 Task: Send an email with the signature Kristen Martinez with the subject Request for feedback on a merger or acquisition proposal and the message Could you please provide a list of the project assumptions and constraints? from softage.3@softage.net to softage.7@softage.net with an attached audio file Audio_resume.mp3 and move the email from Sent Items to the folder Shipping and receiving
Action: Mouse moved to (316, 398)
Screenshot: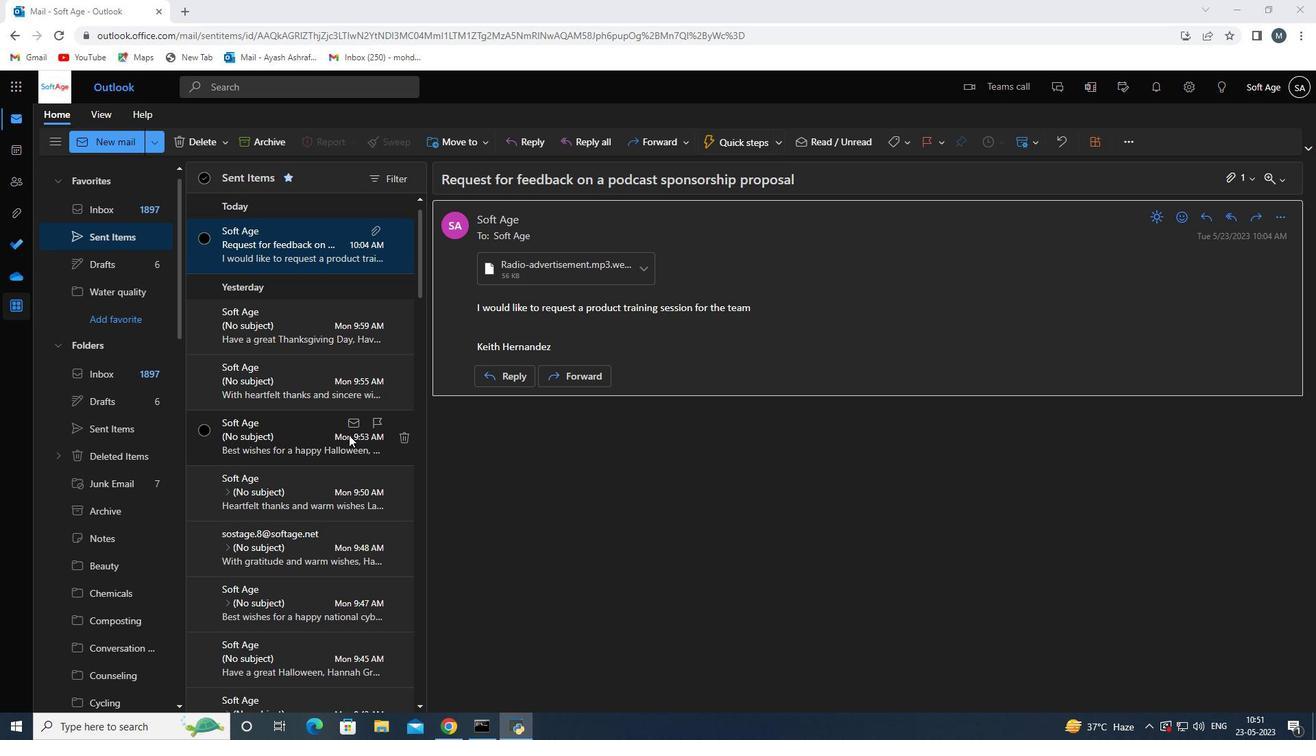 
Action: Mouse scrolled (316, 399) with delta (0, 0)
Screenshot: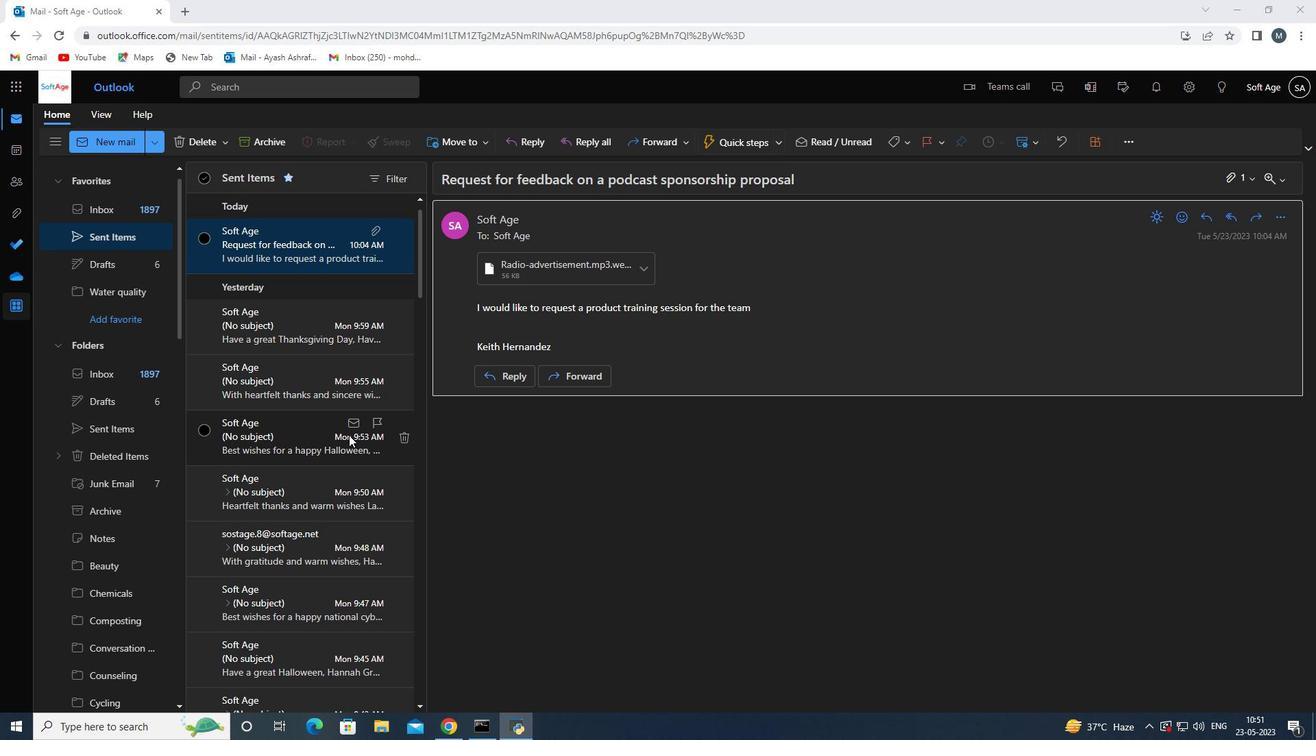 
Action: Mouse moved to (315, 397)
Screenshot: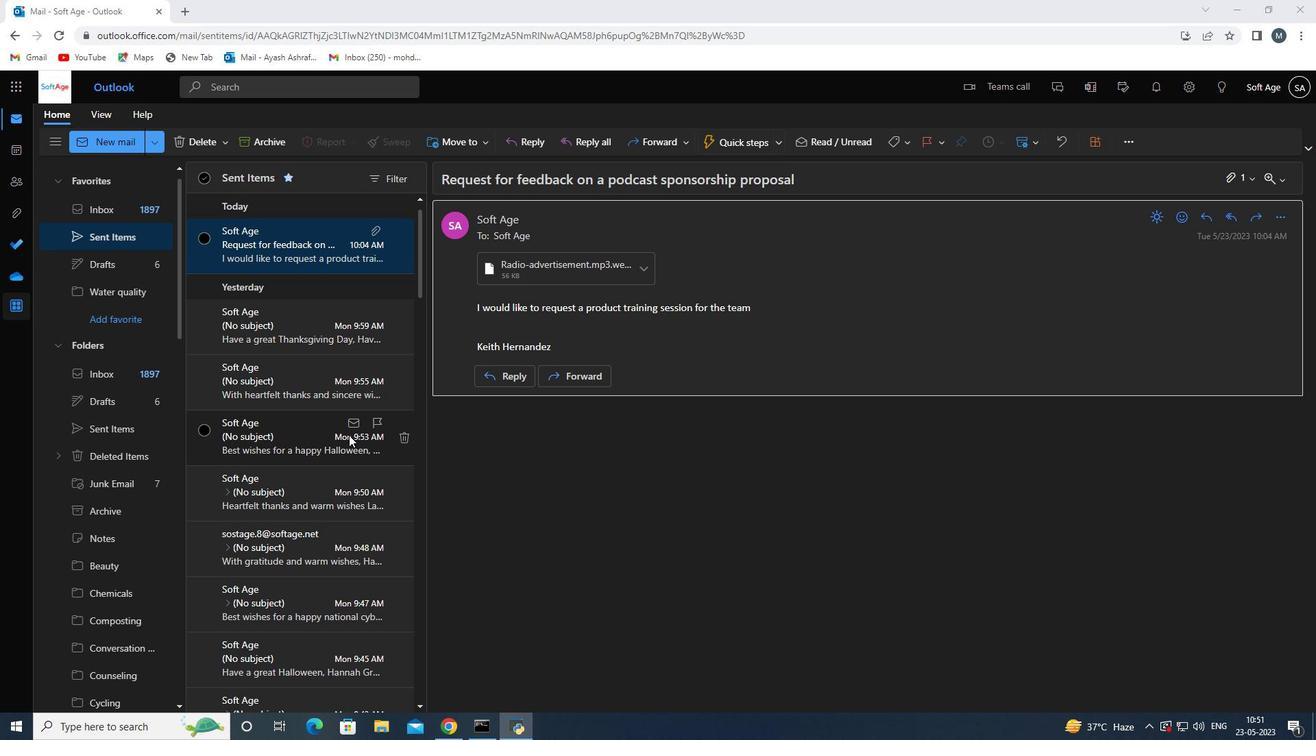 
Action: Mouse scrolled (315, 397) with delta (0, 0)
Screenshot: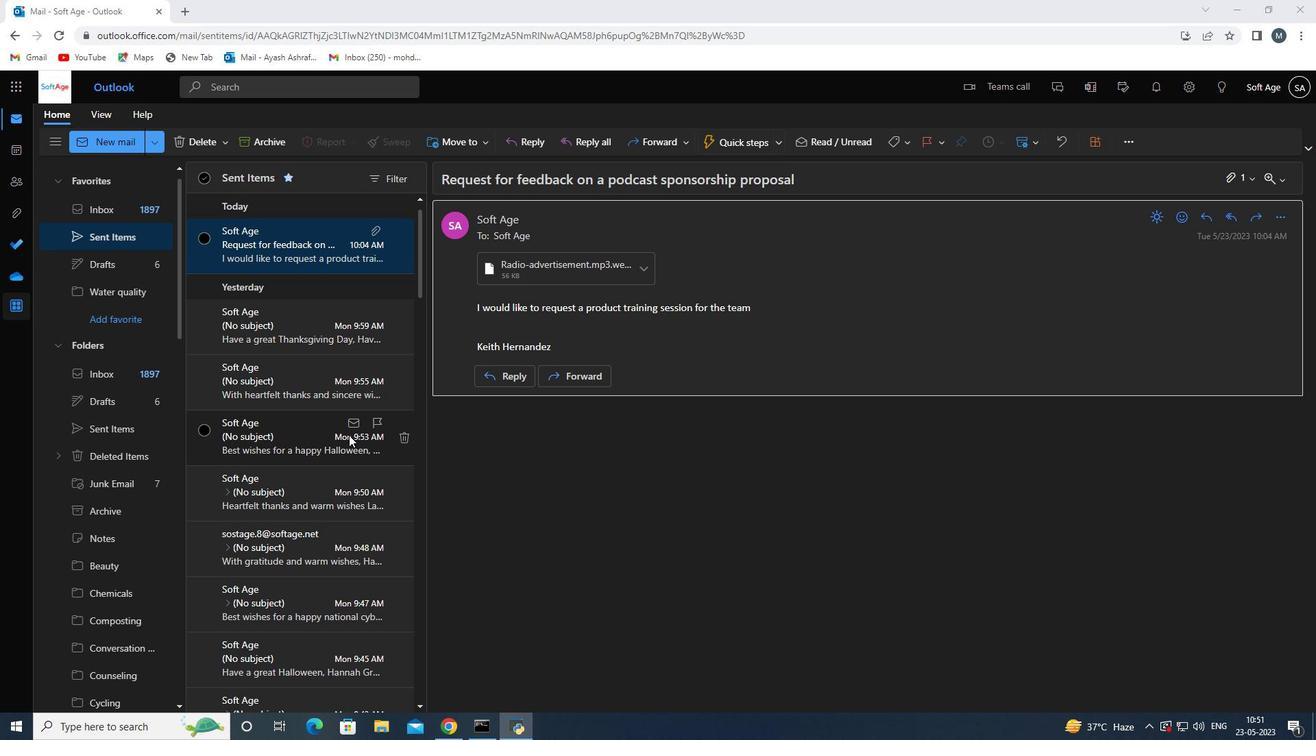 
Action: Mouse moved to (314, 396)
Screenshot: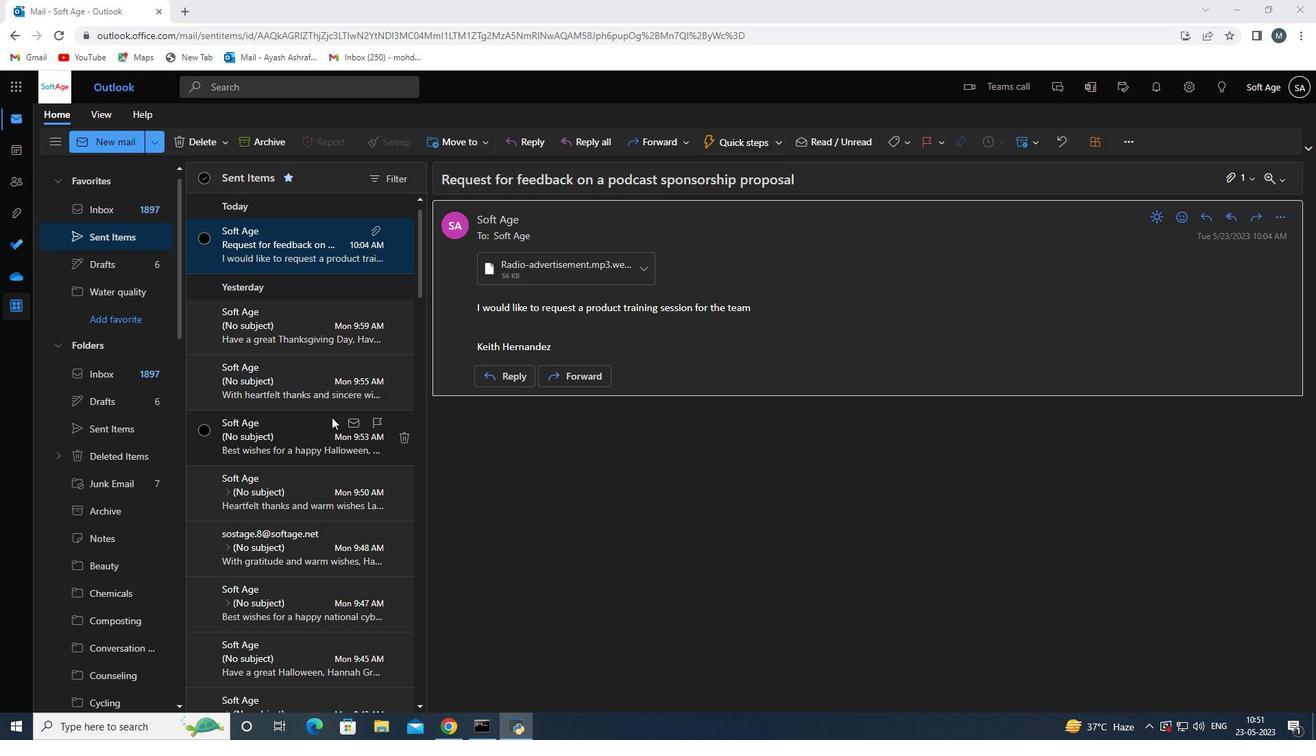 
Action: Mouse scrolled (314, 397) with delta (0, 0)
Screenshot: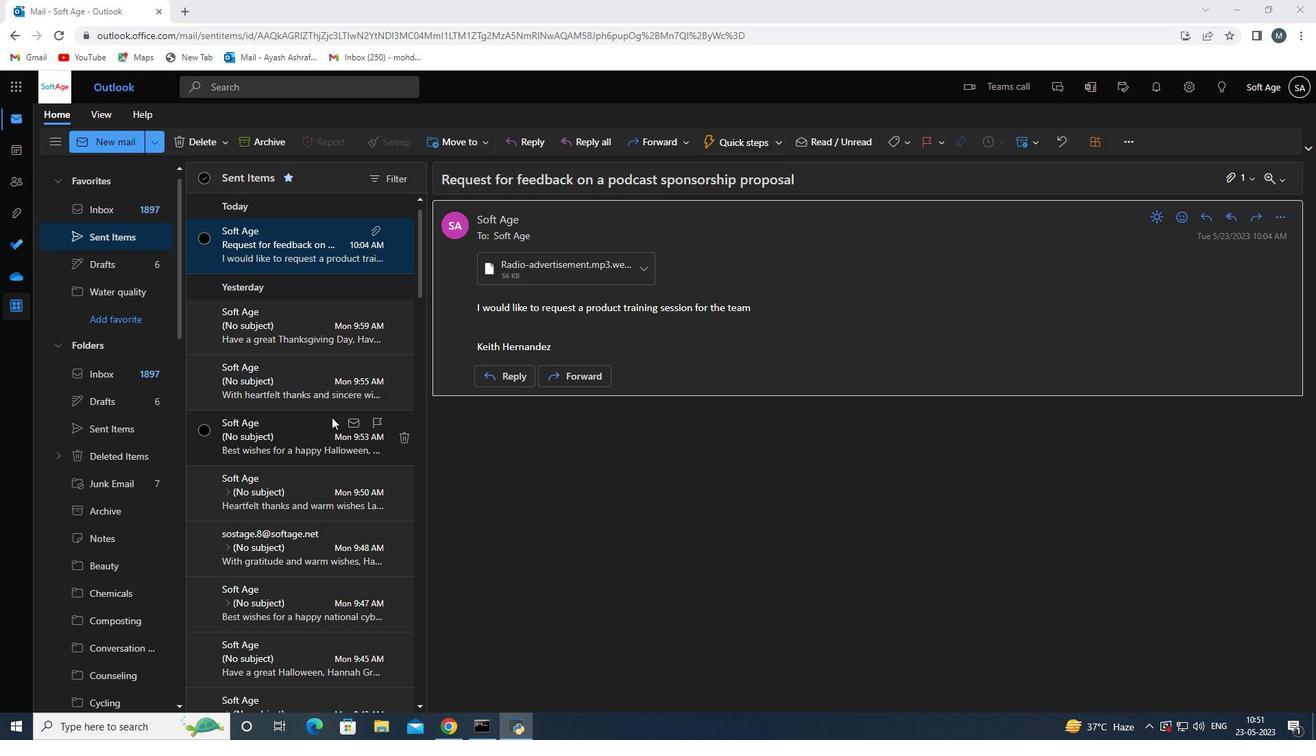 
Action: Mouse moved to (313, 395)
Screenshot: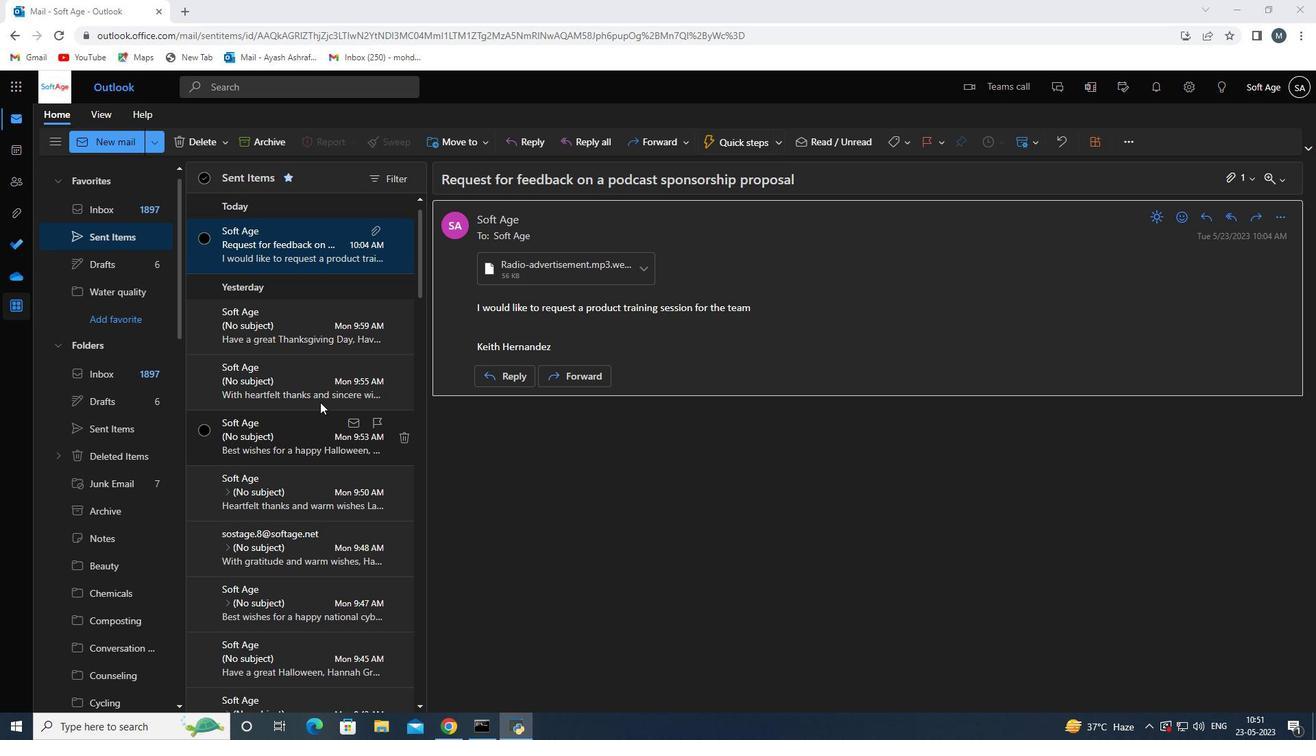 
Action: Mouse scrolled (313, 396) with delta (0, 0)
Screenshot: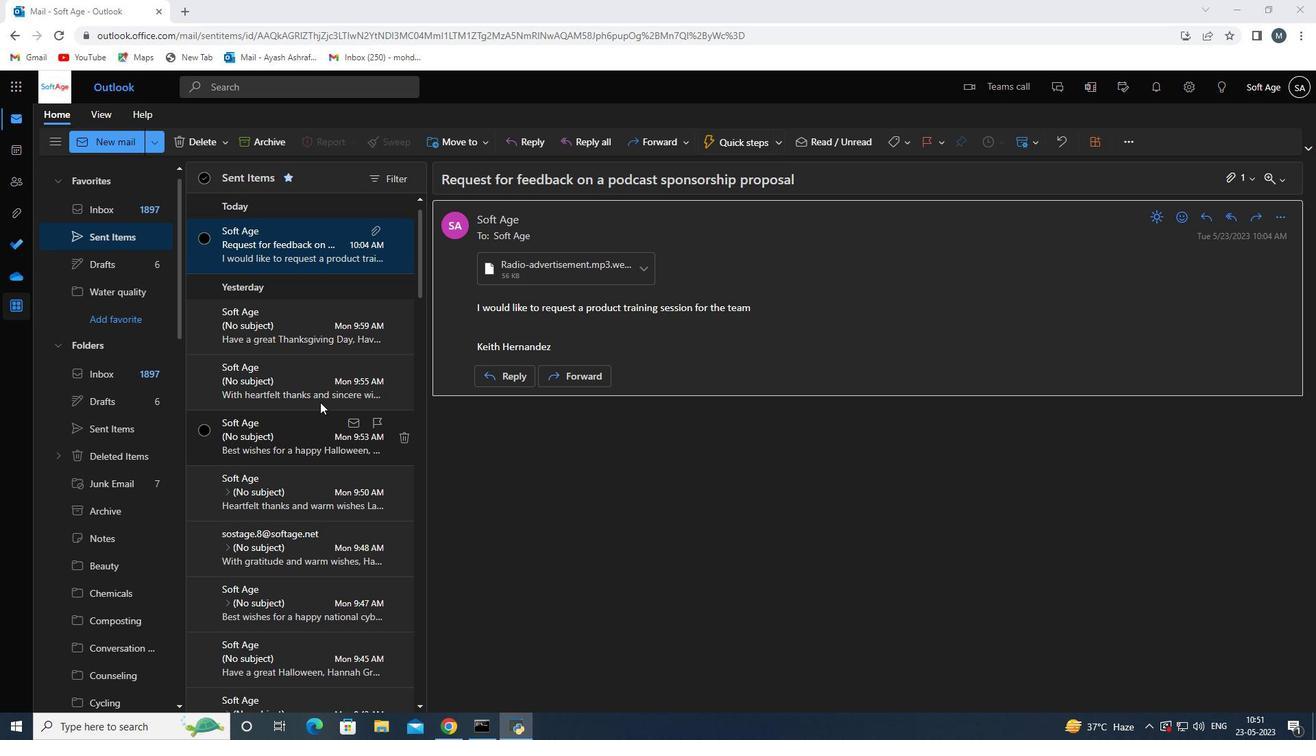 
Action: Mouse moved to (118, 208)
Screenshot: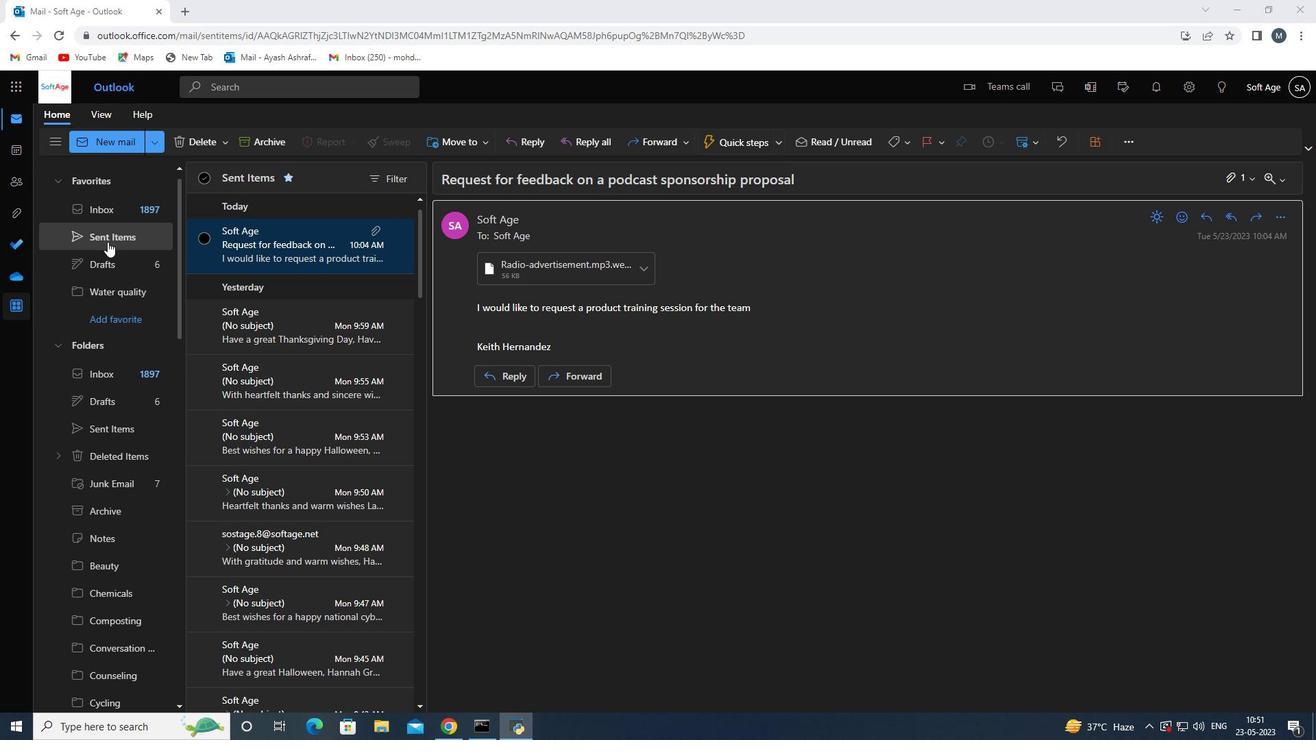 
Action: Mouse pressed left at (118, 208)
Screenshot: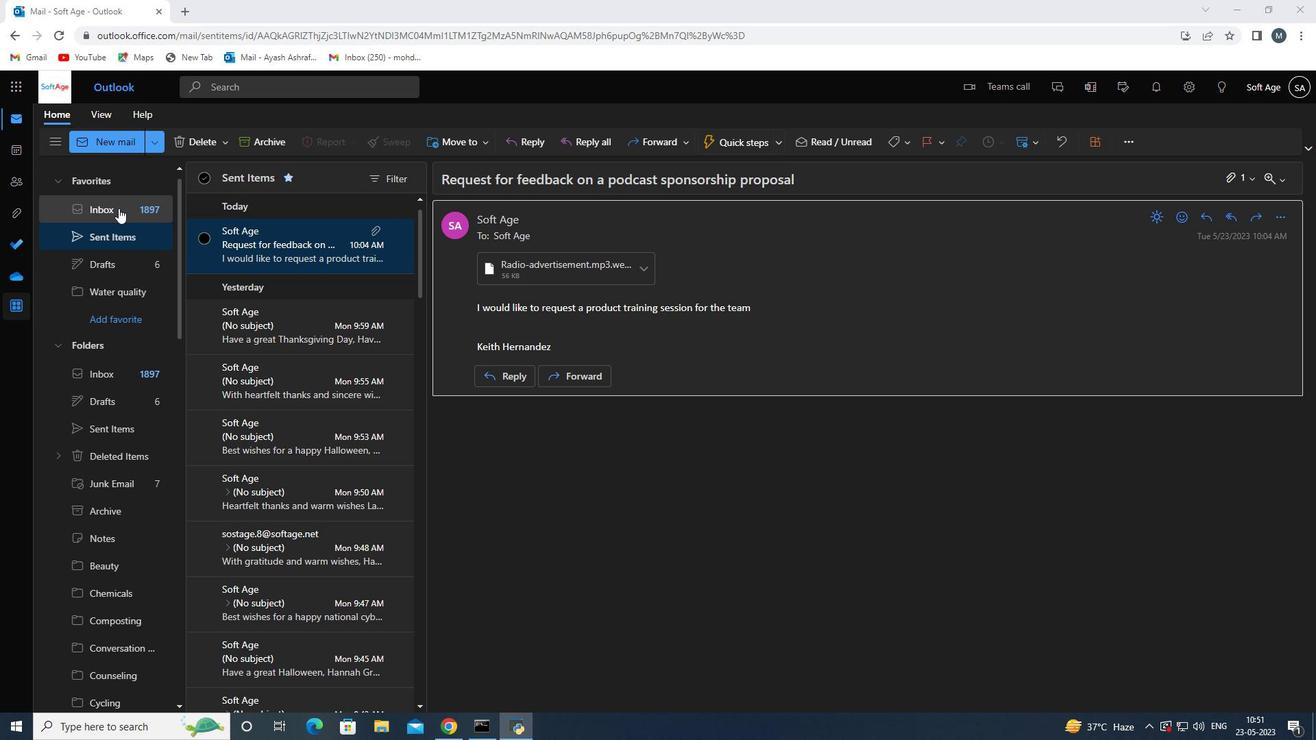 
Action: Mouse moved to (359, 331)
Screenshot: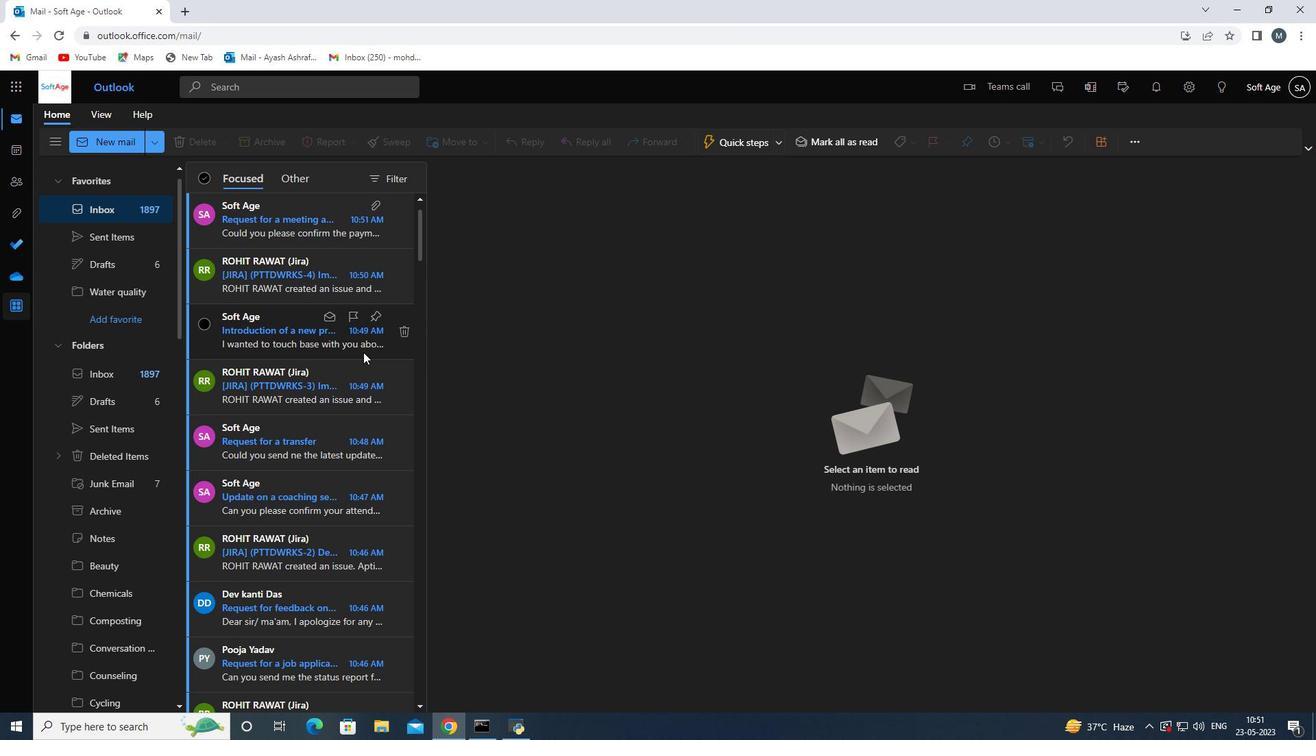 
Action: Mouse scrolled (359, 331) with delta (0, 0)
Screenshot: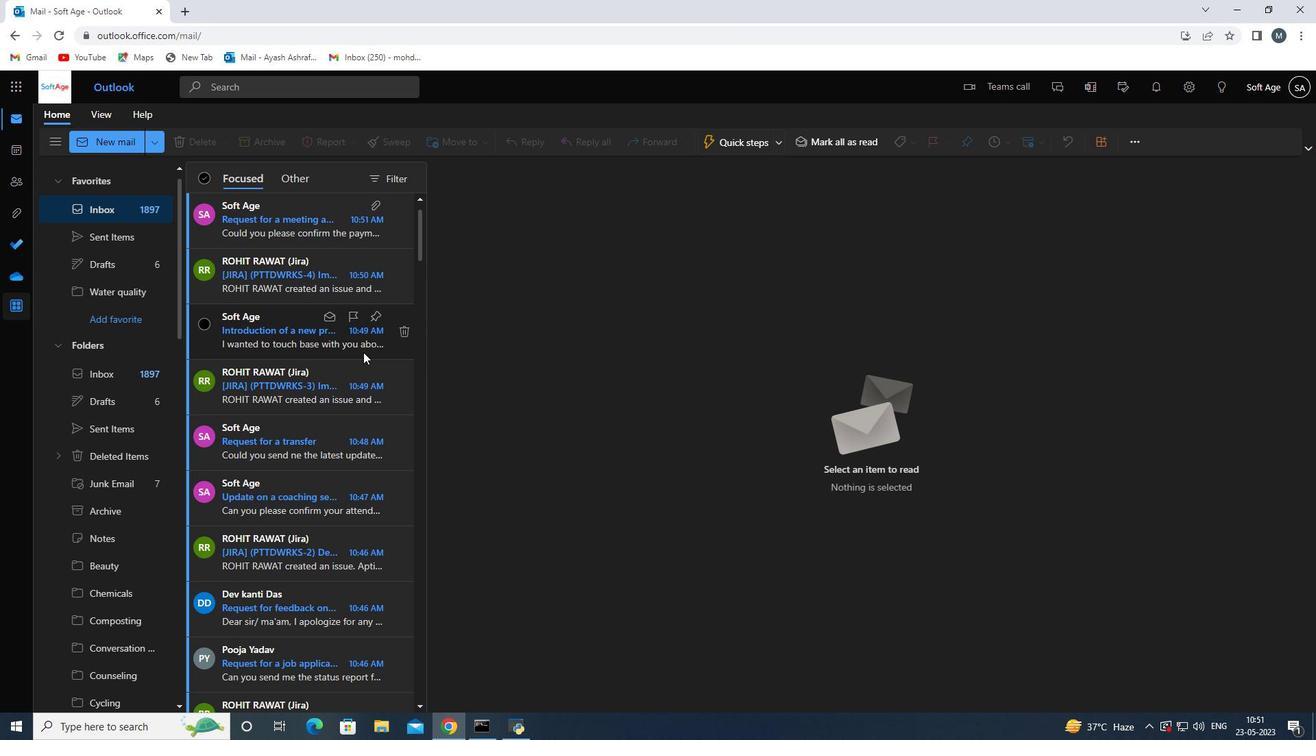 
Action: Mouse moved to (358, 329)
Screenshot: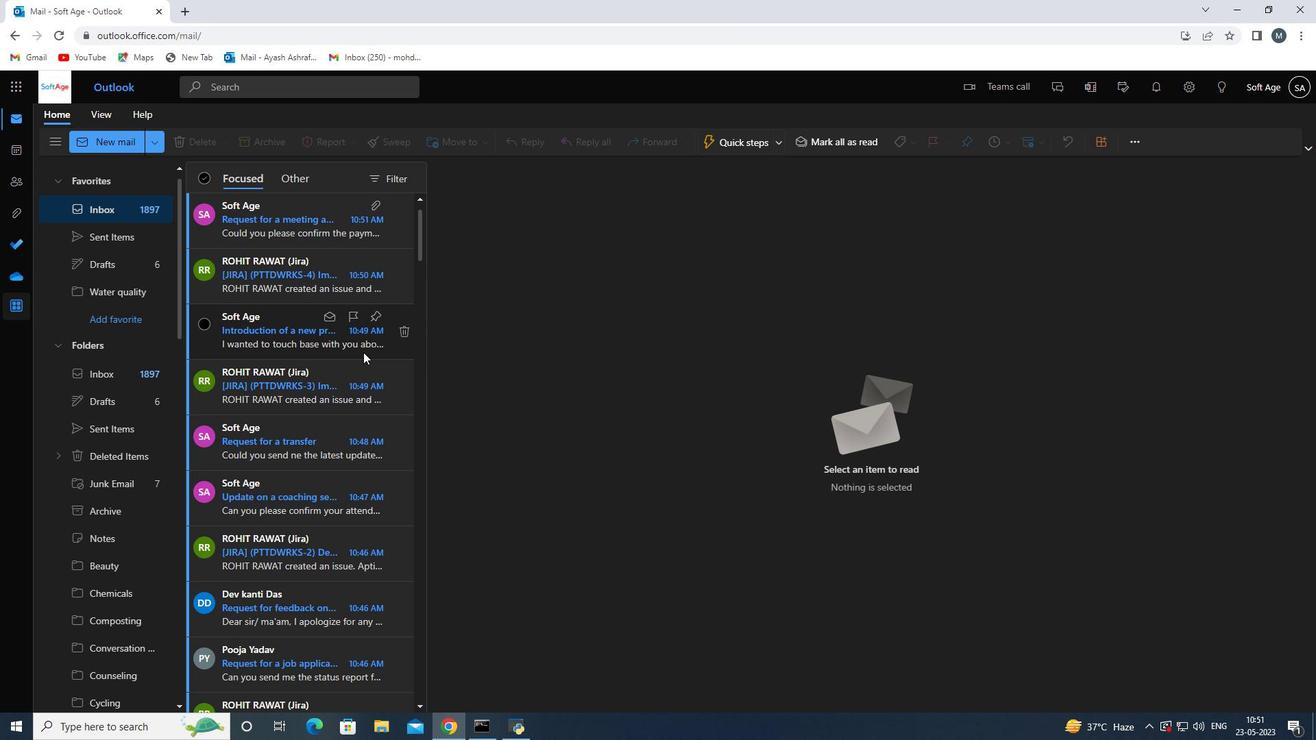 
Action: Mouse scrolled (358, 330) with delta (0, 0)
Screenshot: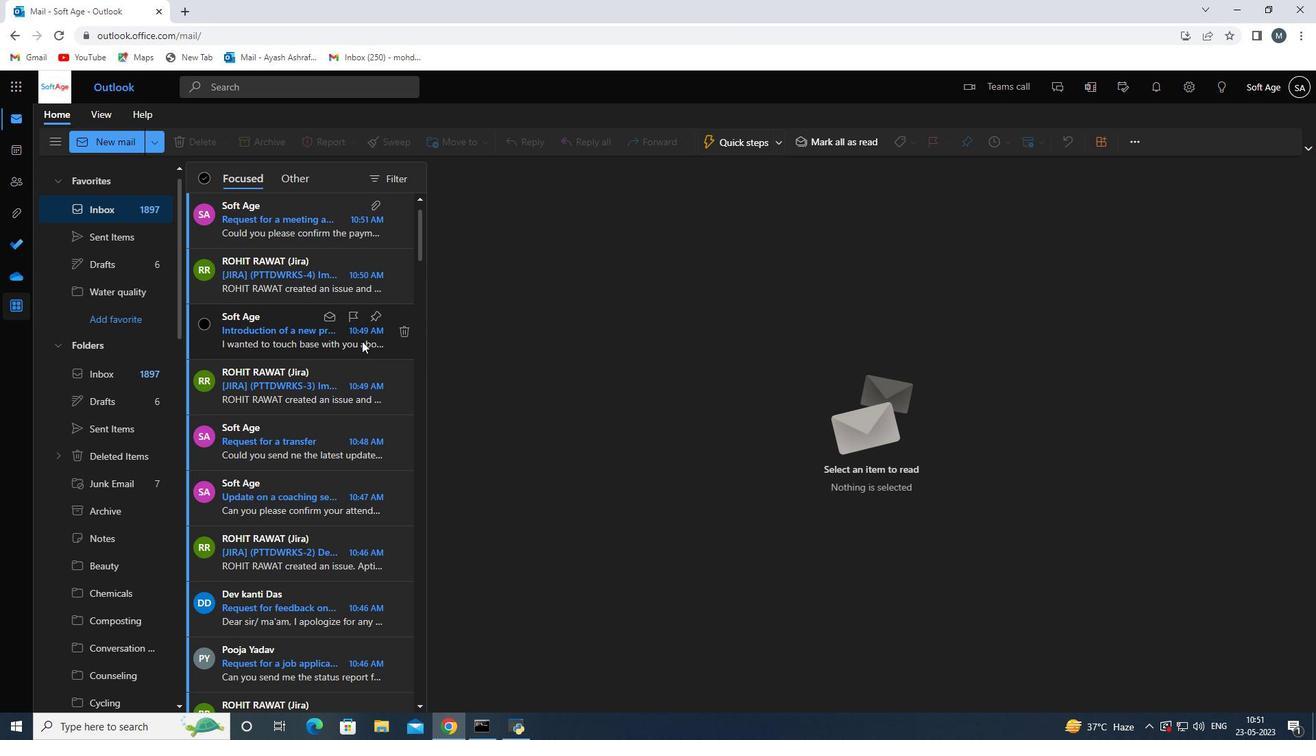 
Action: Mouse scrolled (358, 330) with delta (0, 0)
Screenshot: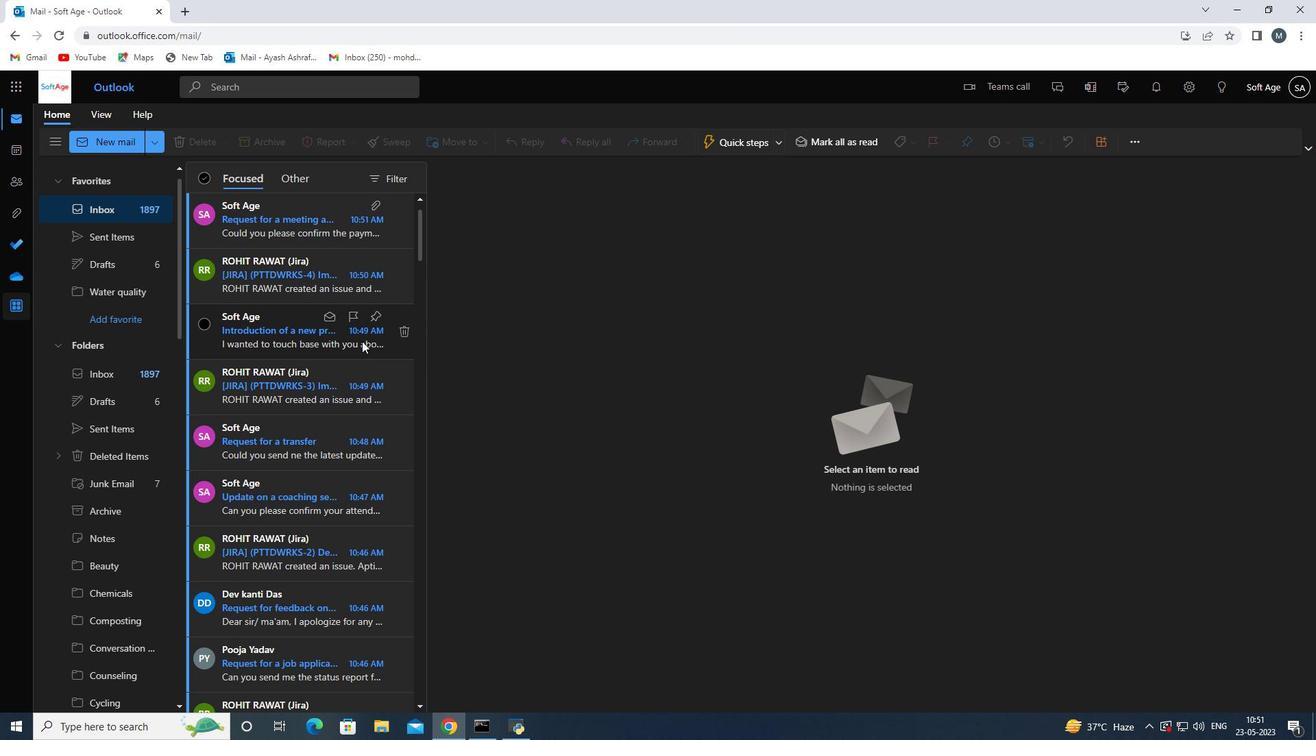 
Action: Mouse scrolled (358, 330) with delta (0, 0)
Screenshot: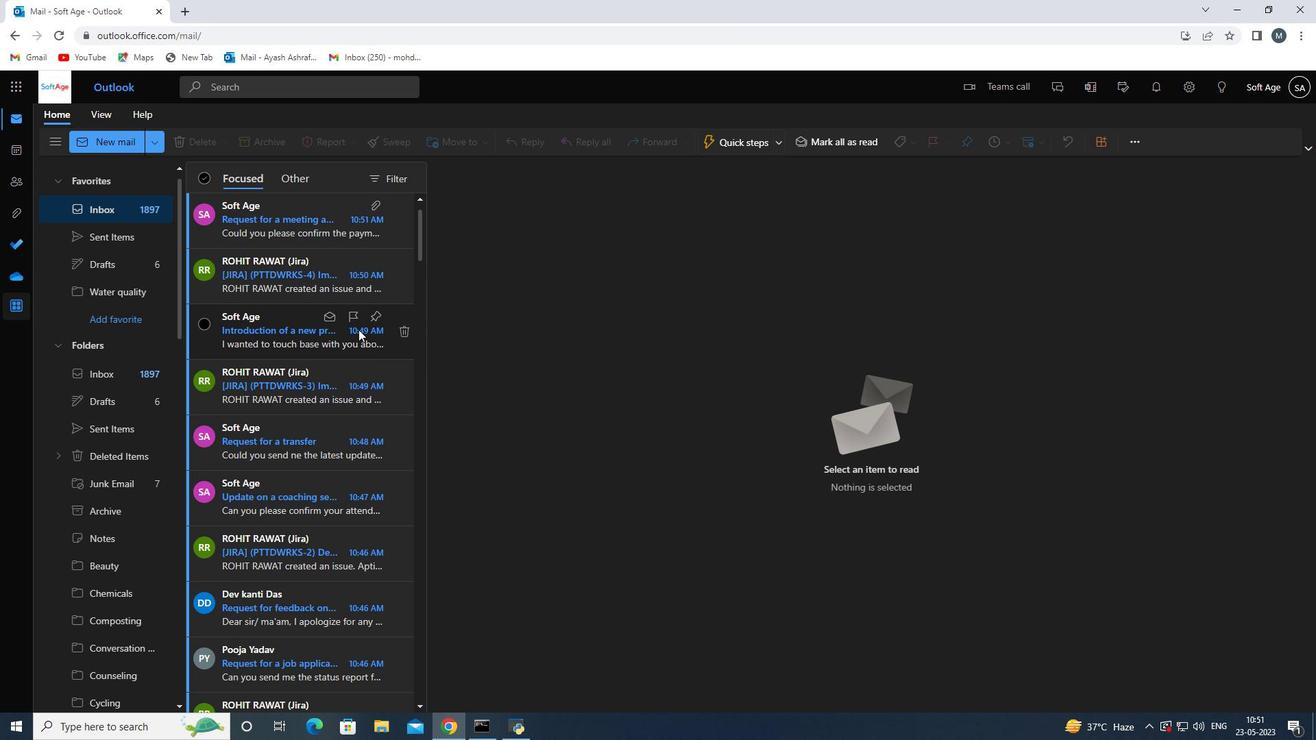 
Action: Mouse moved to (115, 122)
Screenshot: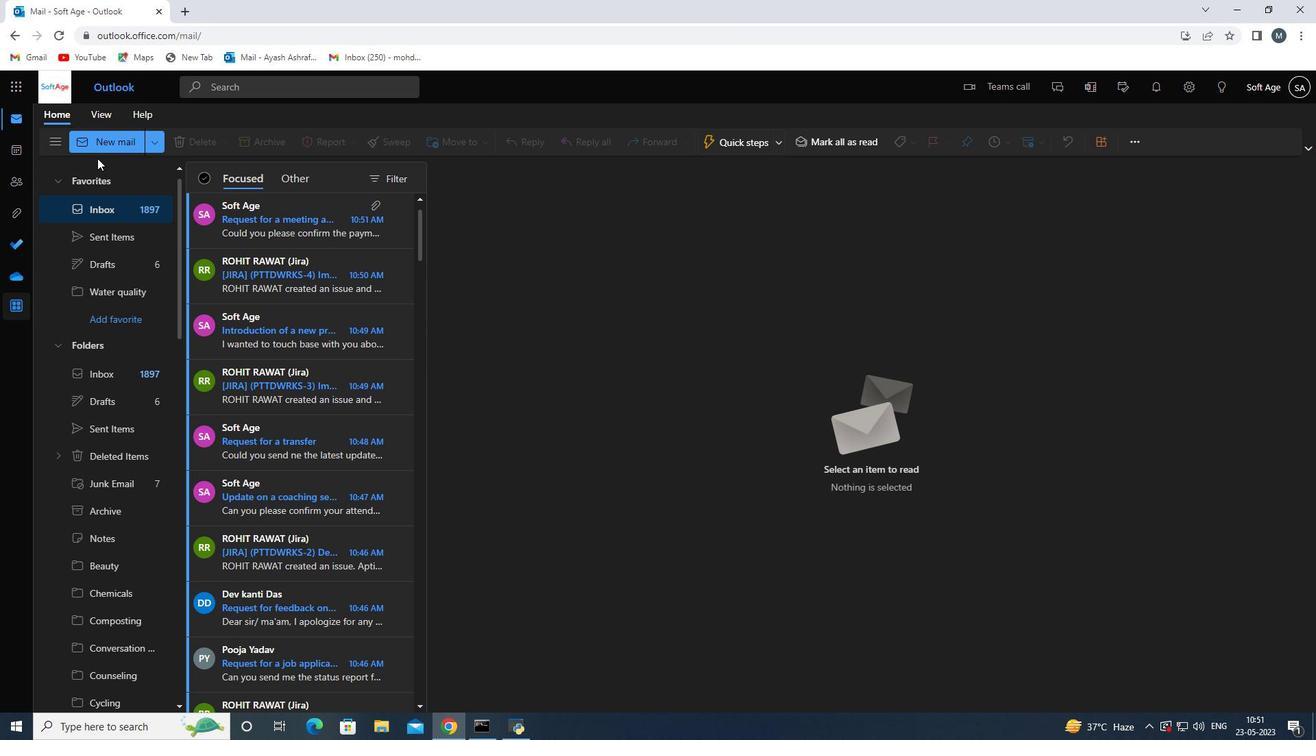 
Action: Mouse pressed left at (115, 122)
Screenshot: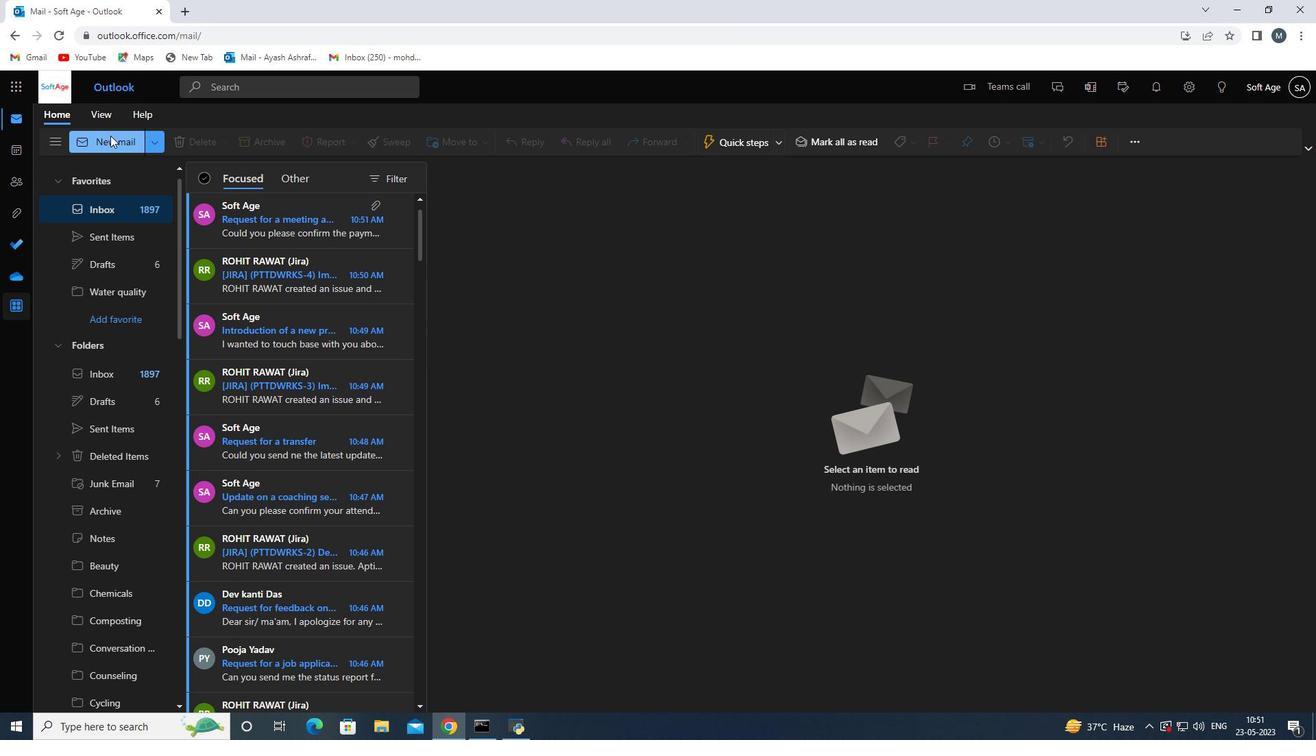 
Action: Mouse moved to (68, 122)
Screenshot: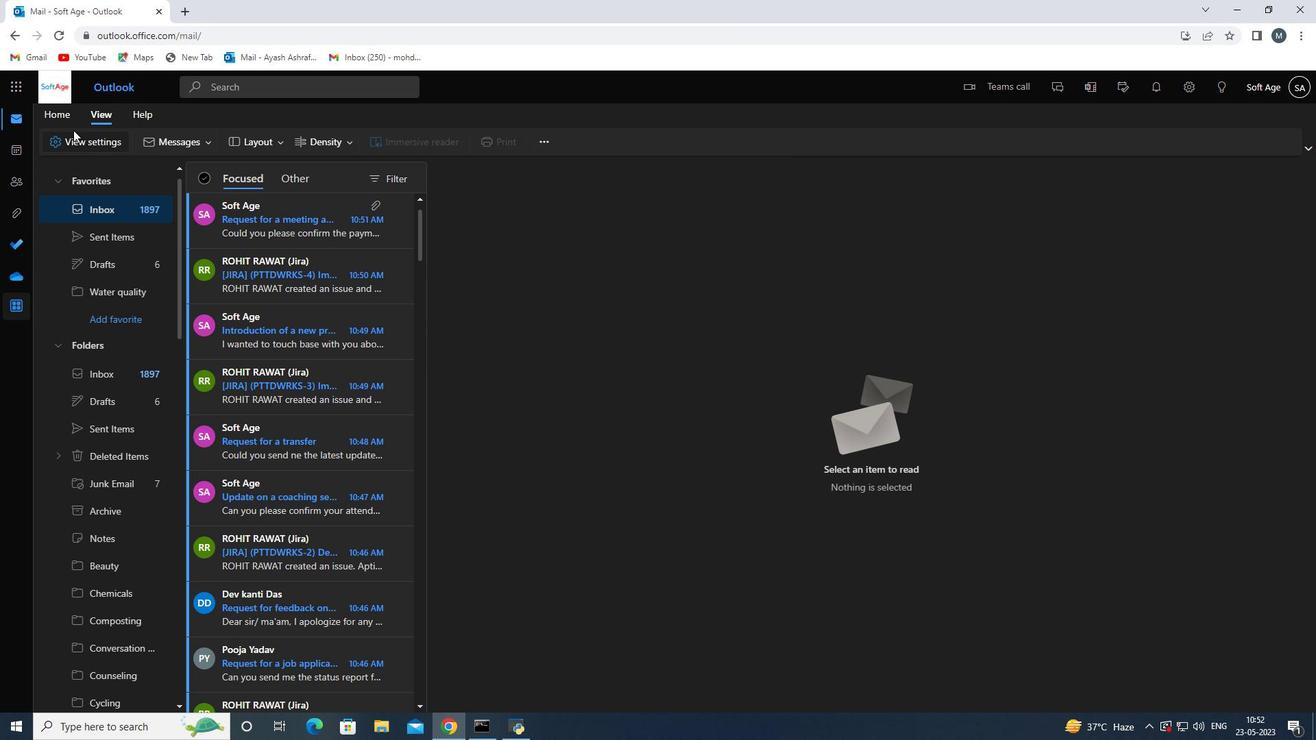 
Action: Mouse pressed left at (68, 122)
Screenshot: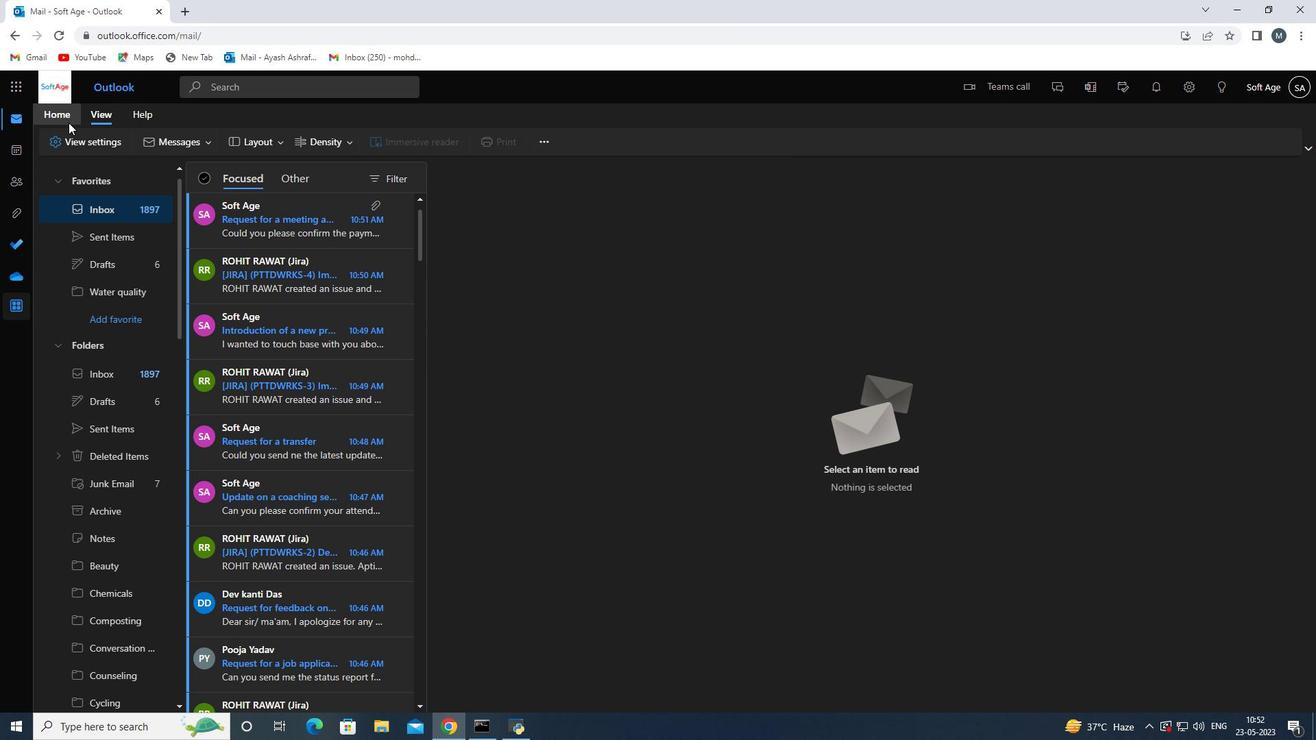 
Action: Mouse moved to (114, 145)
Screenshot: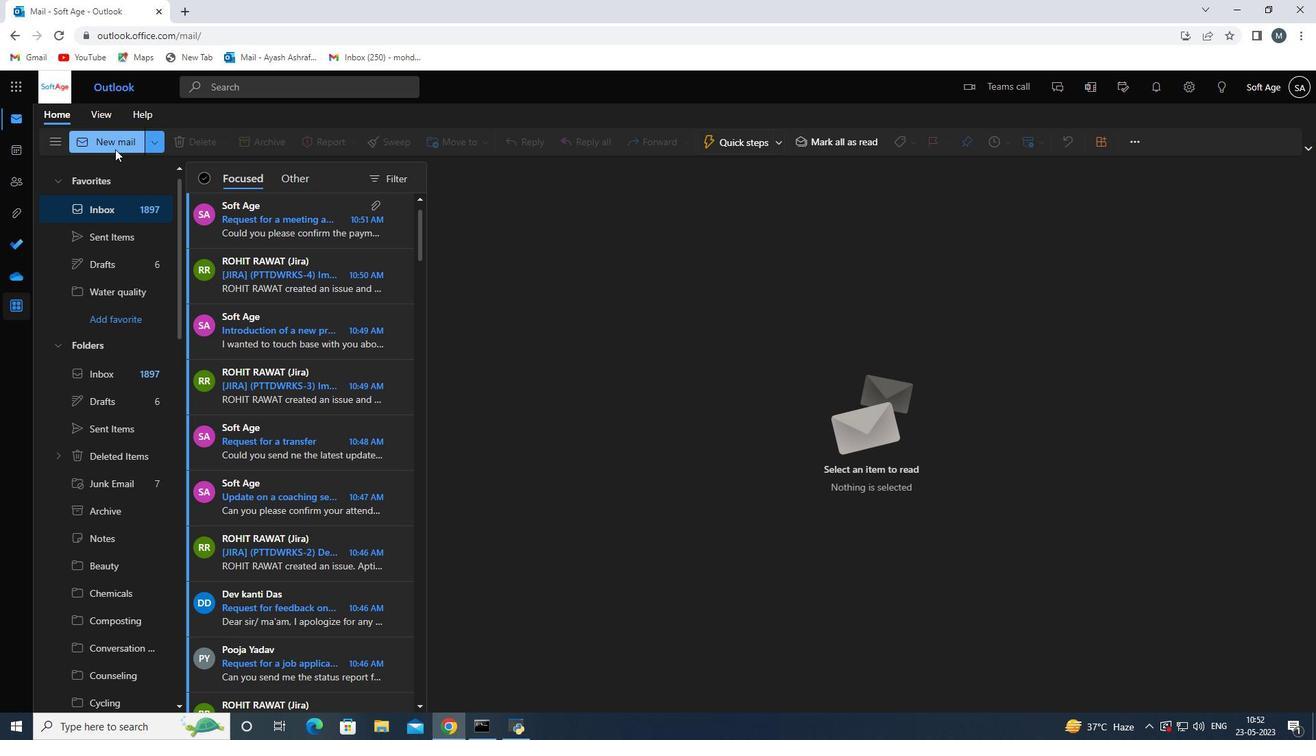 
Action: Mouse pressed left at (114, 145)
Screenshot: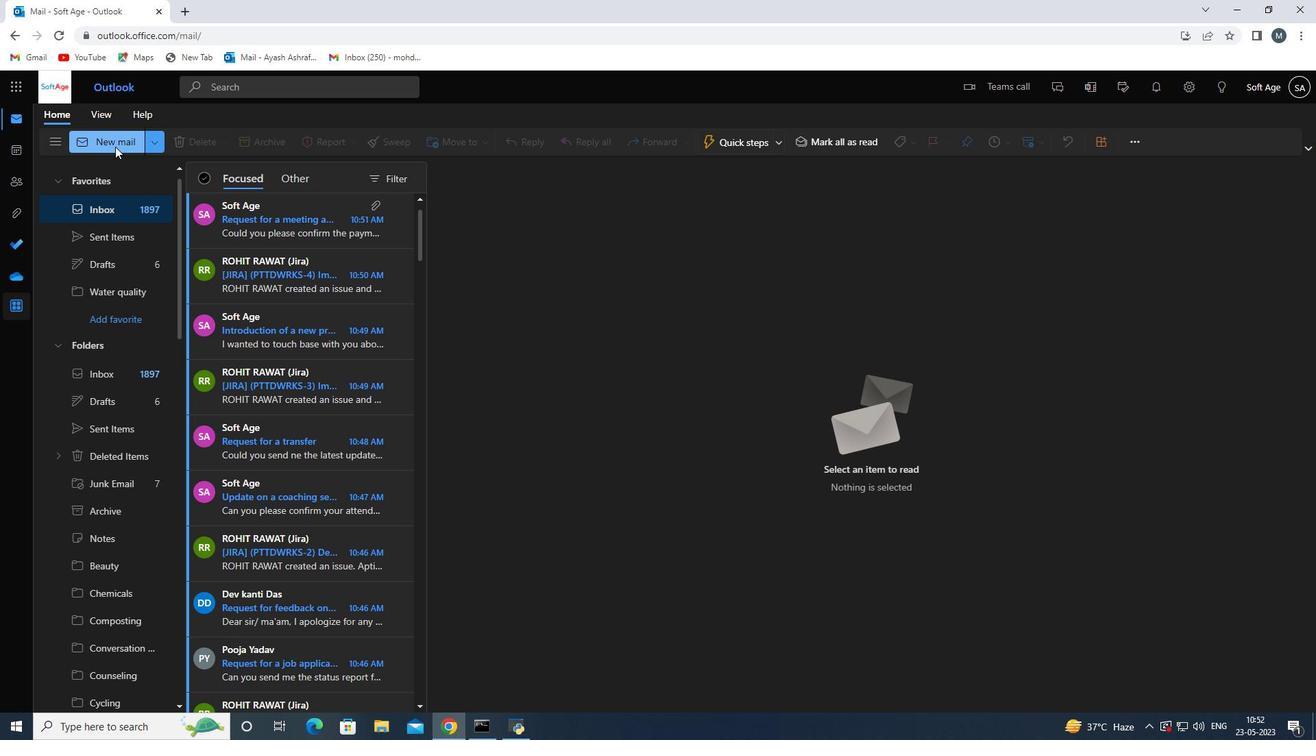
Action: Mouse moved to (925, 144)
Screenshot: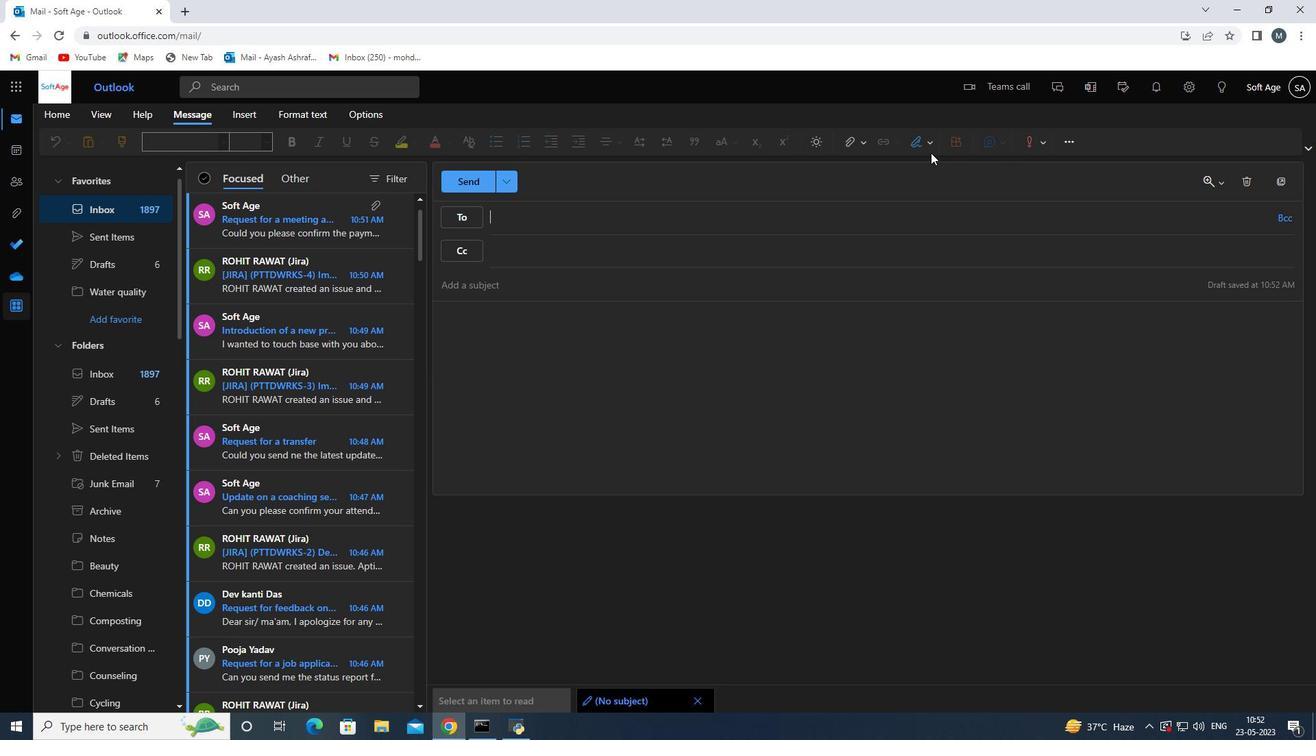 
Action: Mouse pressed left at (925, 144)
Screenshot: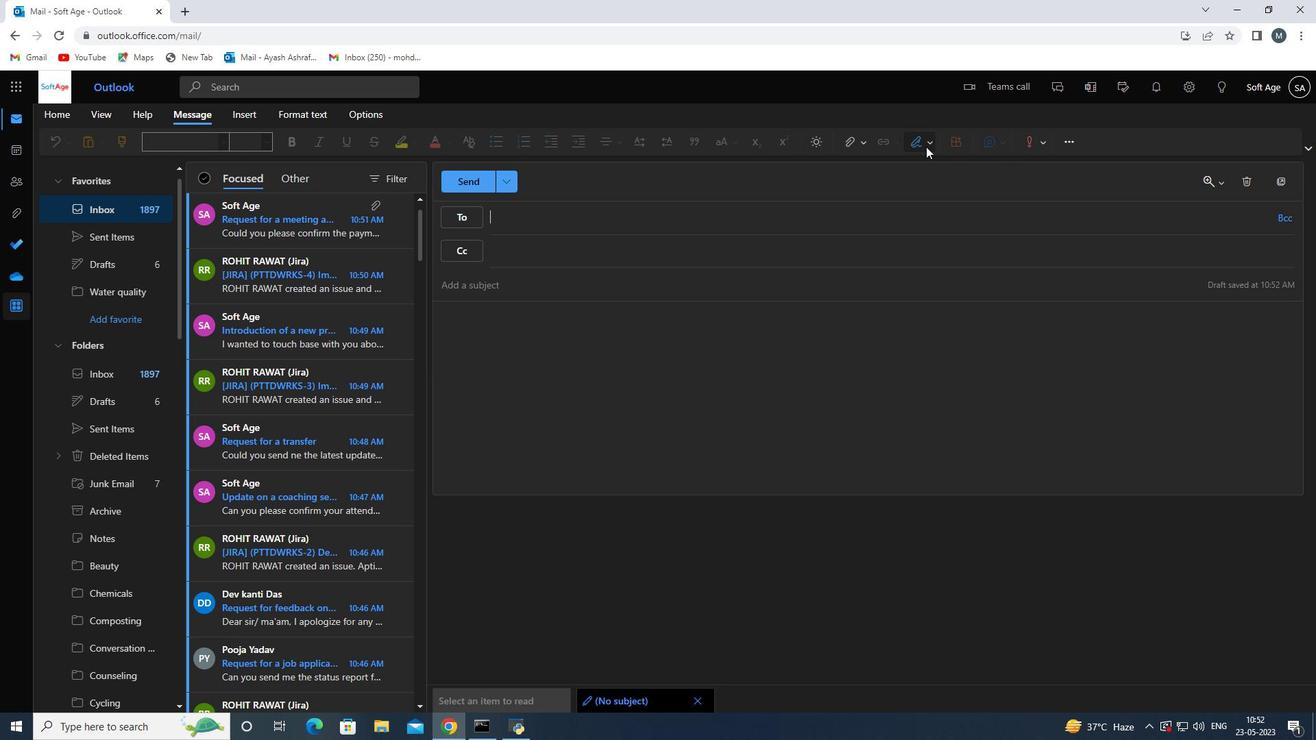 
Action: Mouse moved to (901, 203)
Screenshot: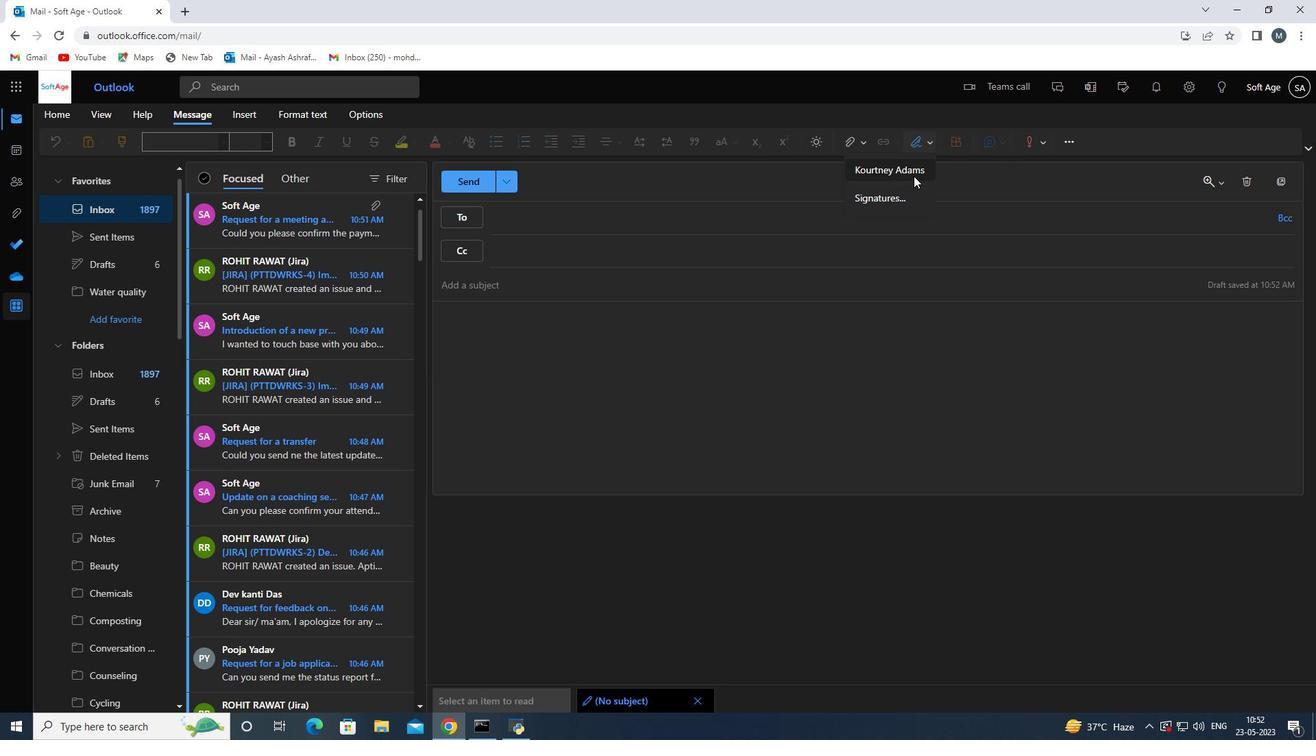 
Action: Mouse pressed left at (901, 203)
Screenshot: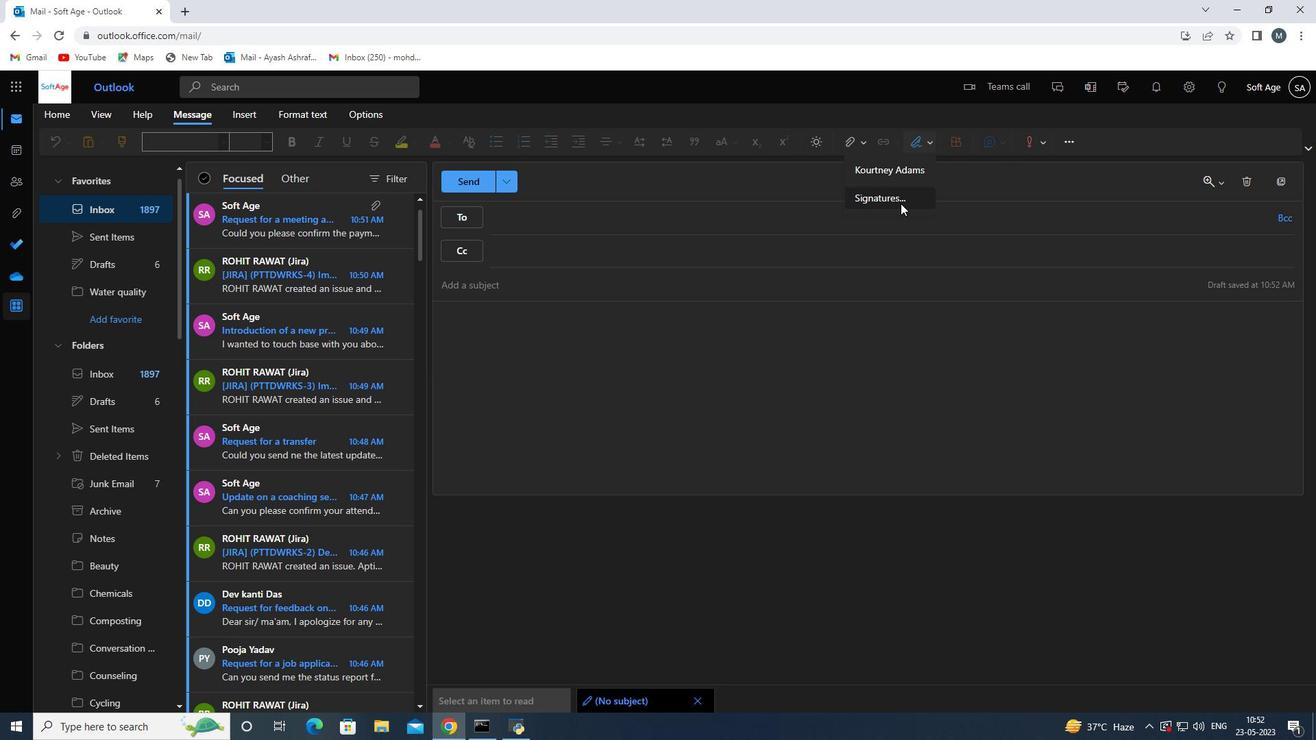 
Action: Mouse moved to (918, 244)
Screenshot: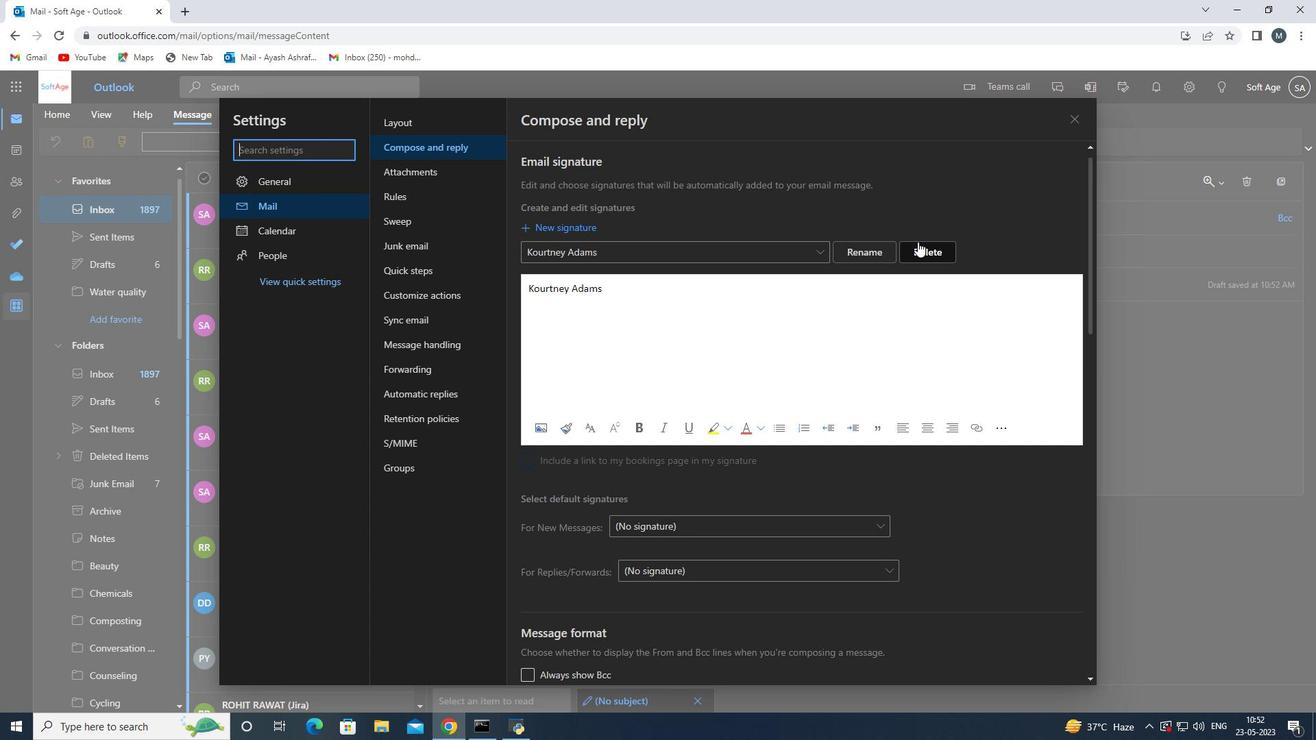 
Action: Mouse pressed left at (918, 244)
Screenshot: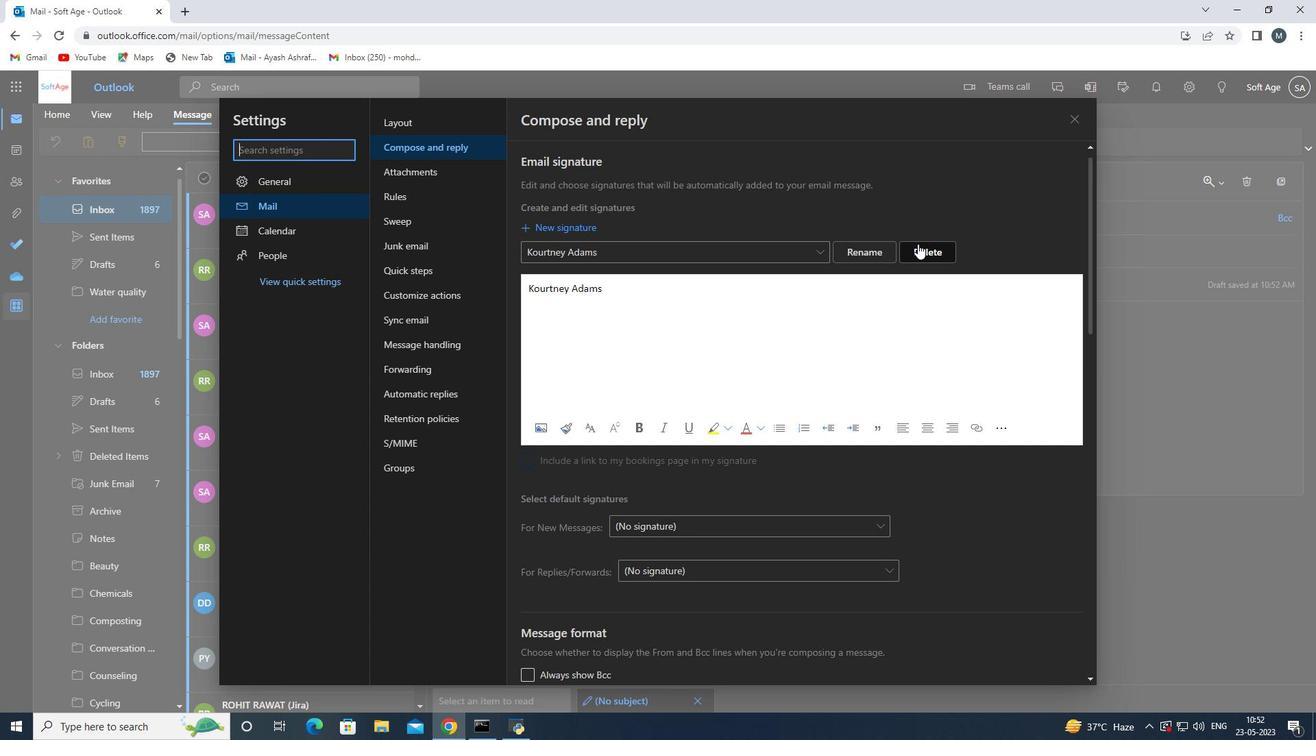 
Action: Mouse moved to (652, 248)
Screenshot: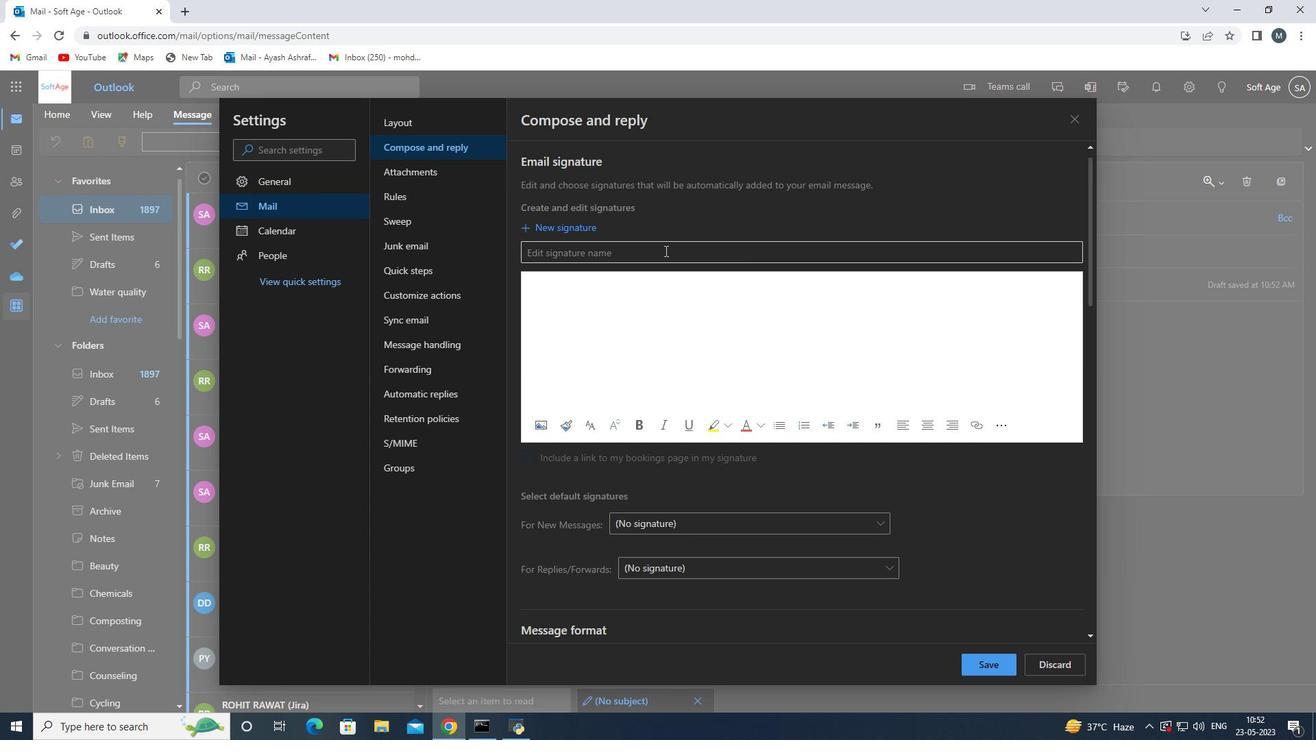 
Action: Mouse pressed left at (652, 248)
Screenshot: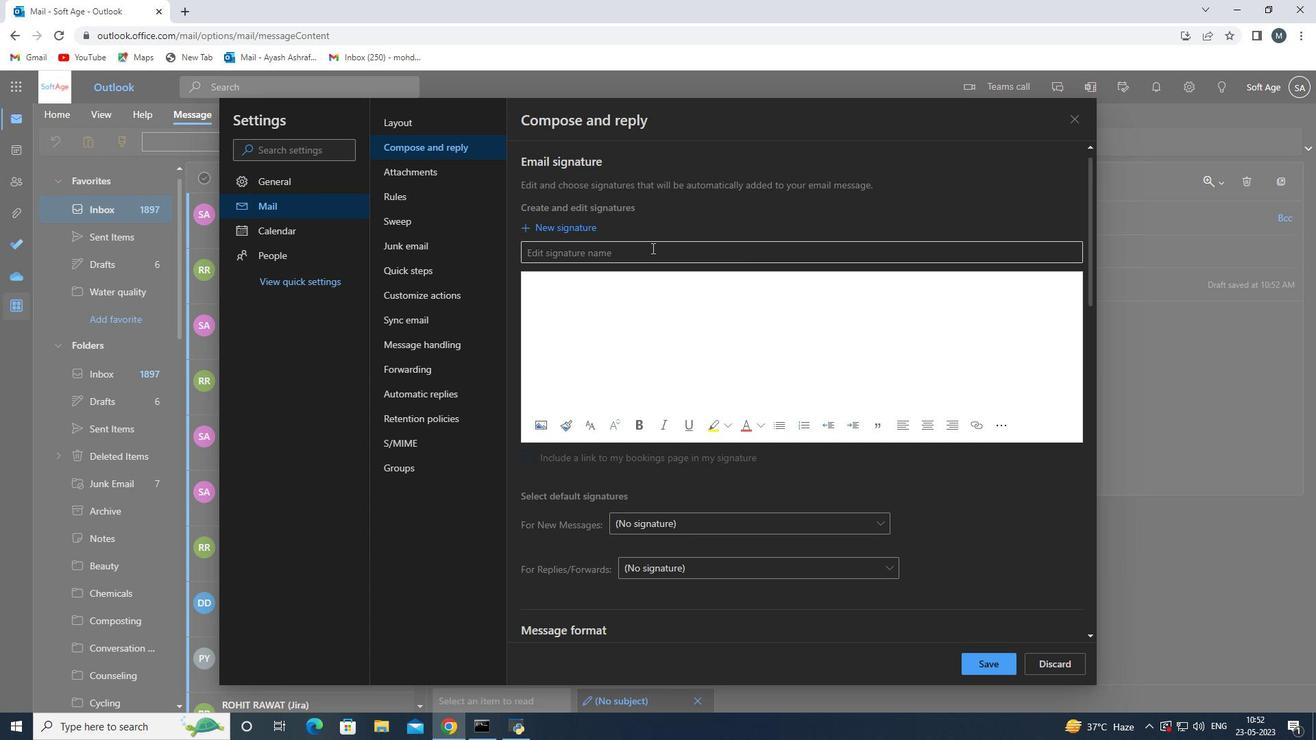 
Action: Key pressed <Key.shift><Key.shift><Key.shift><Key.shift><Key.shift><Key.shift><Key.shift><Key.shift><Key.shift><Key.shift><Key.shift><Key.shift_r><Key.shift_r><Key.shift_r><Key.shift_r><Key.shift_r><Key.shift_r><Key.shift_r><Key.shift_r>Kristen<Key.space><Key.shift>Matinez
Screenshot: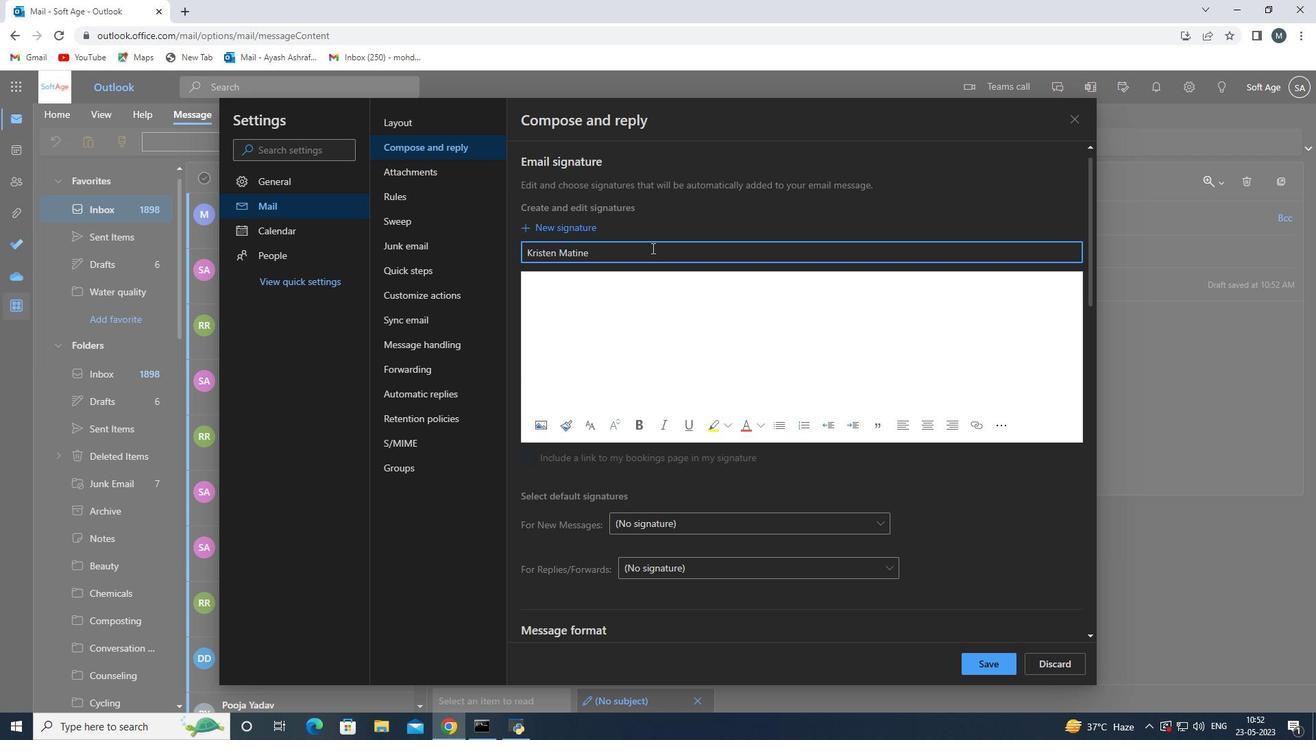 
Action: Mouse moved to (572, 255)
Screenshot: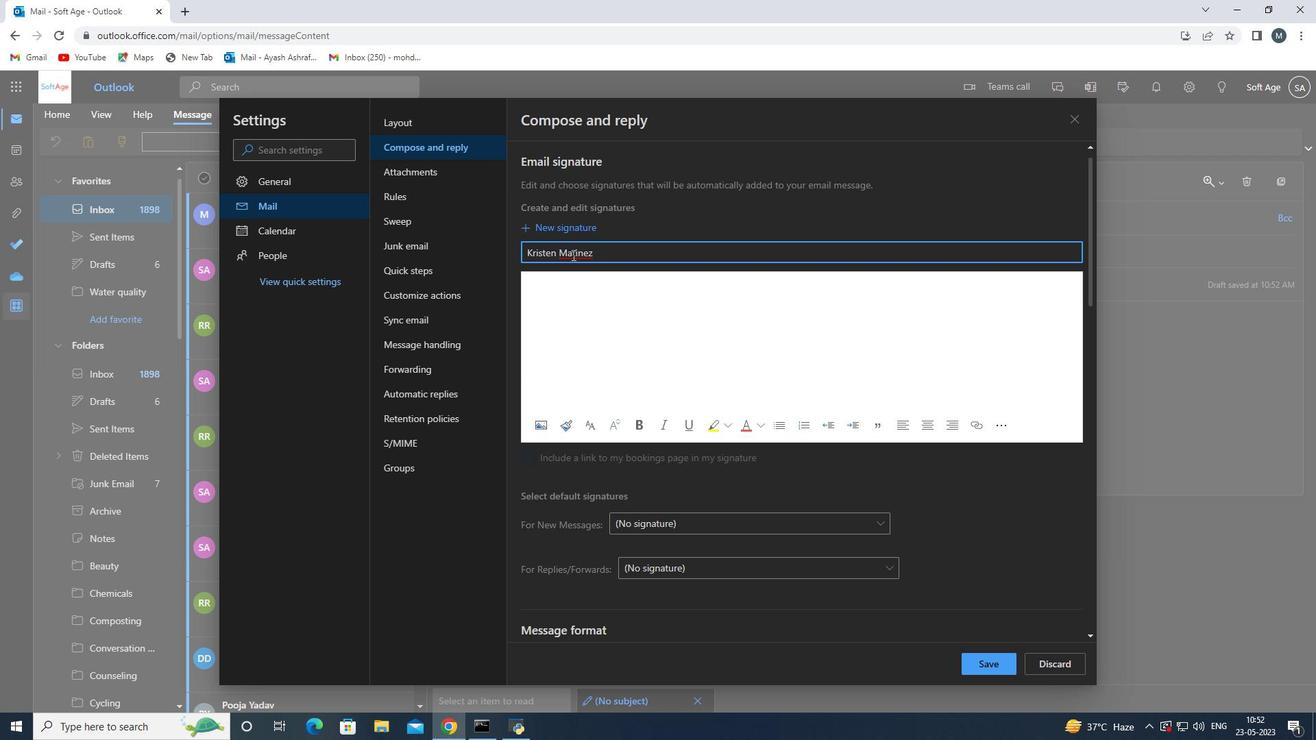 
Action: Mouse pressed left at (572, 255)
Screenshot: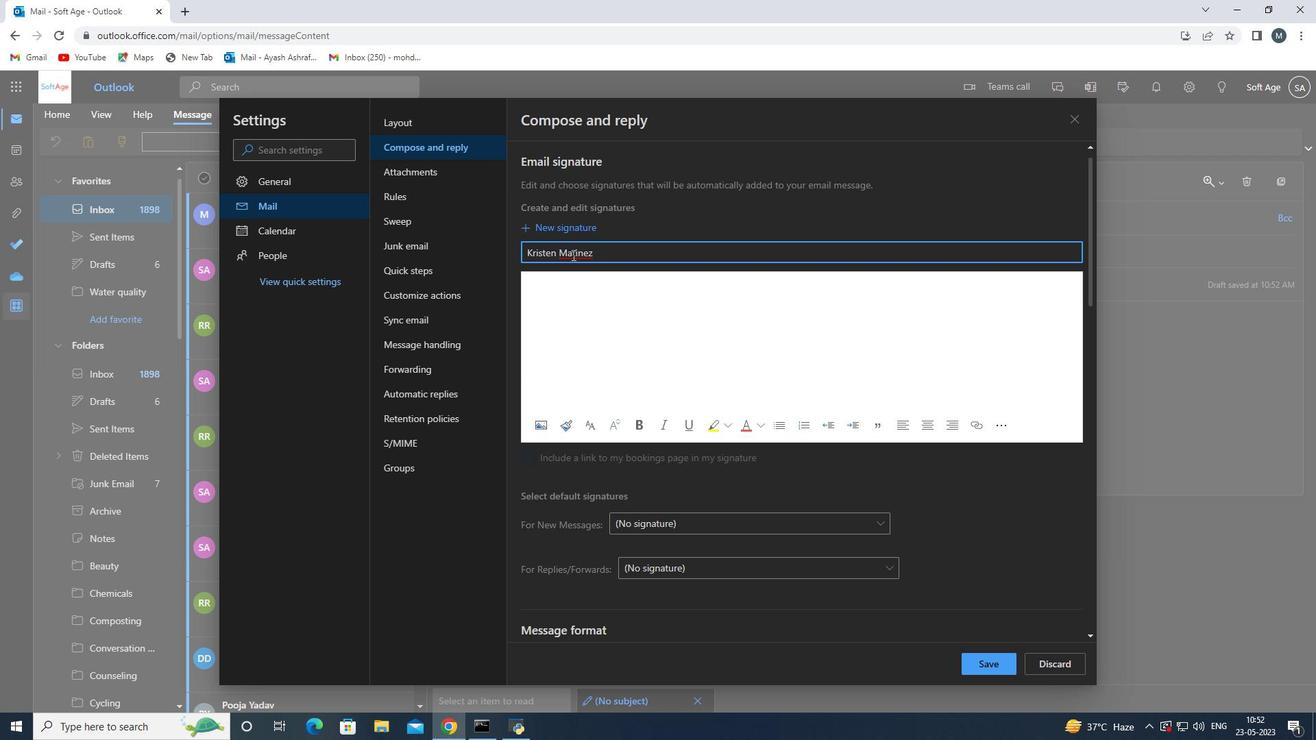 
Action: Mouse moved to (572, 255)
Screenshot: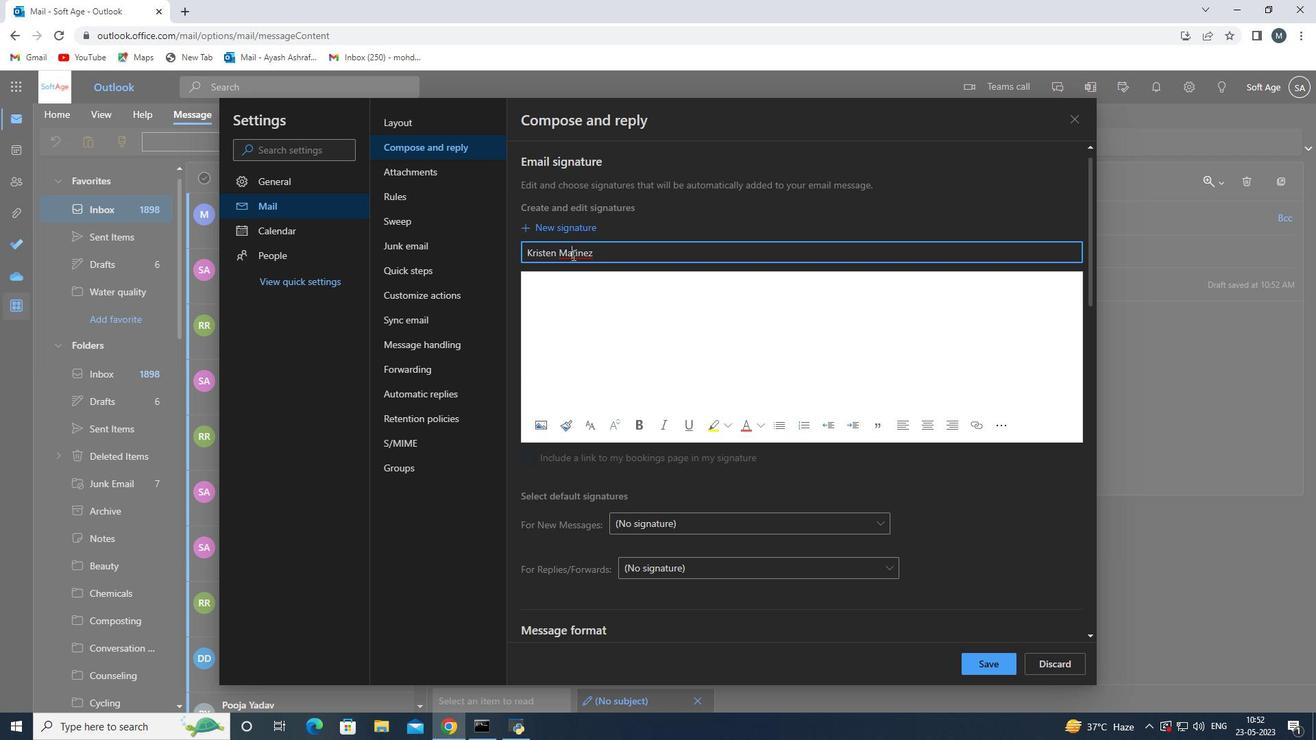 
Action: Key pressed r
Screenshot: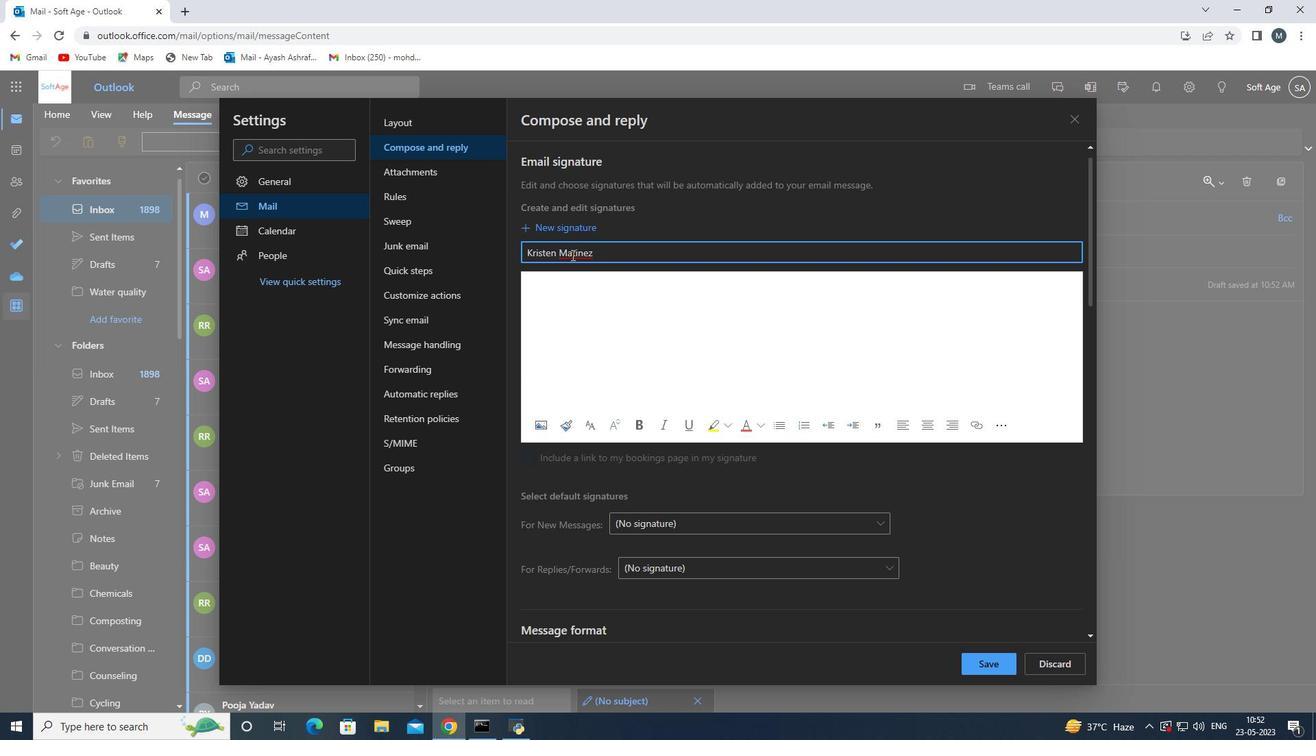 
Action: Mouse moved to (598, 306)
Screenshot: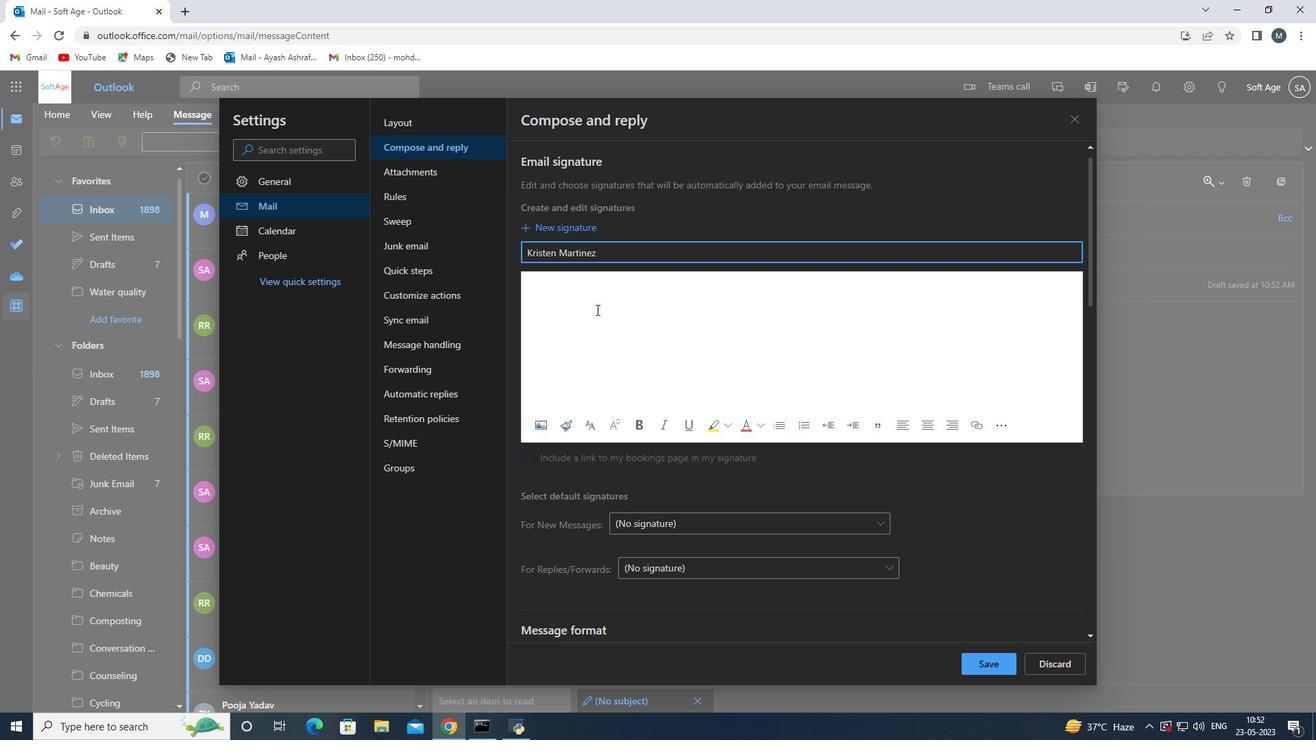 
Action: Mouse pressed left at (598, 306)
Screenshot: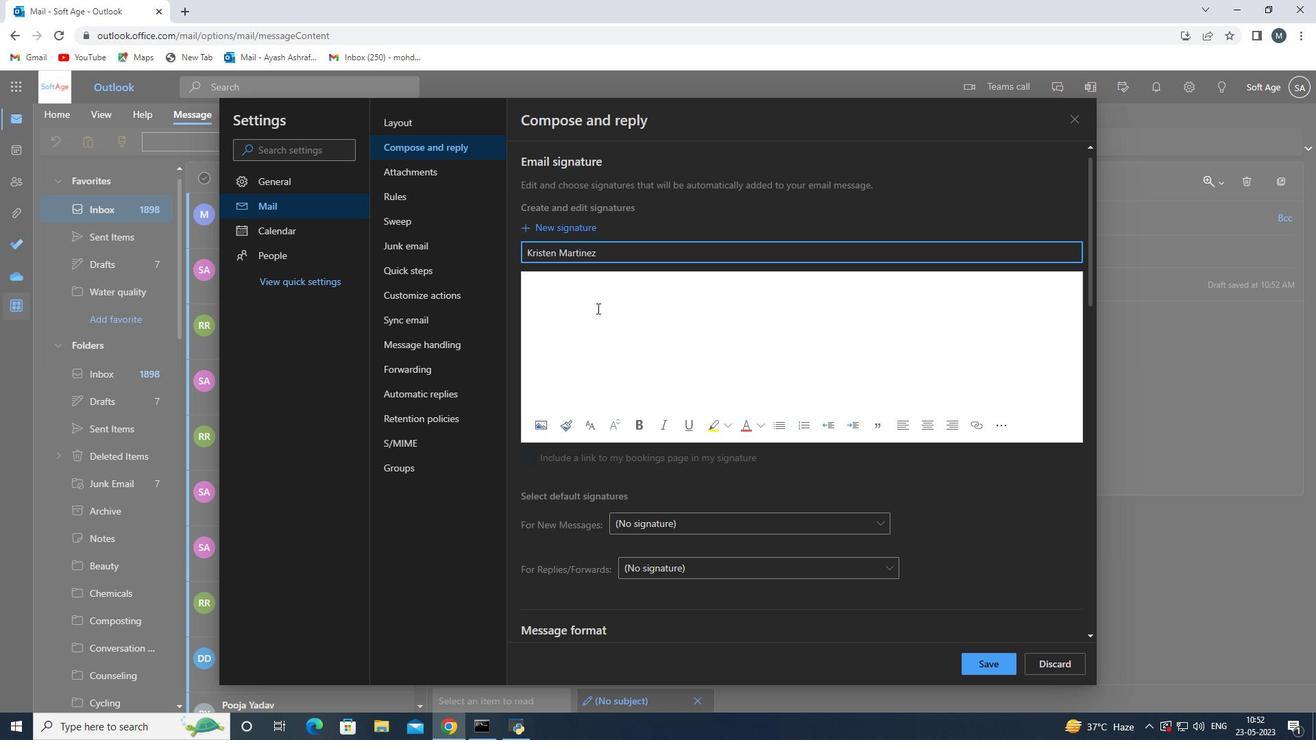 
Action: Mouse moved to (598, 306)
Screenshot: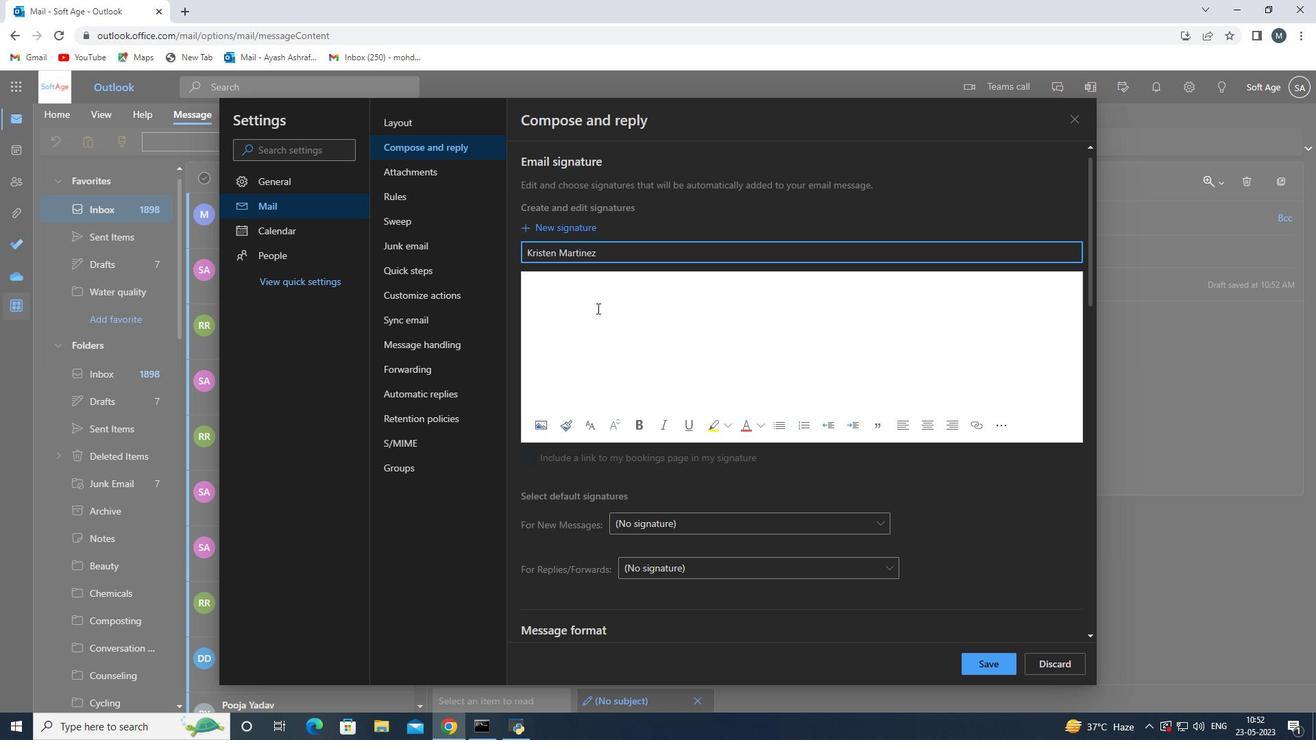 
Action: Key pressed <Key.shift>Kristen<Key.space><Key.shift><Key.shift><Key.shift><Key.shift>Martinez
Screenshot: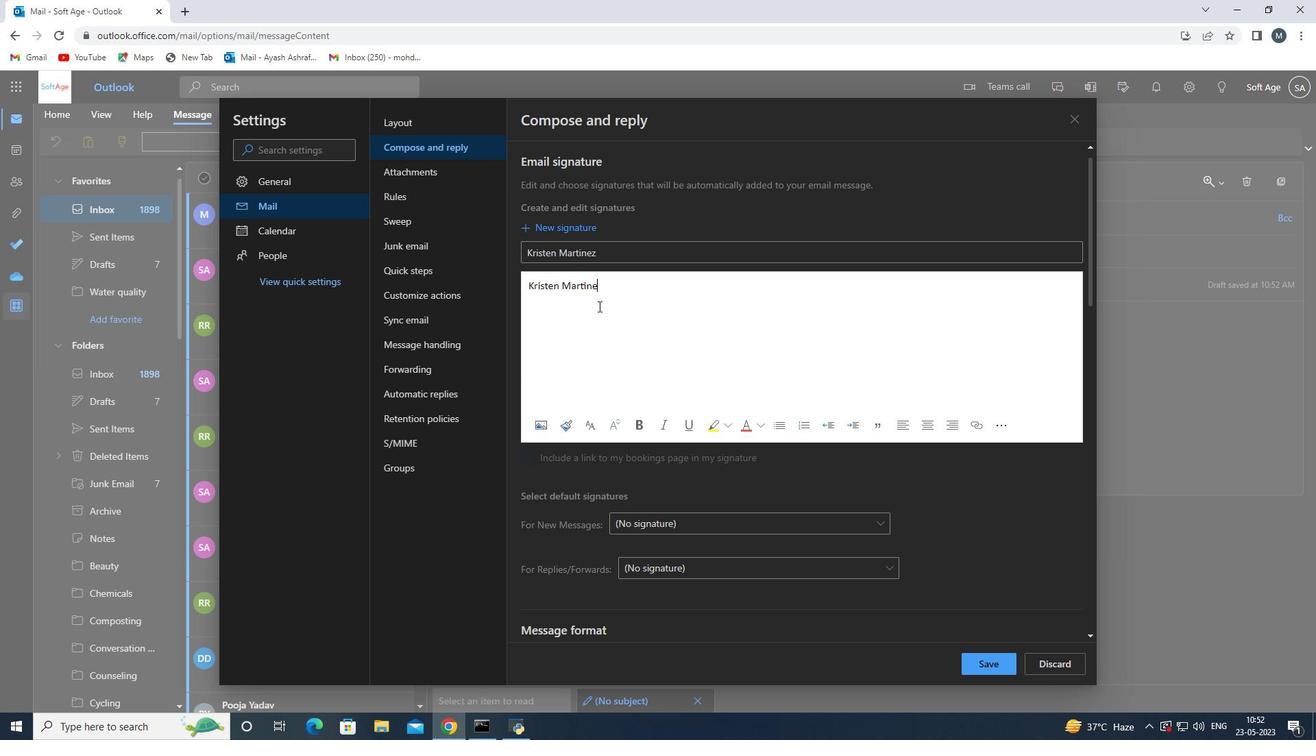 
Action: Mouse moved to (965, 666)
Screenshot: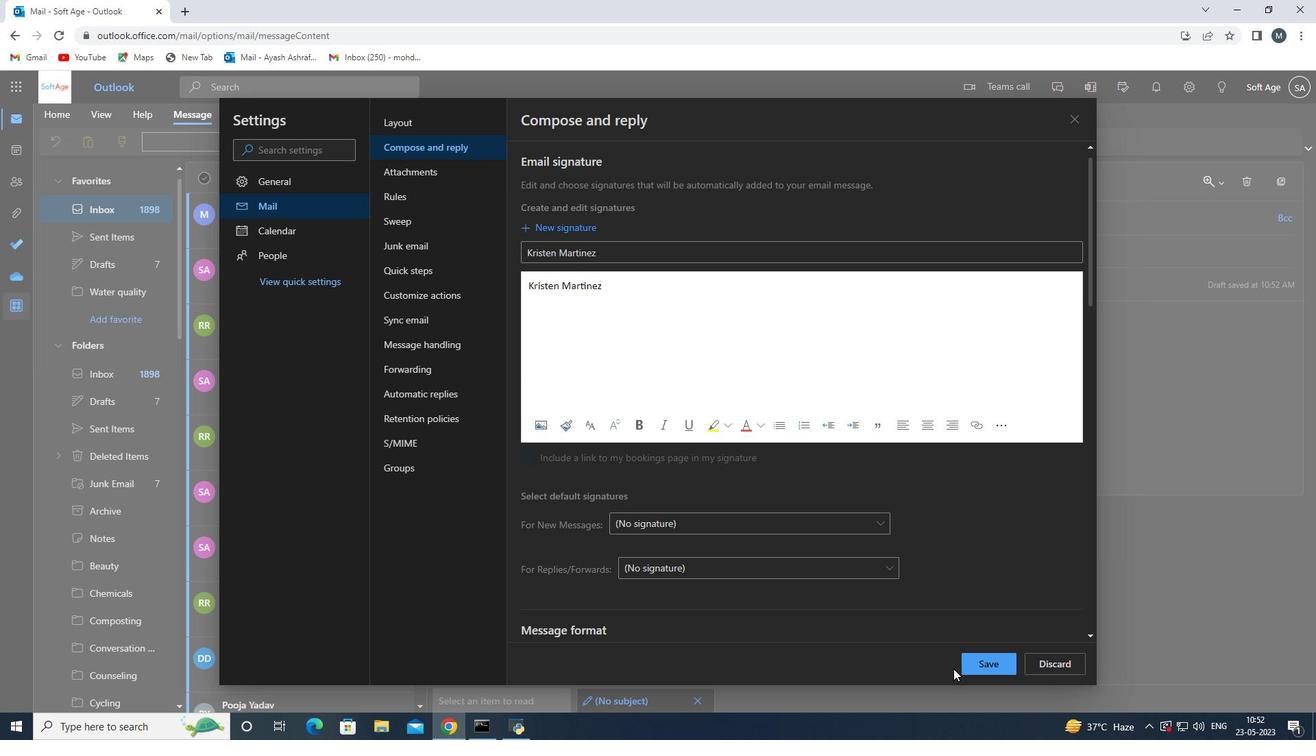 
Action: Mouse pressed left at (965, 666)
Screenshot: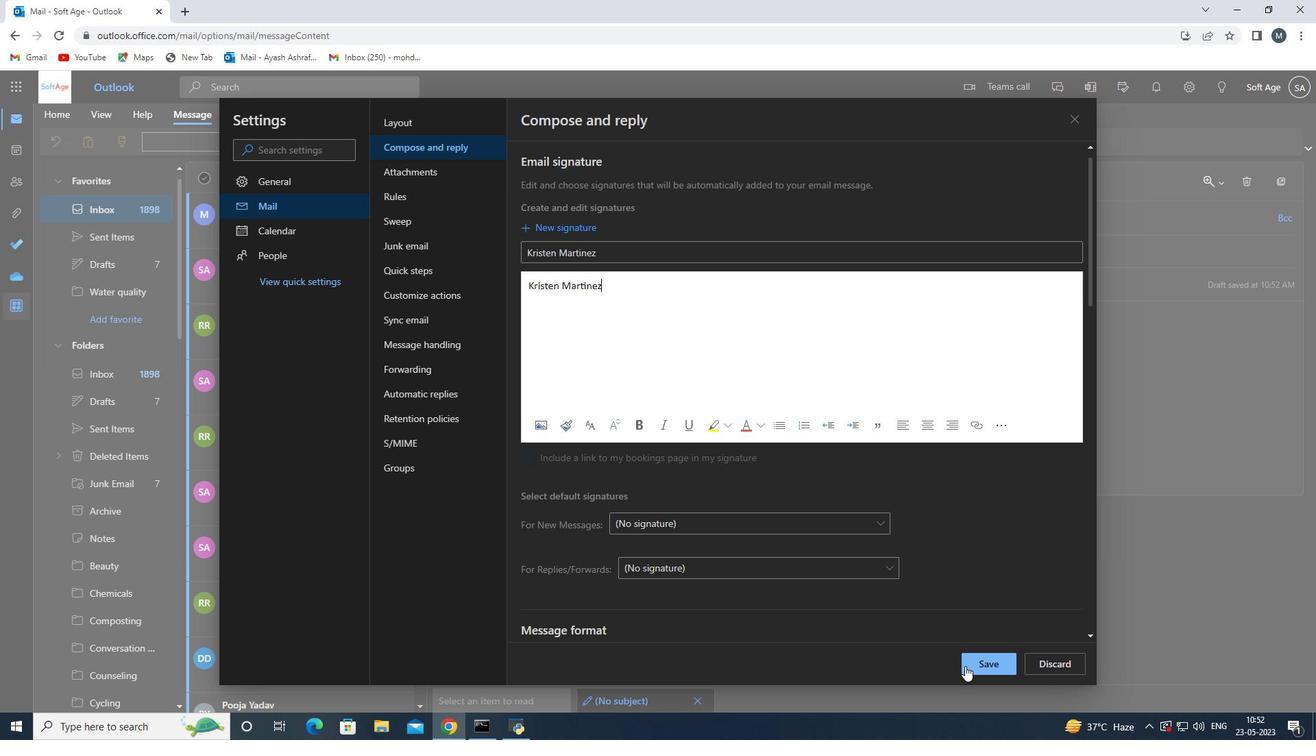 
Action: Mouse moved to (1069, 128)
Screenshot: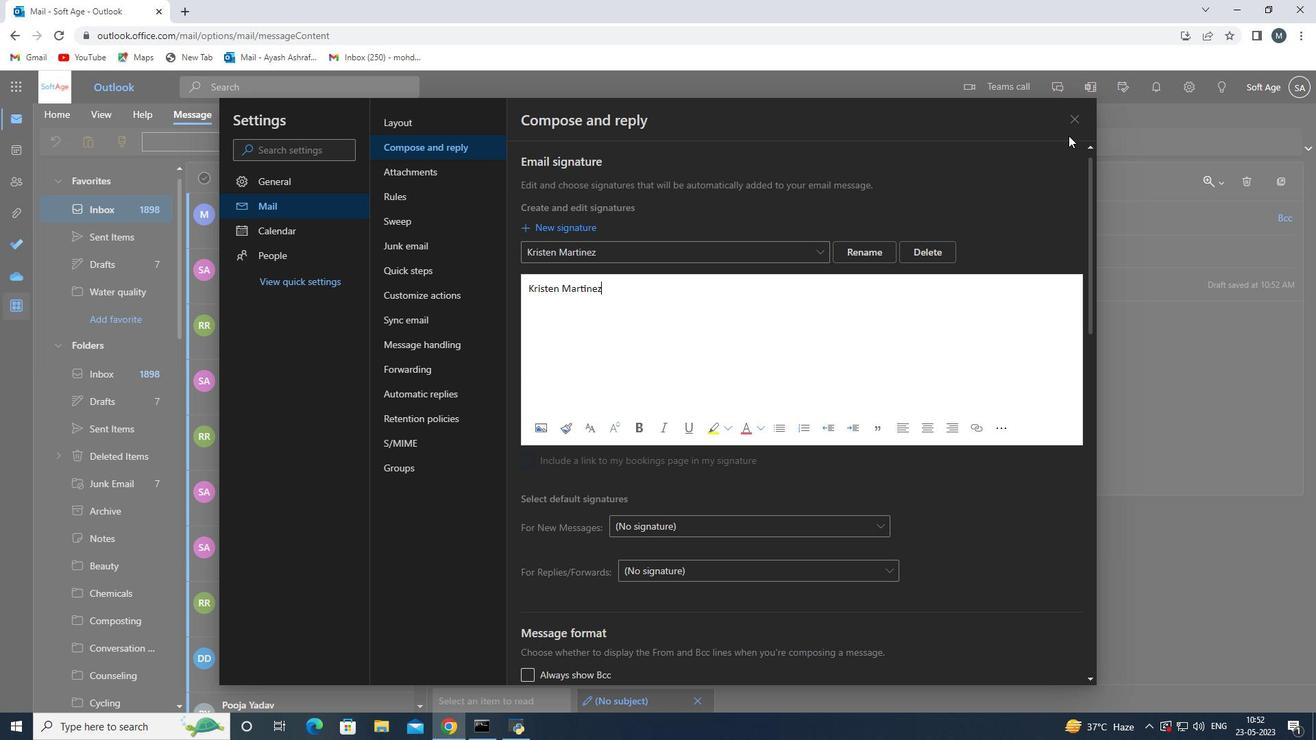 
Action: Mouse pressed left at (1069, 128)
Screenshot: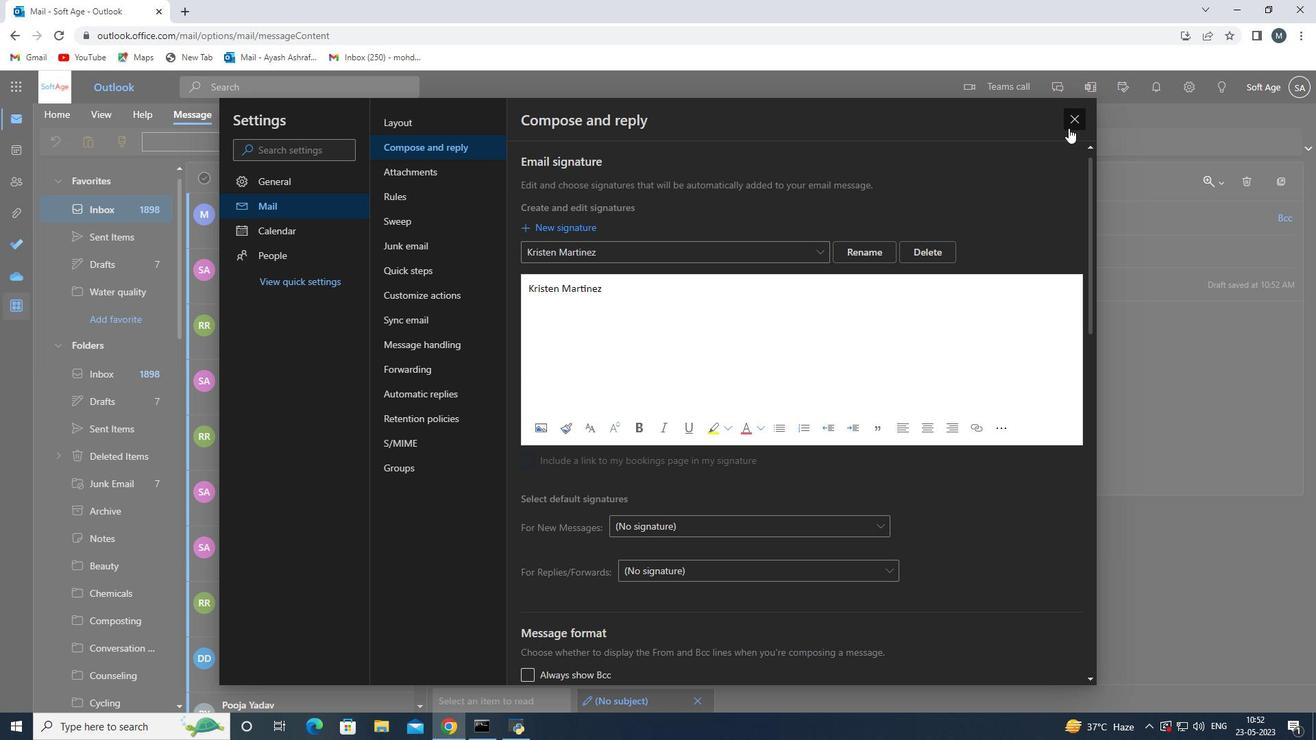 
Action: Mouse moved to (541, 288)
Screenshot: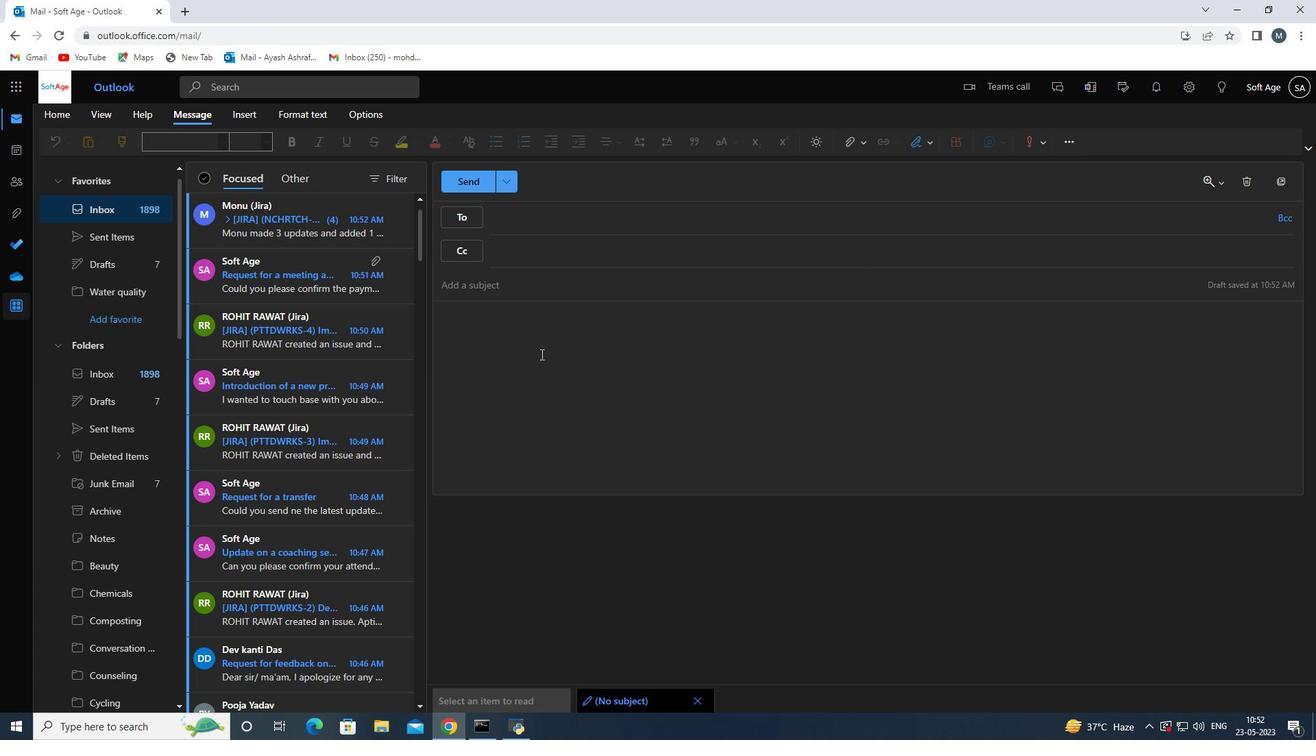 
Action: Mouse pressed left at (541, 288)
Screenshot: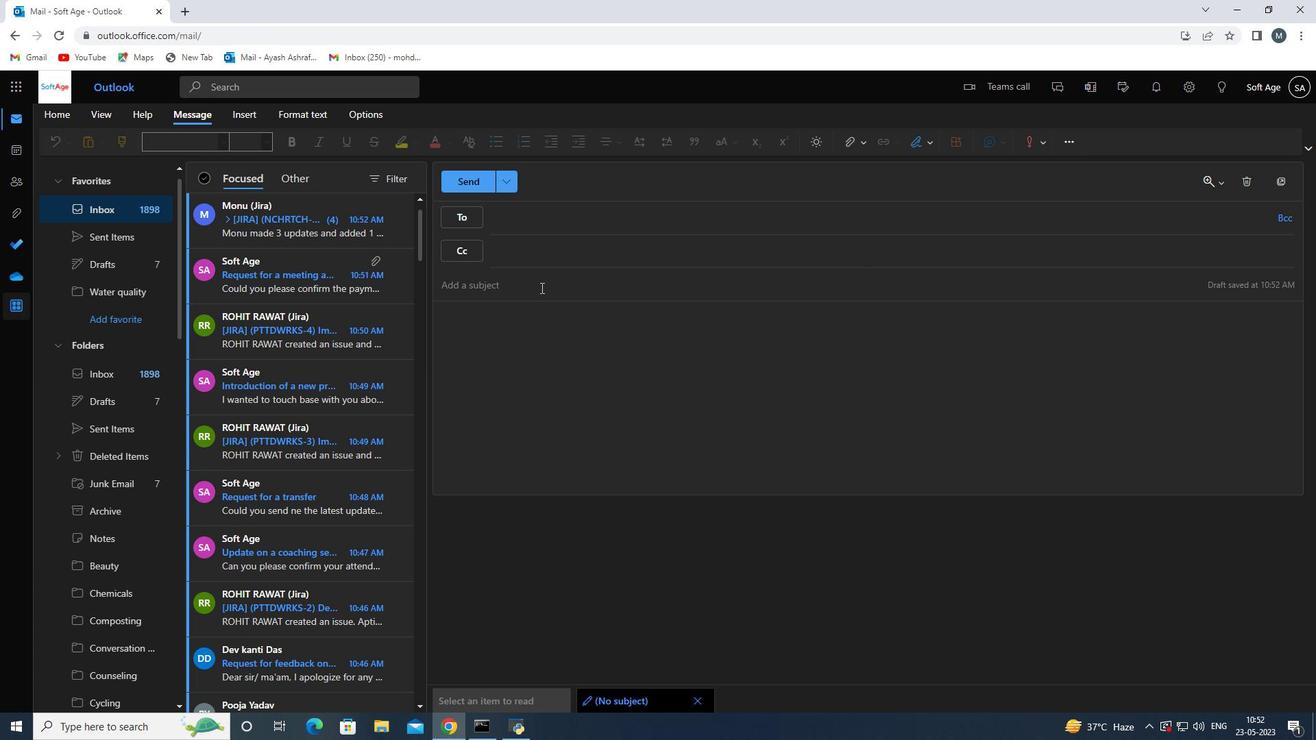 
Action: Mouse moved to (530, 293)
Screenshot: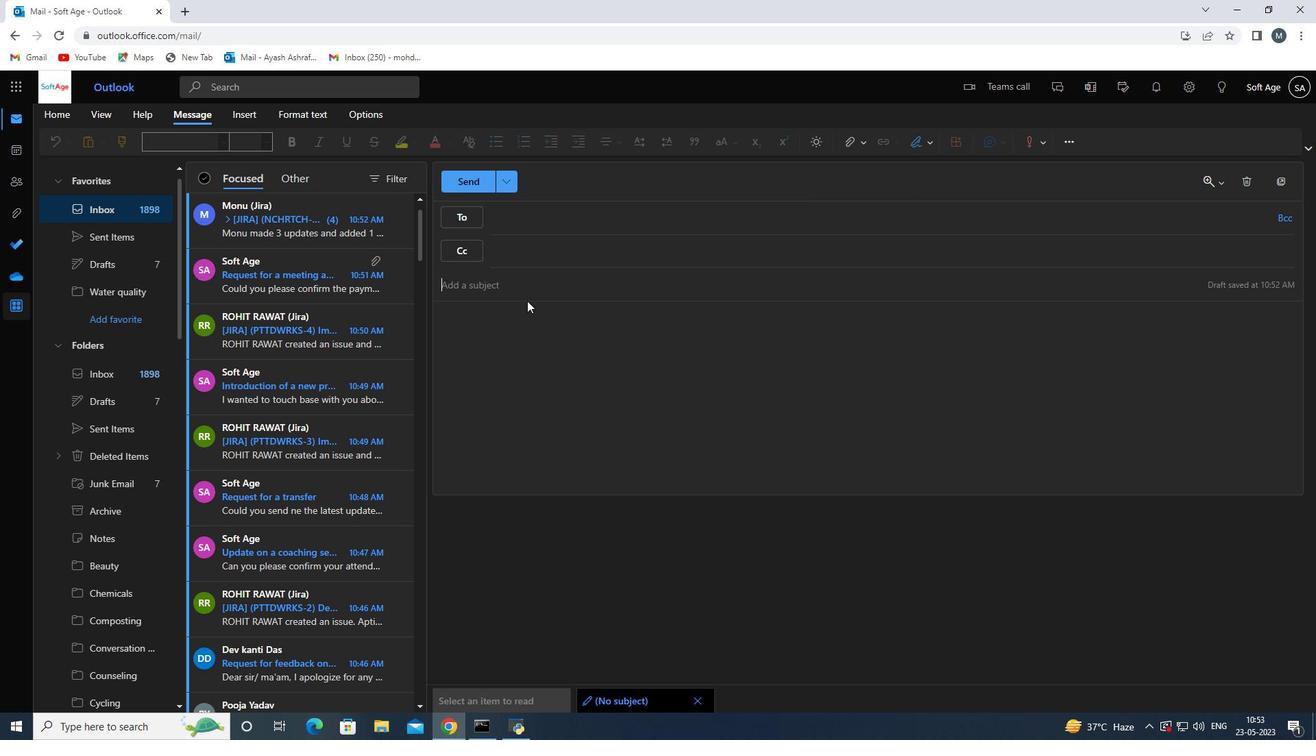 
Action: Mouse pressed left at (530, 293)
Screenshot: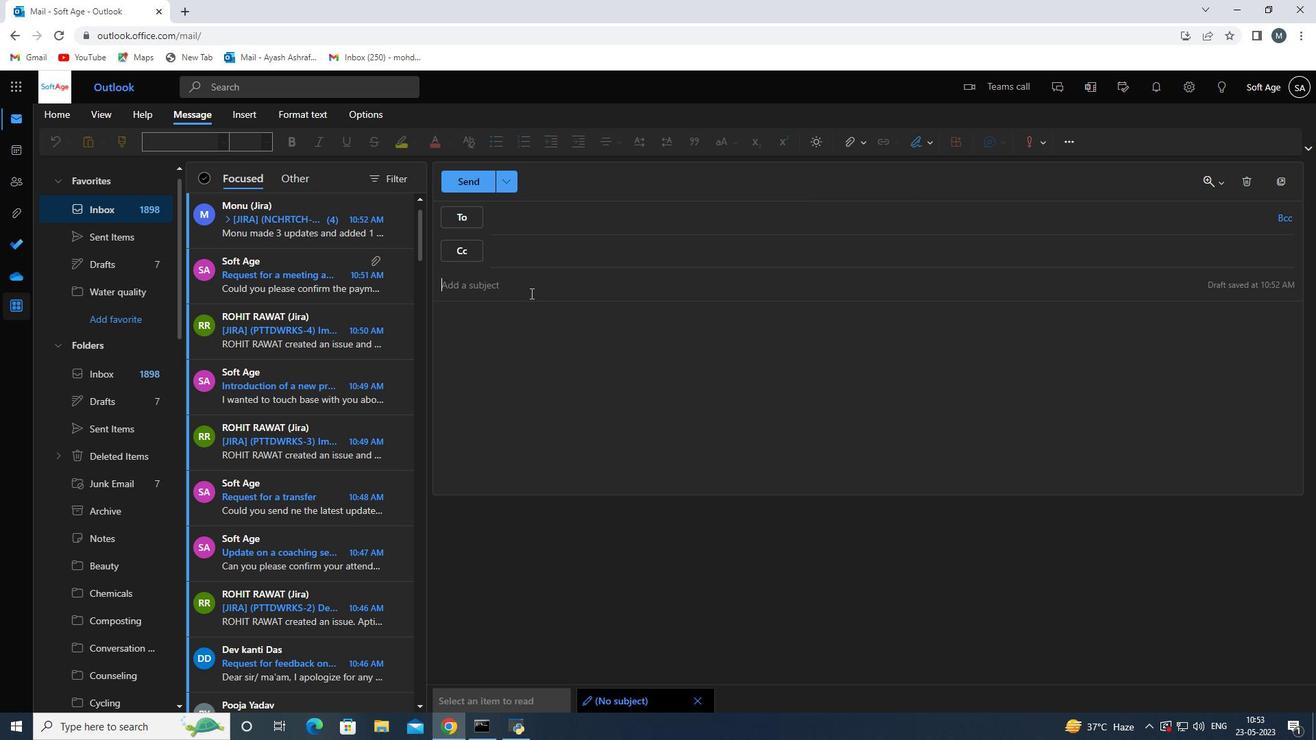 
Action: Key pressed <Key.shift><Key.shift><Key.shift><Key.shift><Key.shift>Request<Key.space>for<Key.space>feedback<Key.space>on<Key.space>a<Key.space>merger<Key.space>or<Key.space>acquistion<Key.space>
Screenshot: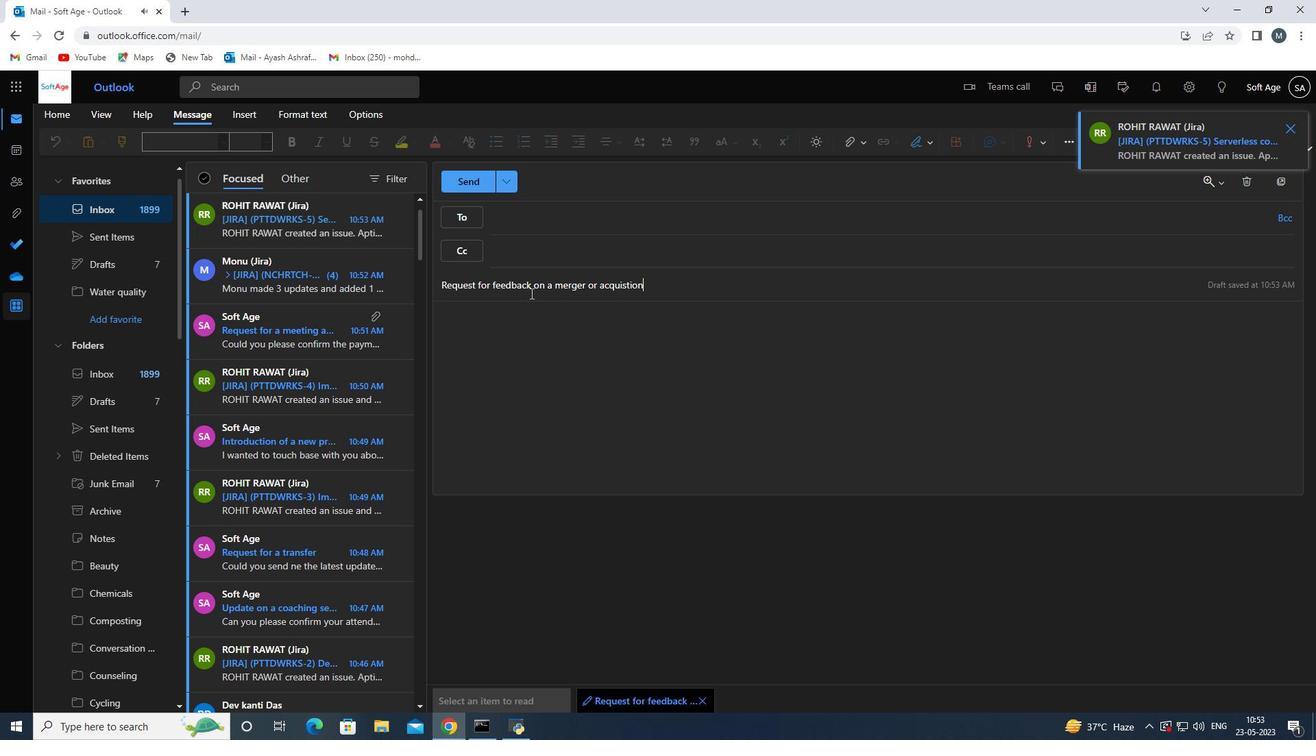 
Action: Mouse moved to (628, 288)
Screenshot: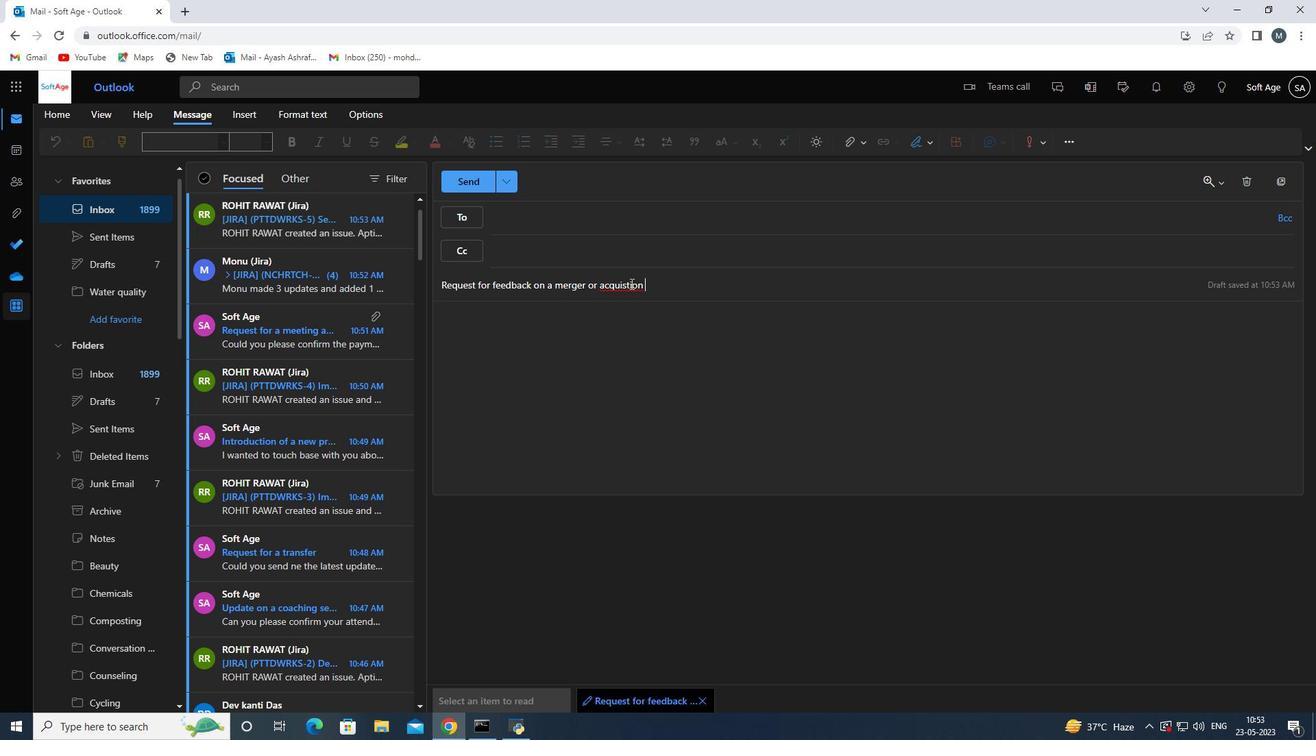 
Action: Mouse pressed left at (628, 288)
Screenshot: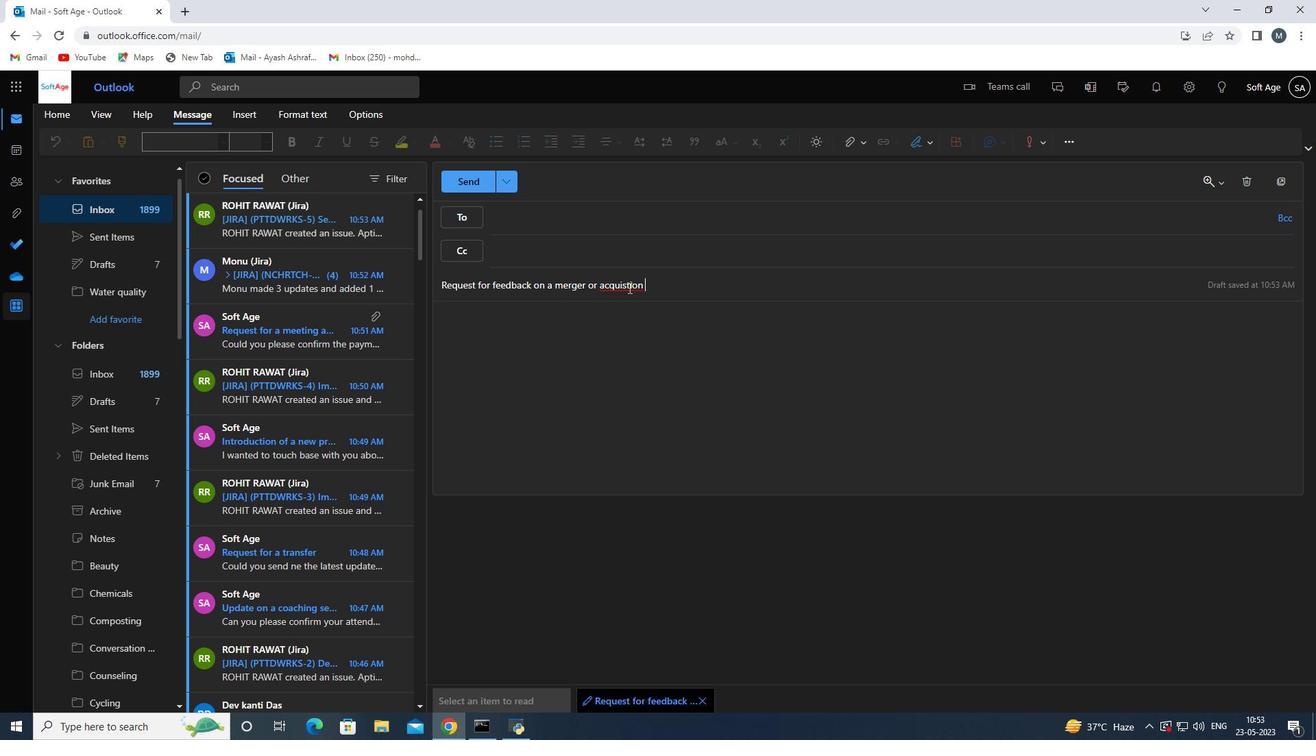 
Action: Mouse moved to (634, 288)
Screenshot: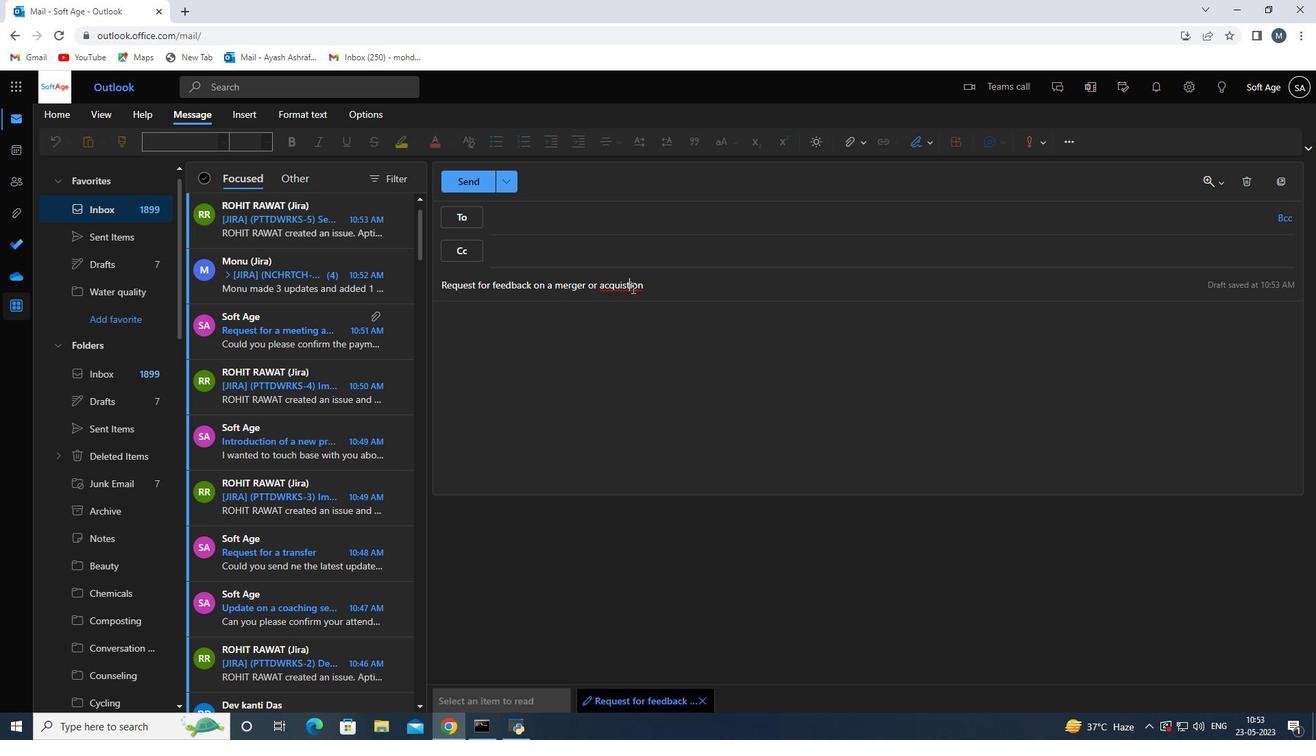 
Action: Key pressed <Key.left>i
Screenshot: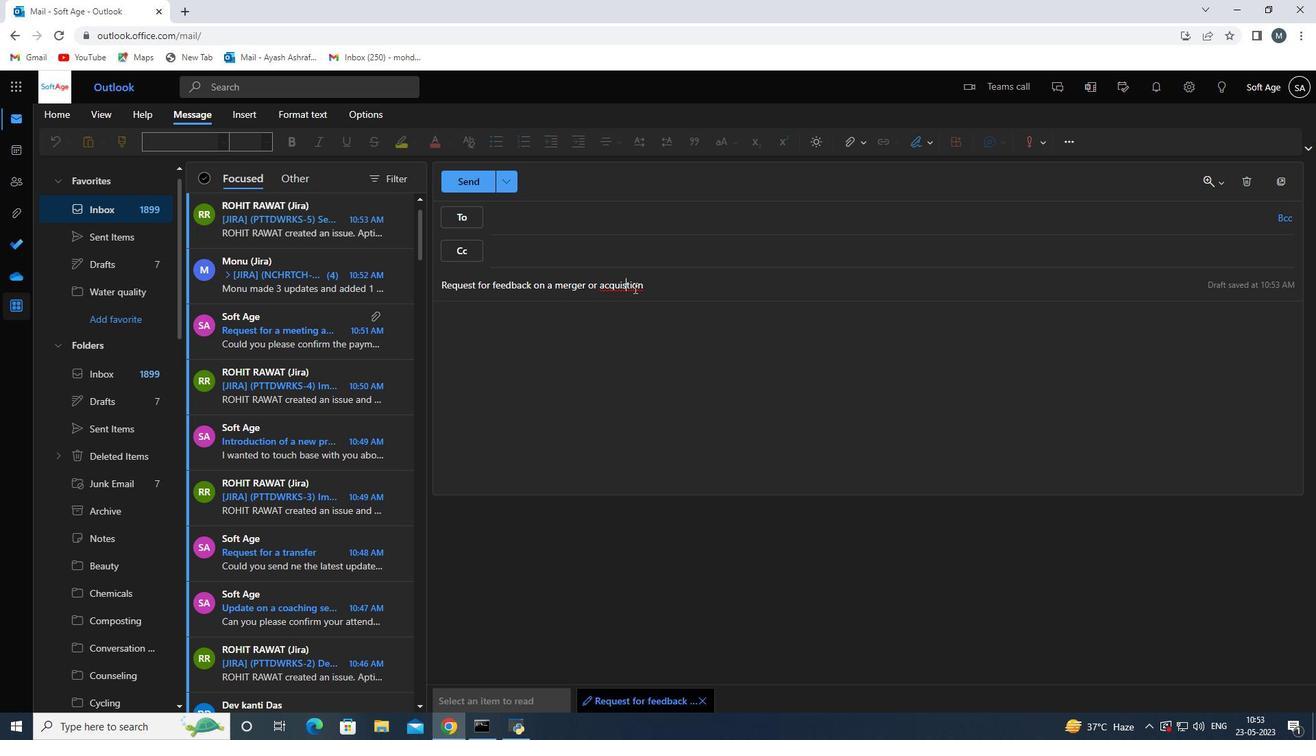 
Action: Mouse moved to (652, 288)
Screenshot: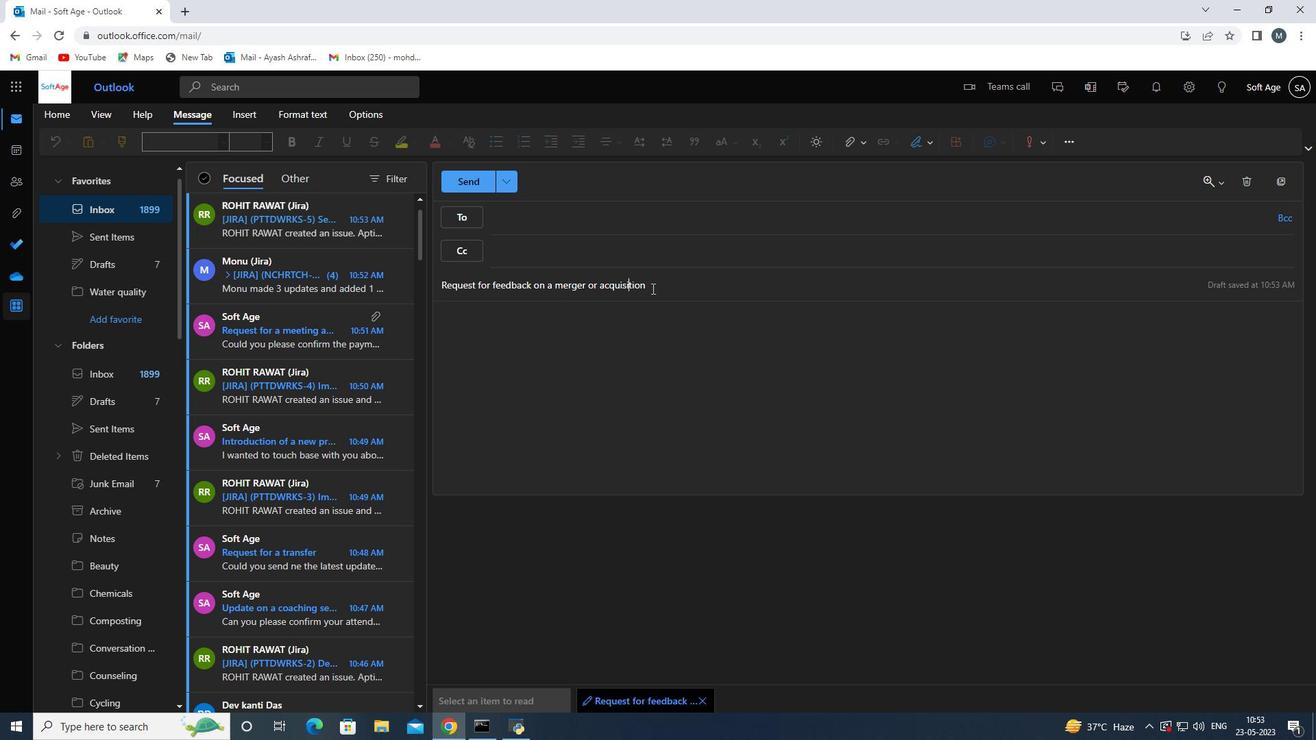 
Action: Mouse pressed left at (652, 288)
Screenshot: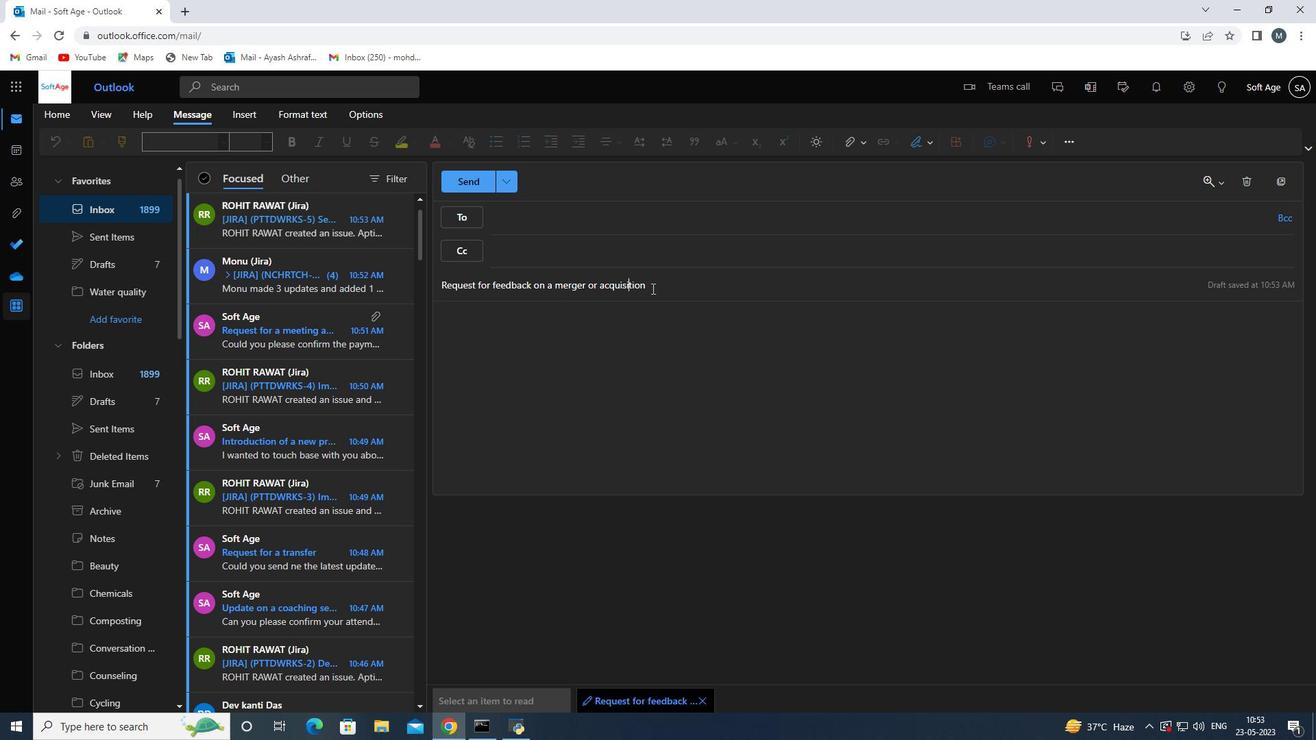 
Action: Key pressed proposal<Key.space>
Screenshot: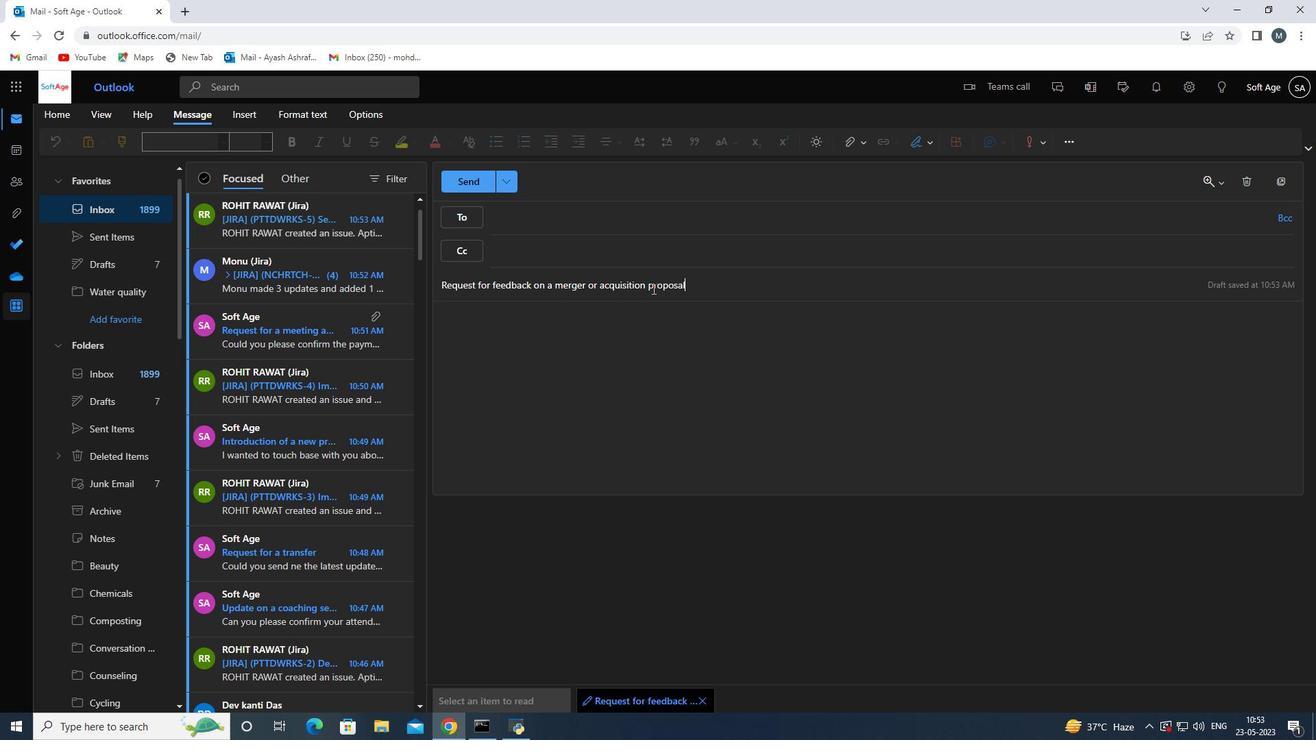 
Action: Mouse moved to (652, 321)
Screenshot: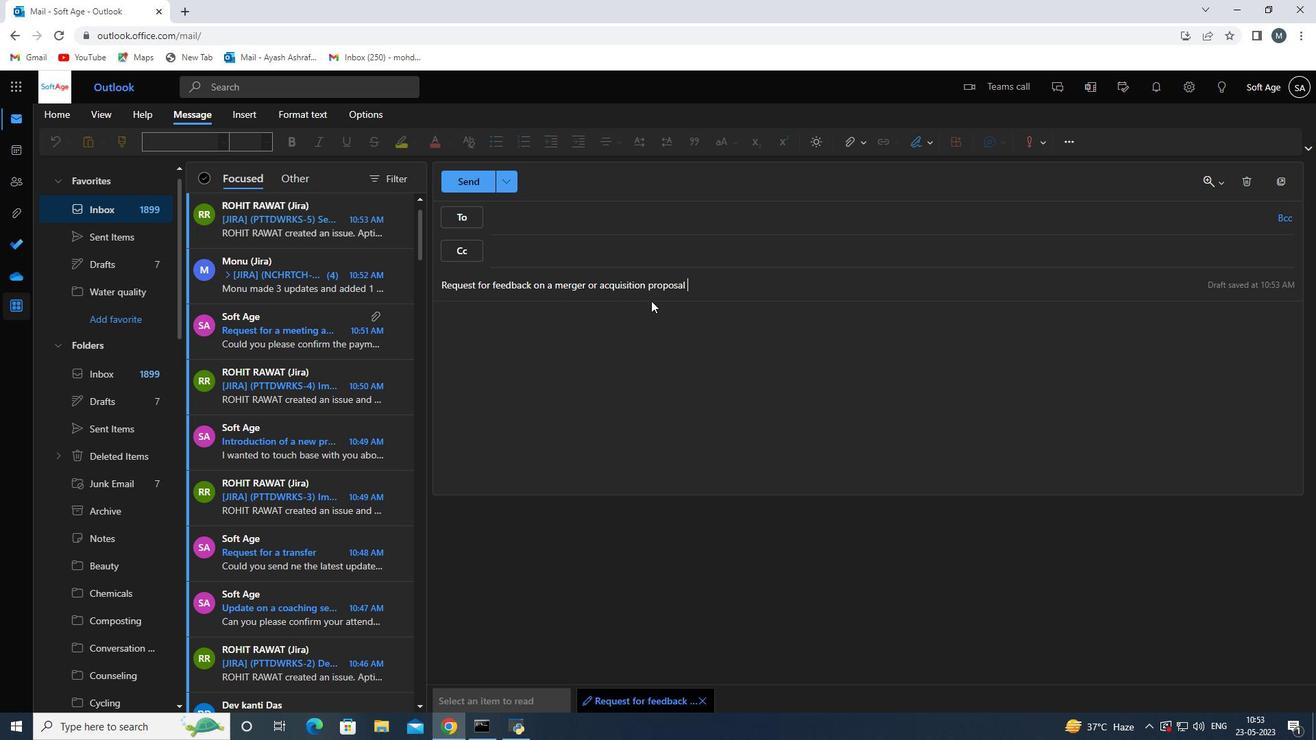 
Action: Mouse pressed left at (652, 321)
Screenshot: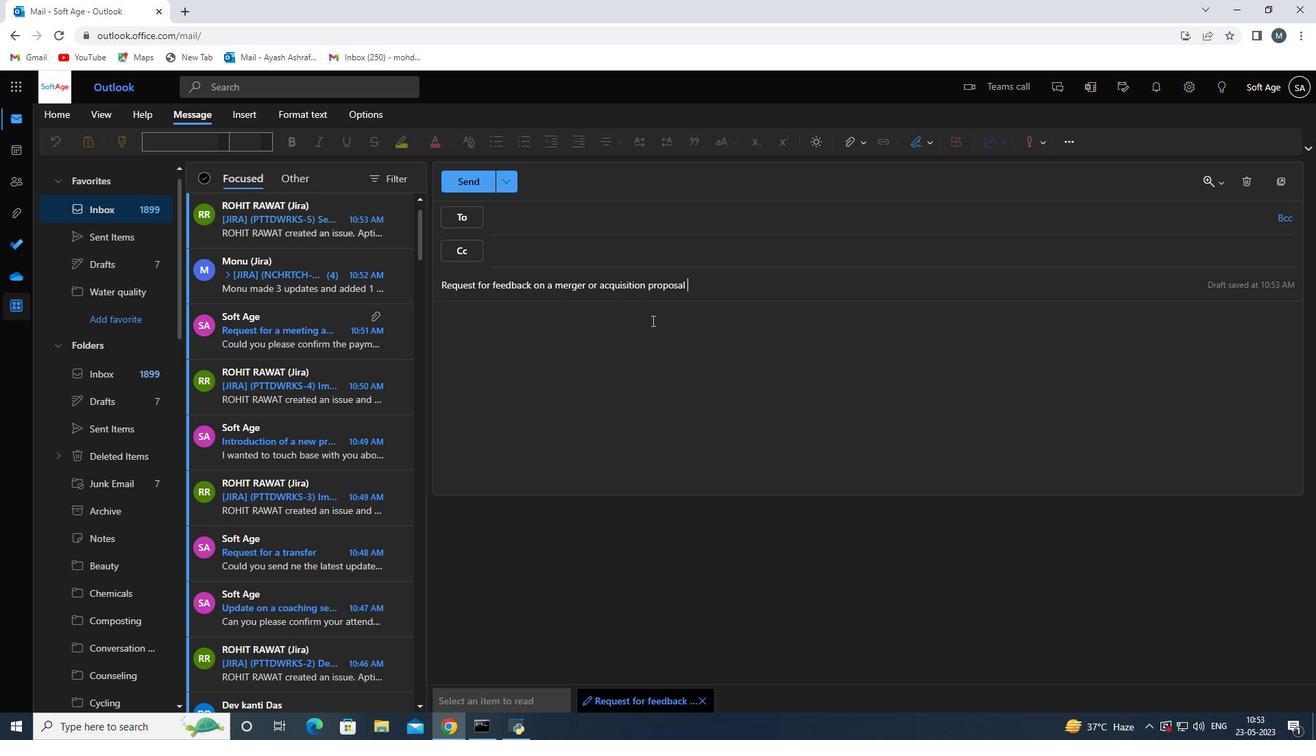 
Action: Key pressed <Key.shift>Could<Key.space>ypu<Key.backspace><Key.backspace>ou<Key.space>please<Key.space>provide<Key.space>a<Key.space>list<Key.space>o<Key.space>the<Key.space>project<Key.space>assumptions<Key.space>and<Key.space>constraints<Key.space>
Screenshot: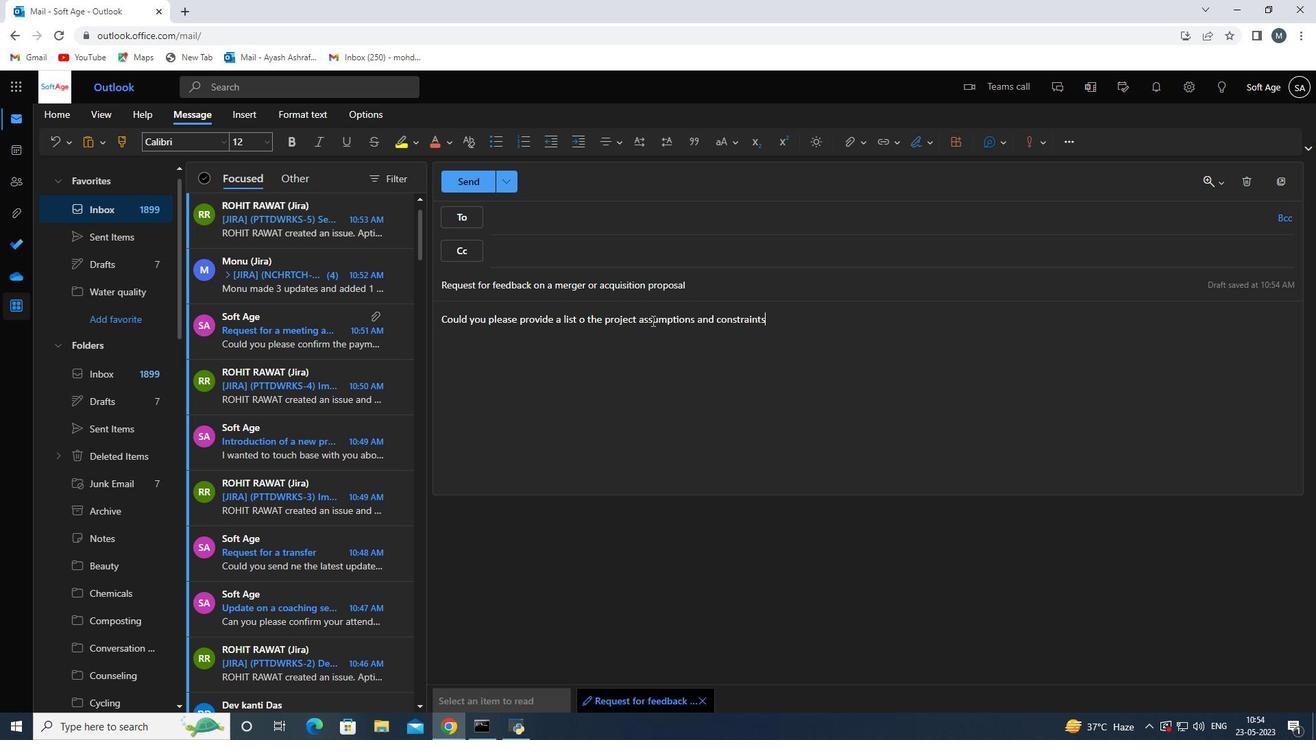 
Action: Mouse moved to (929, 148)
Screenshot: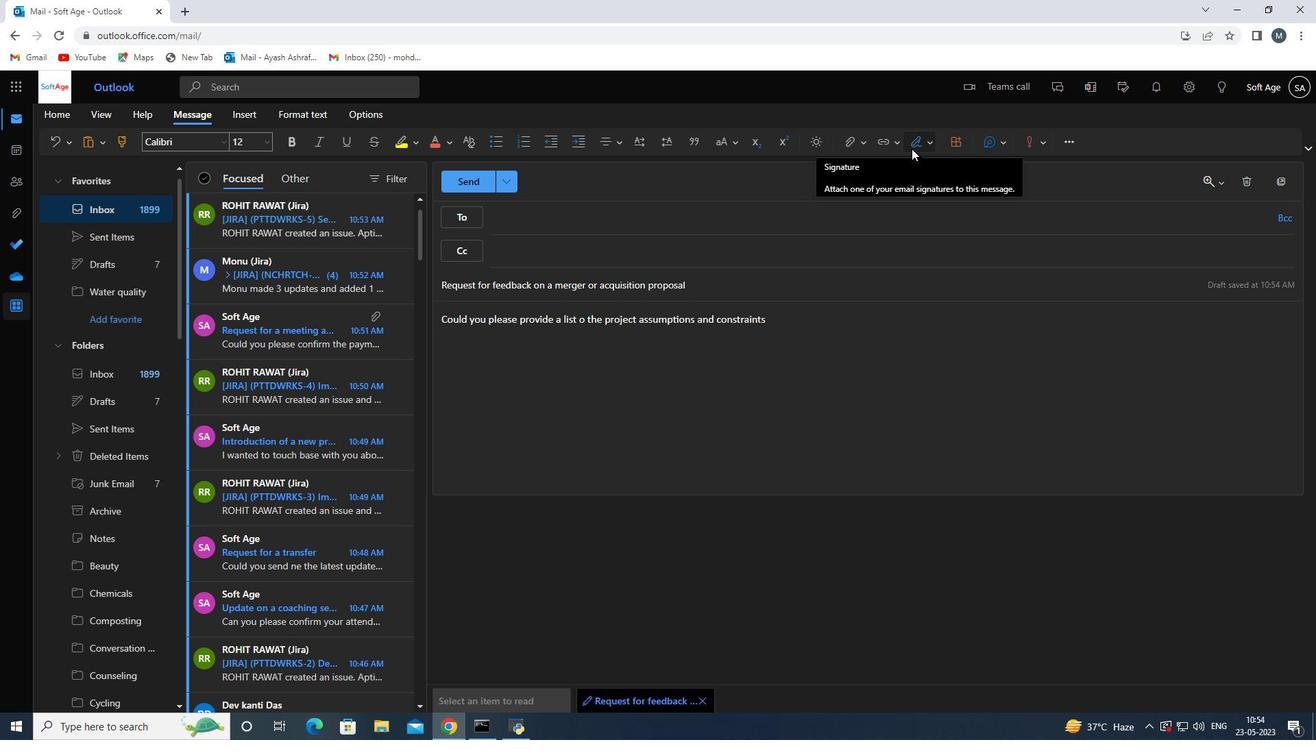 
Action: Mouse pressed left at (929, 148)
Screenshot: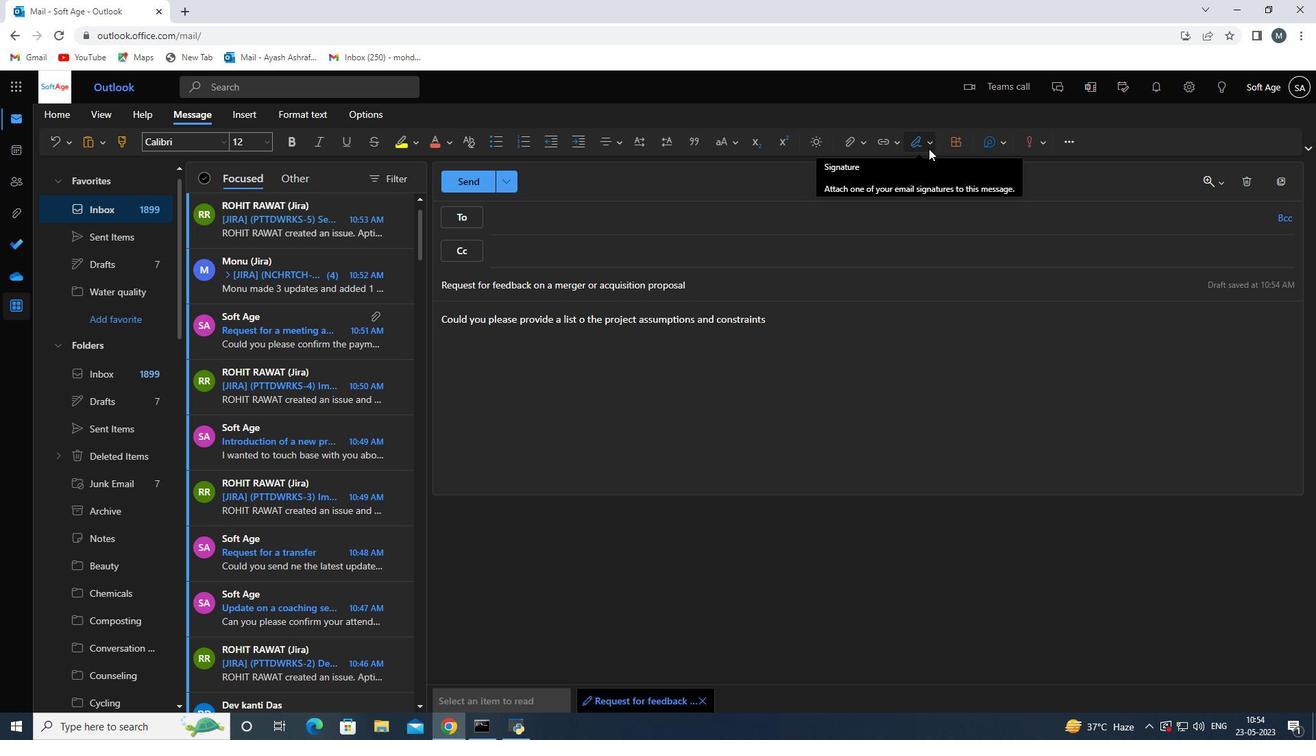 
Action: Mouse moved to (909, 170)
Screenshot: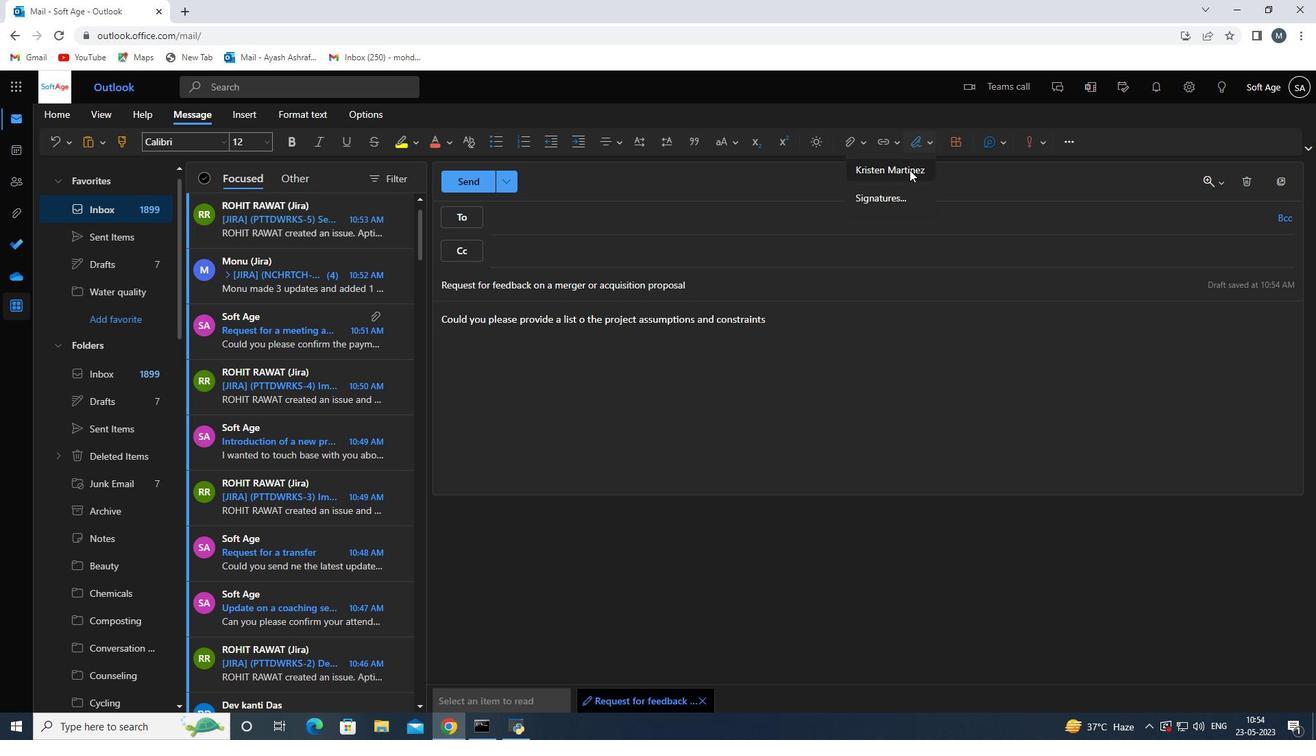 
Action: Mouse pressed left at (909, 170)
Screenshot: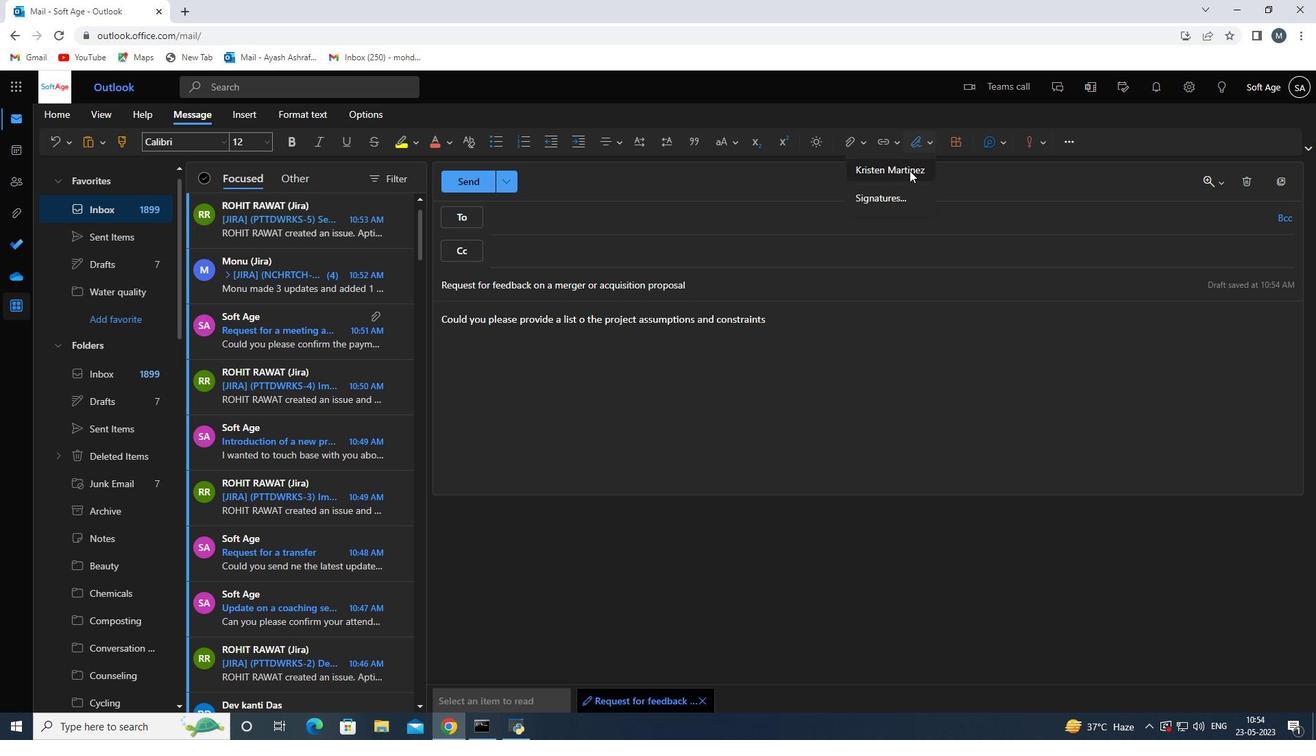 
Action: Mouse moved to (629, 216)
Screenshot: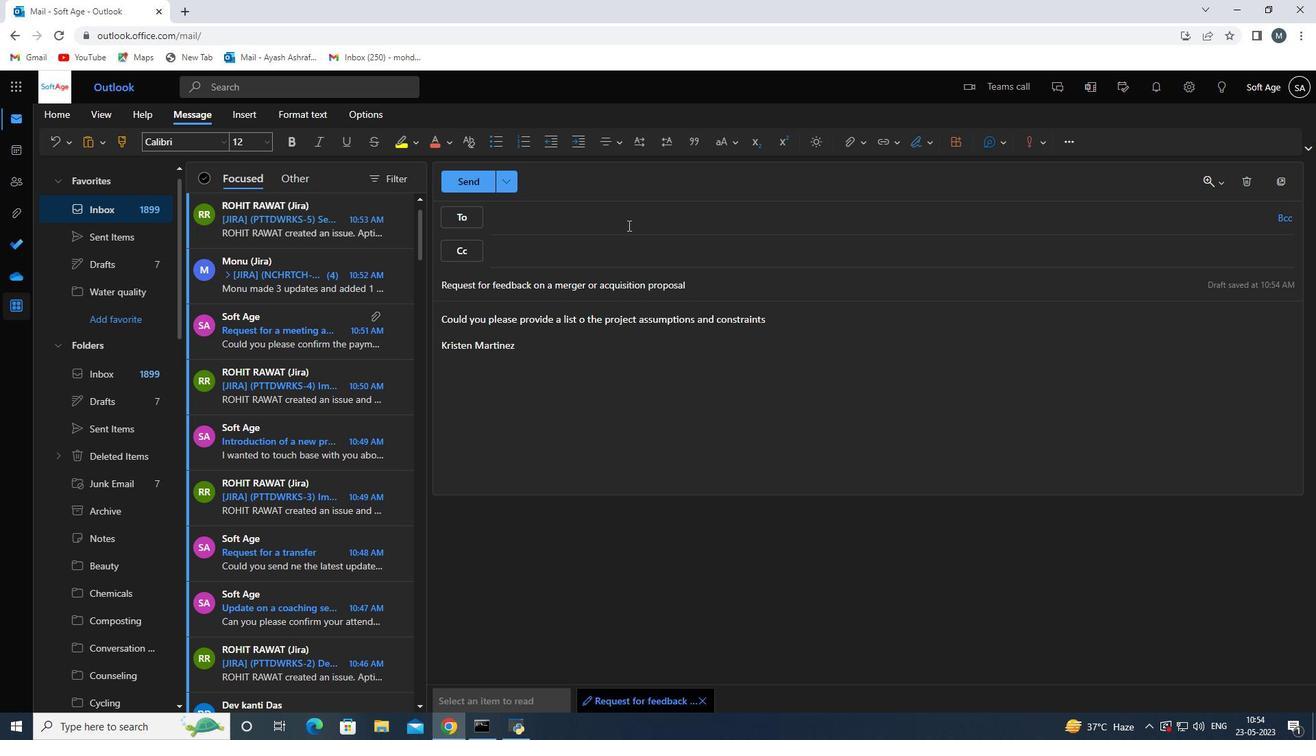 
Action: Mouse pressed left at (629, 216)
Screenshot: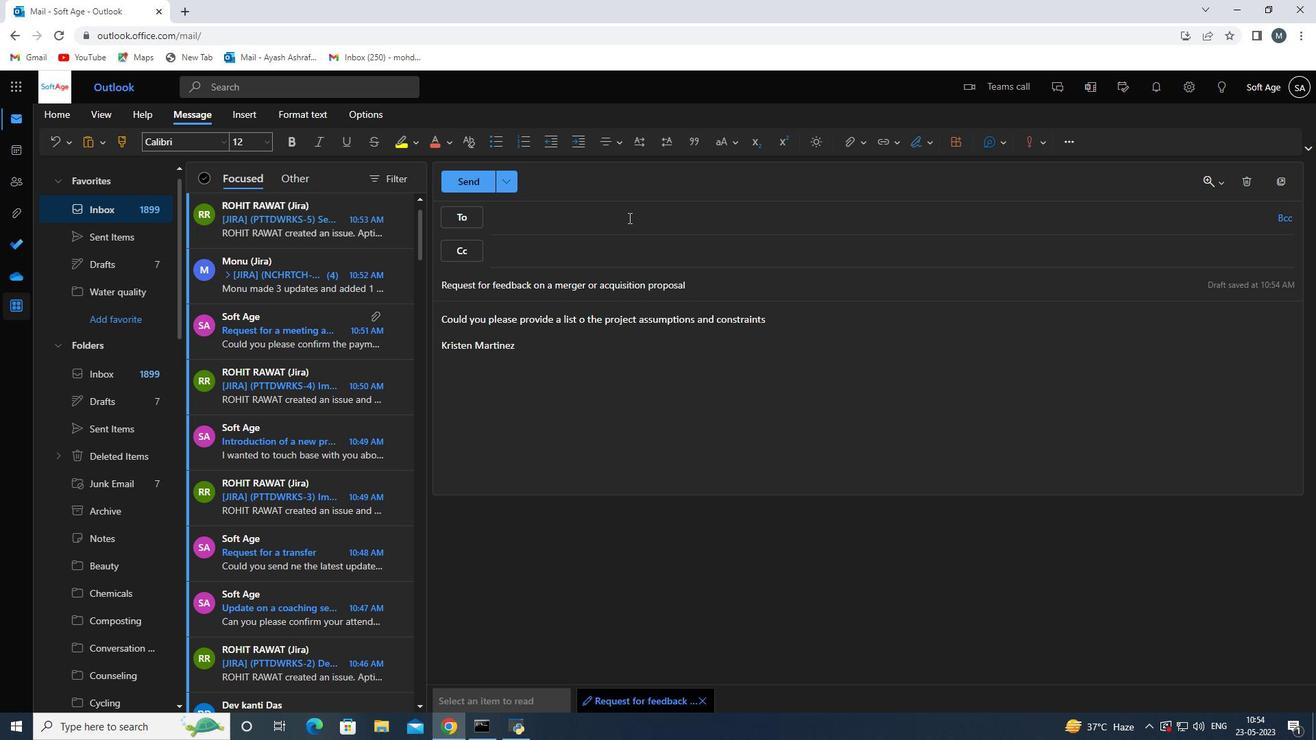 
Action: Key pressed softage.7<Key.shift><Key.shift><Key.shift><Key.shift><Key.shift><Key.shift><Key.shift><Key.shift><Key.shift><Key.shift><Key.shift><Key.shift><Key.shift><Key.shift><Key.shift><Key.shift><Key.shift><Key.shift>@softage.net
Screenshot: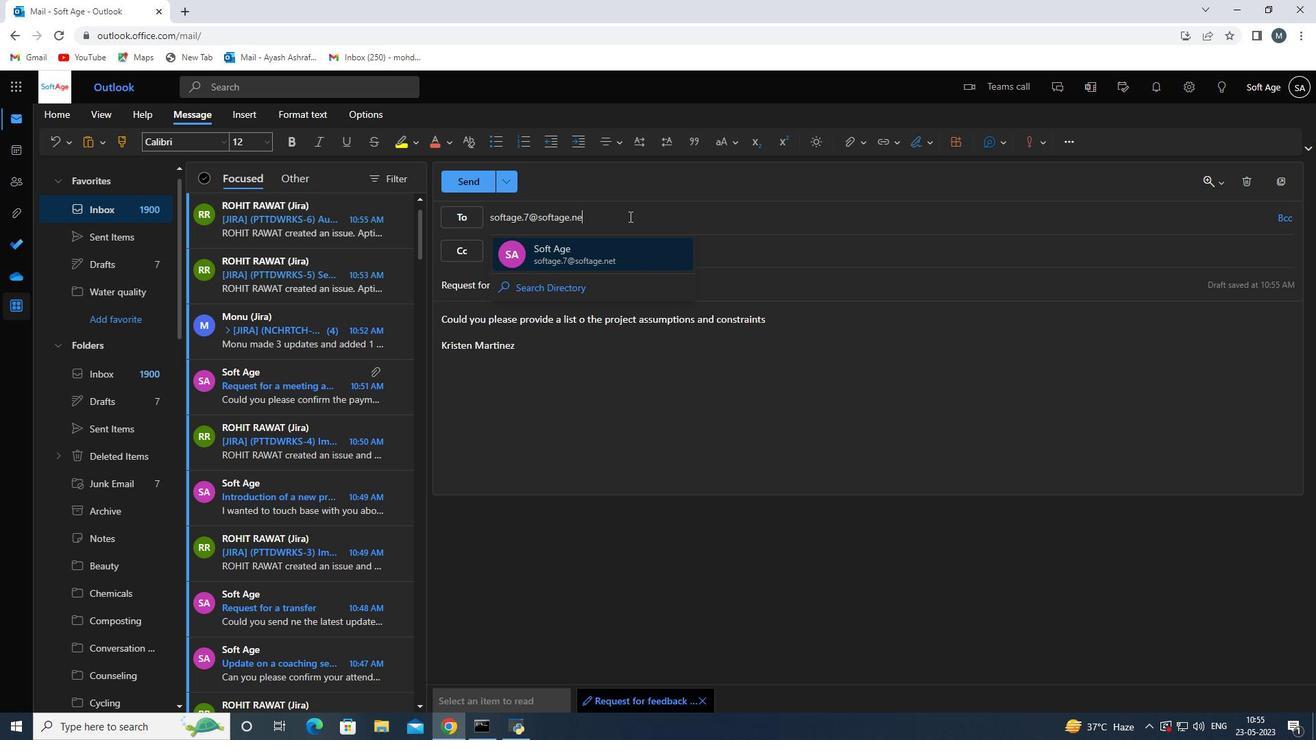 
Action: Mouse moved to (626, 262)
Screenshot: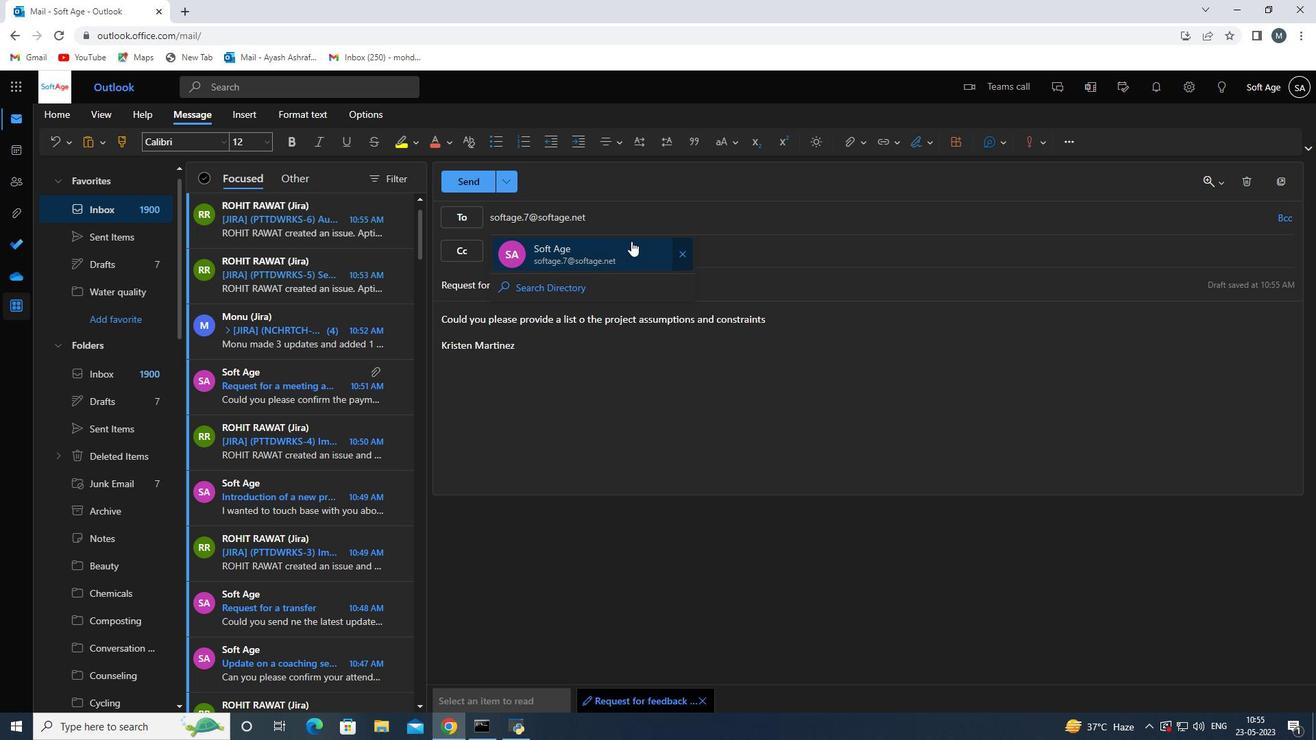 
Action: Mouse pressed left at (626, 262)
Screenshot: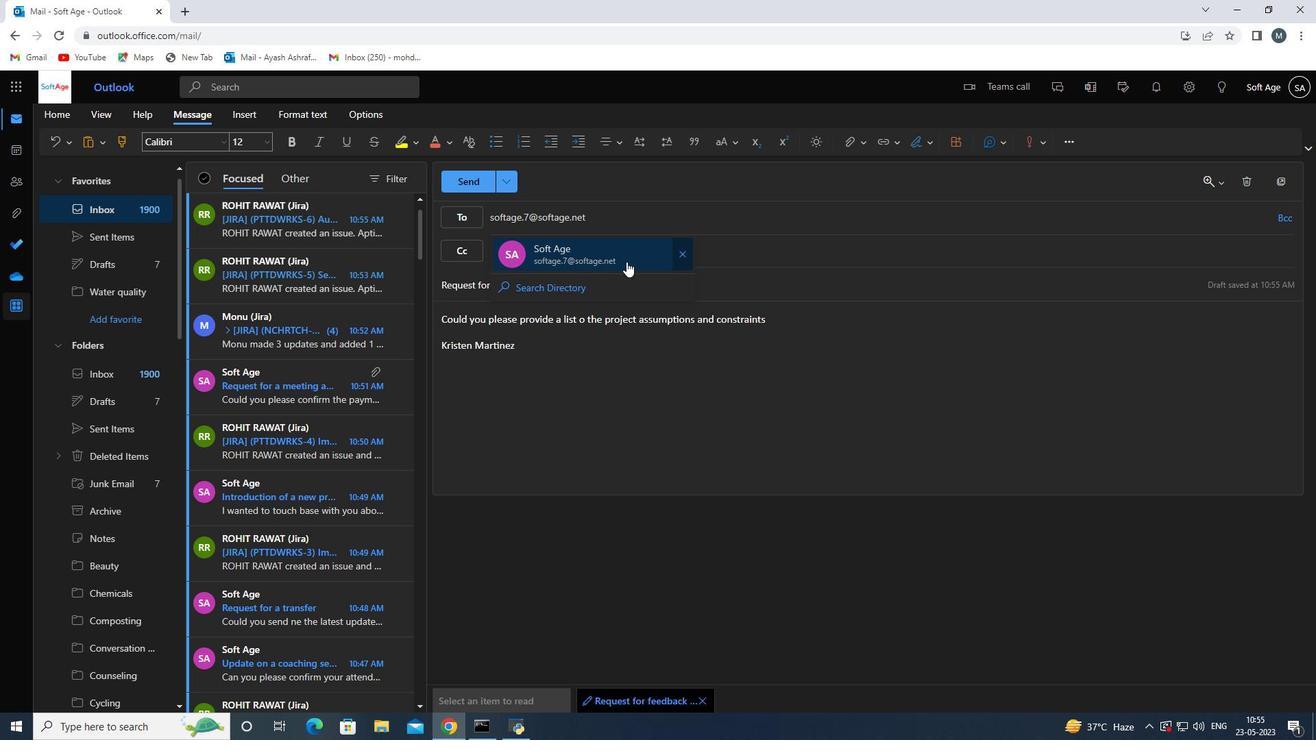 
Action: Mouse moved to (840, 151)
Screenshot: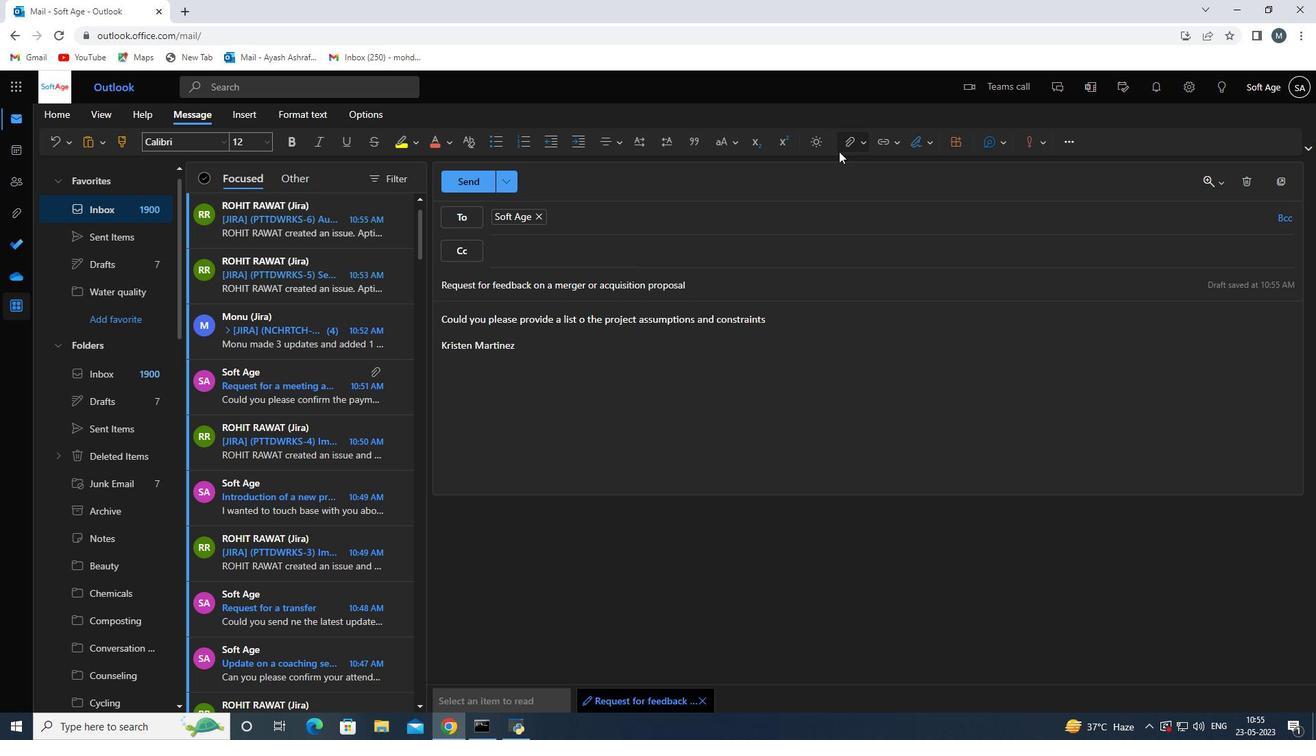 
Action: Mouse pressed left at (840, 151)
Screenshot: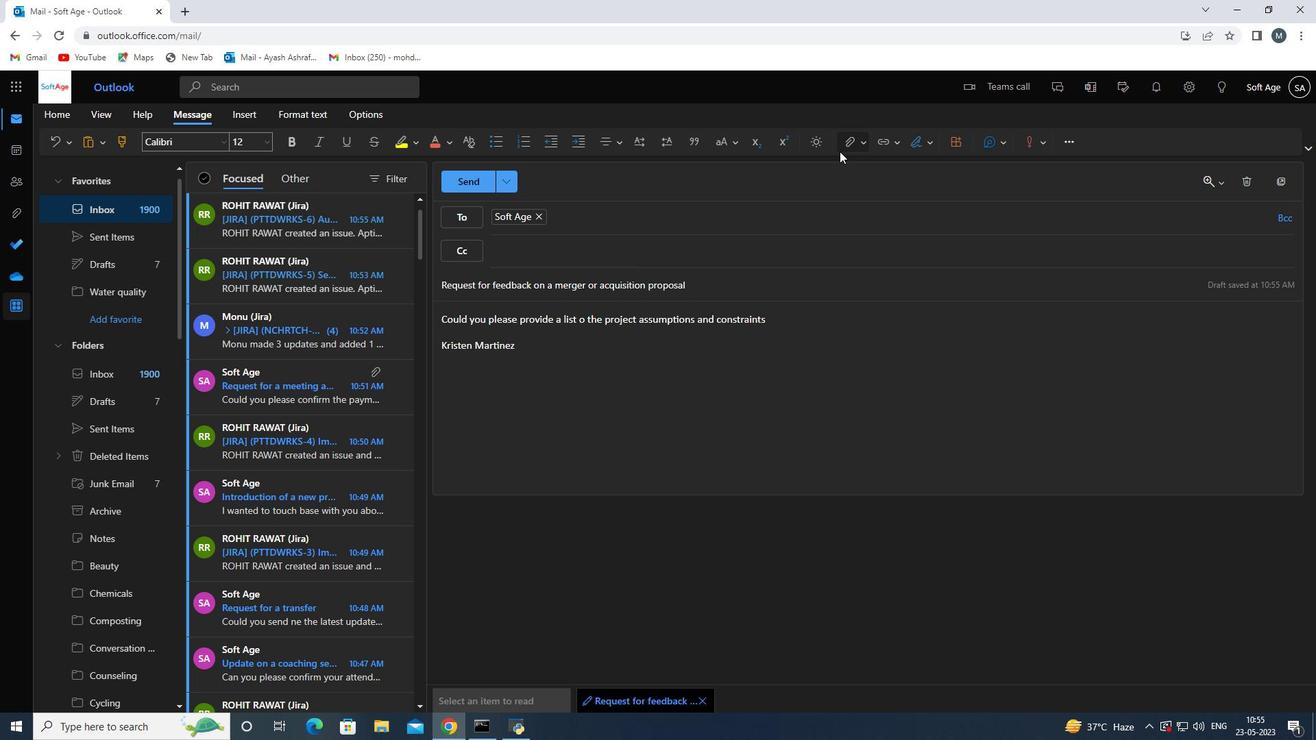 
Action: Mouse moved to (822, 176)
Screenshot: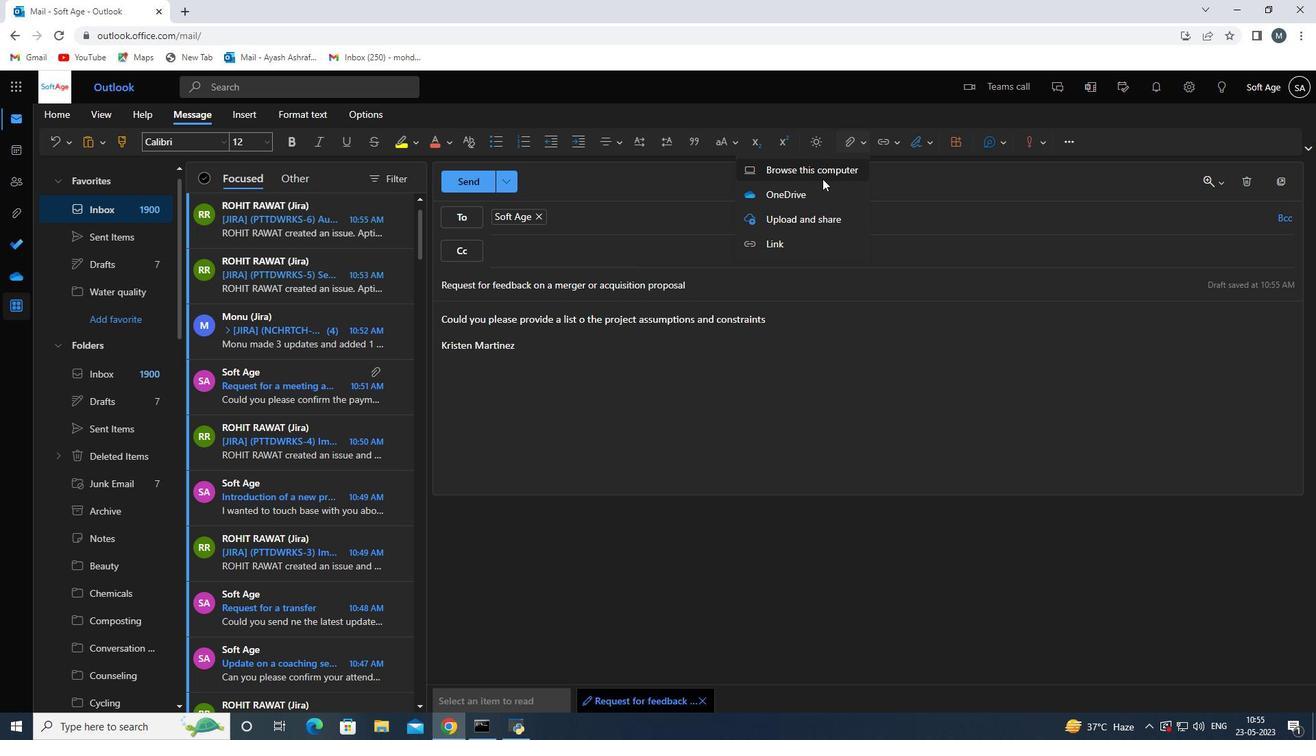 
Action: Mouse pressed left at (822, 176)
Screenshot: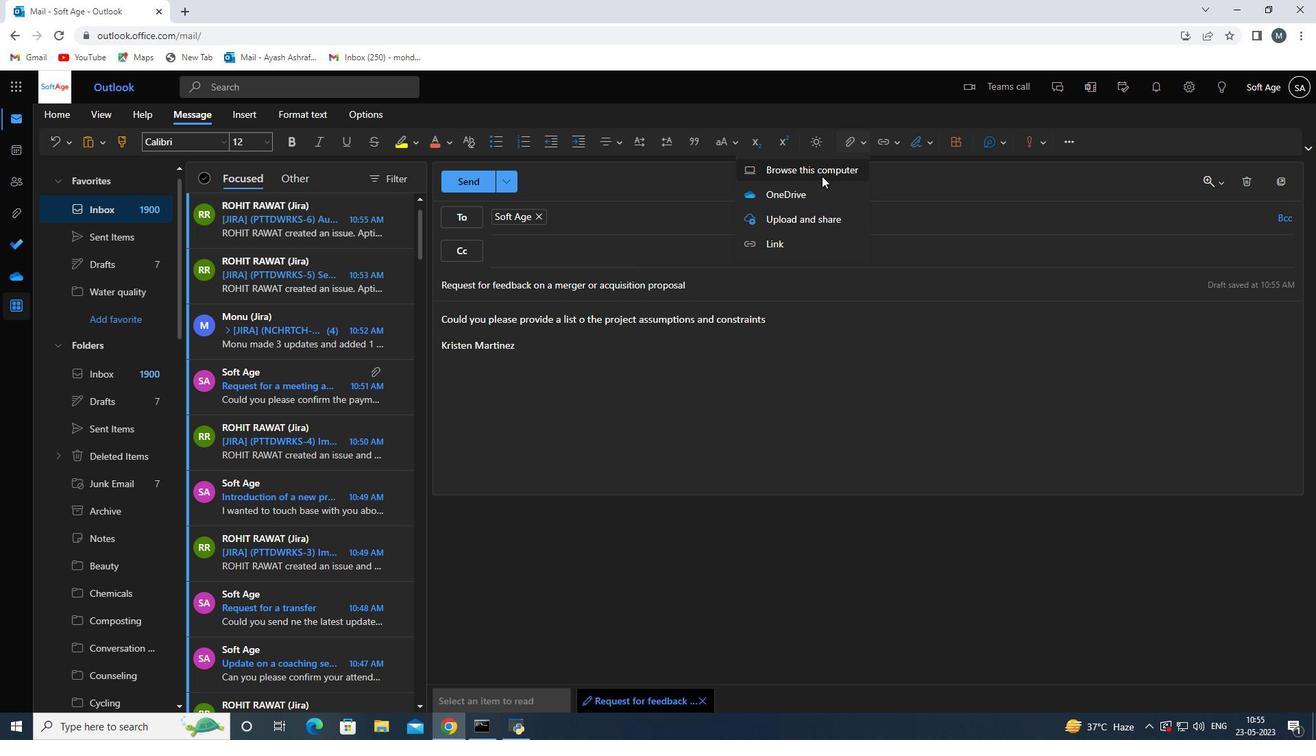 
Action: Mouse moved to (305, 171)
Screenshot: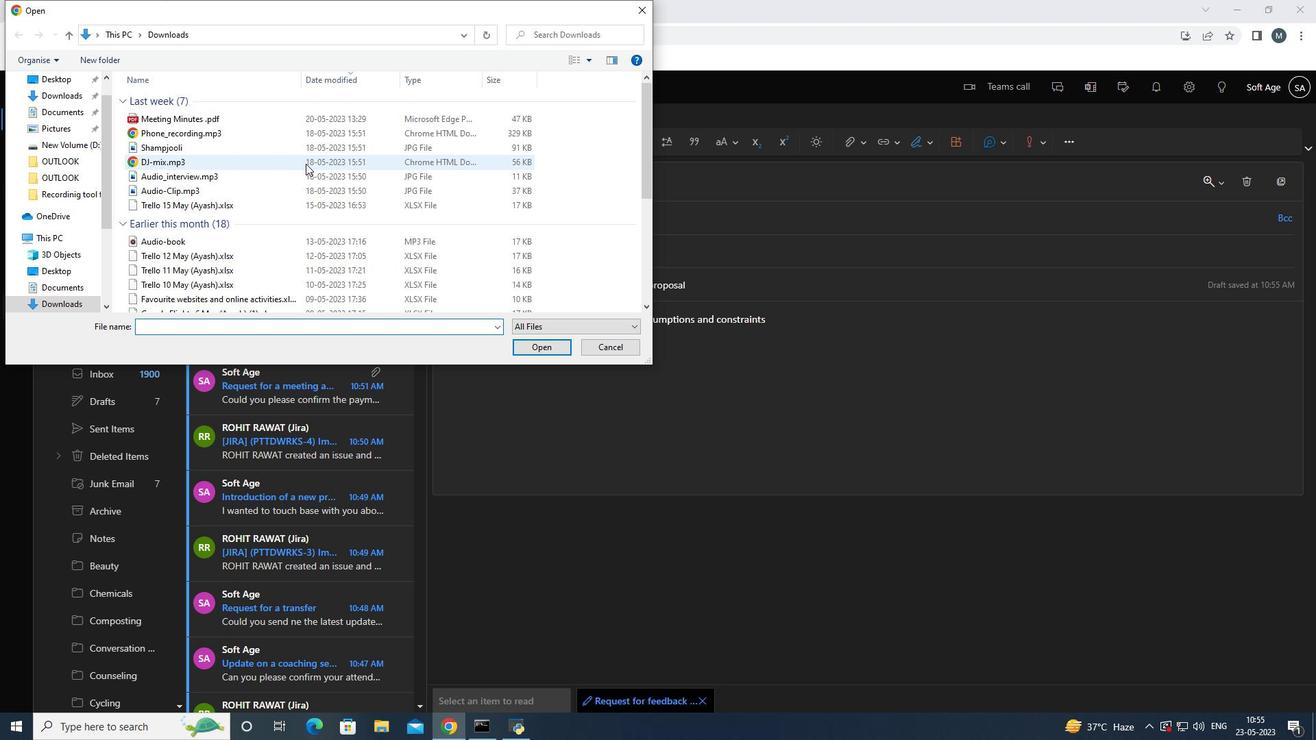 
Action: Mouse pressed left at (305, 171)
Screenshot: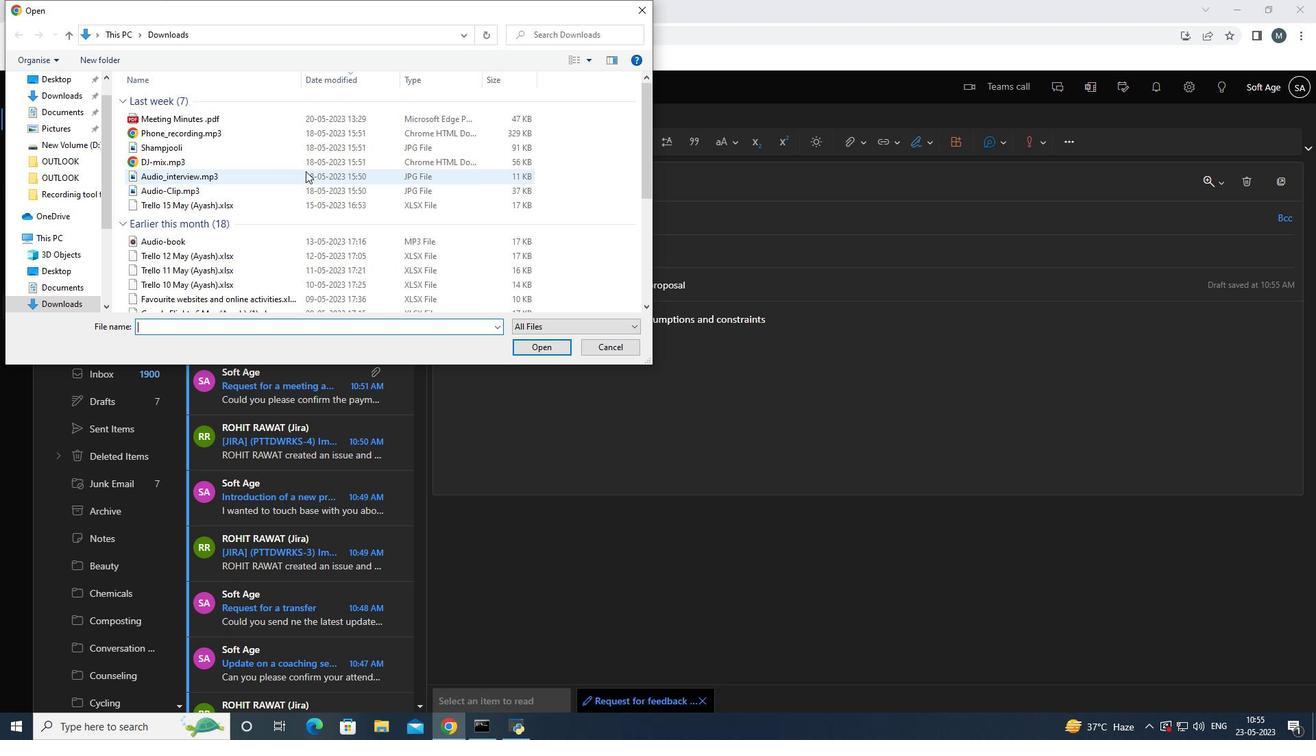 
Action: Mouse pressed right at (305, 171)
Screenshot: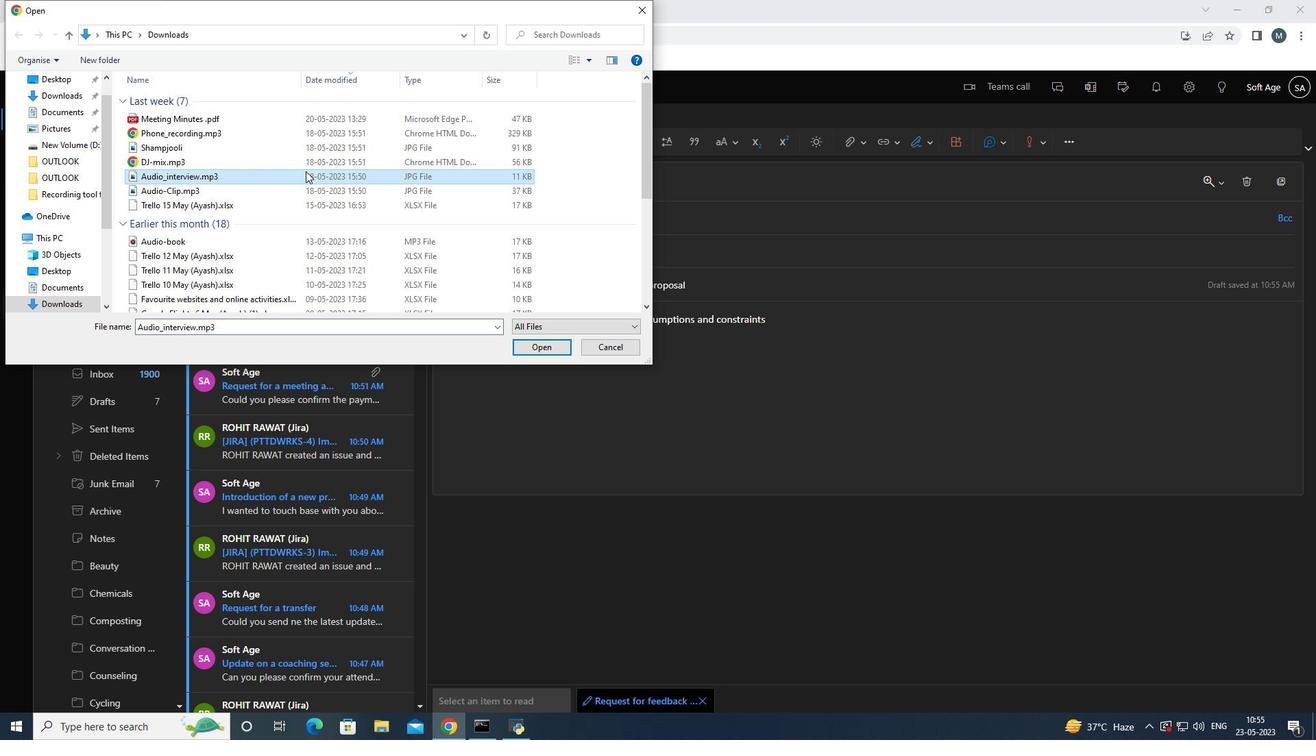 
Action: Mouse moved to (378, 584)
Screenshot: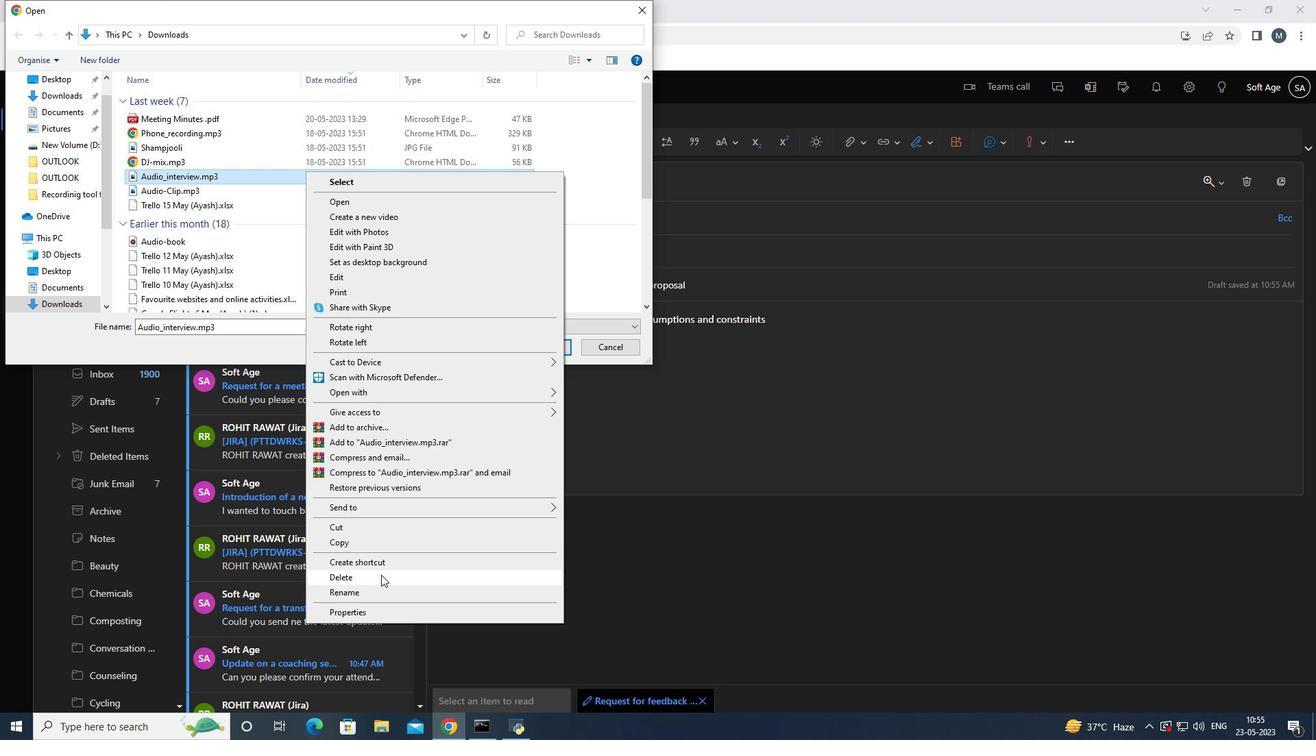 
Action: Mouse pressed left at (378, 584)
Screenshot: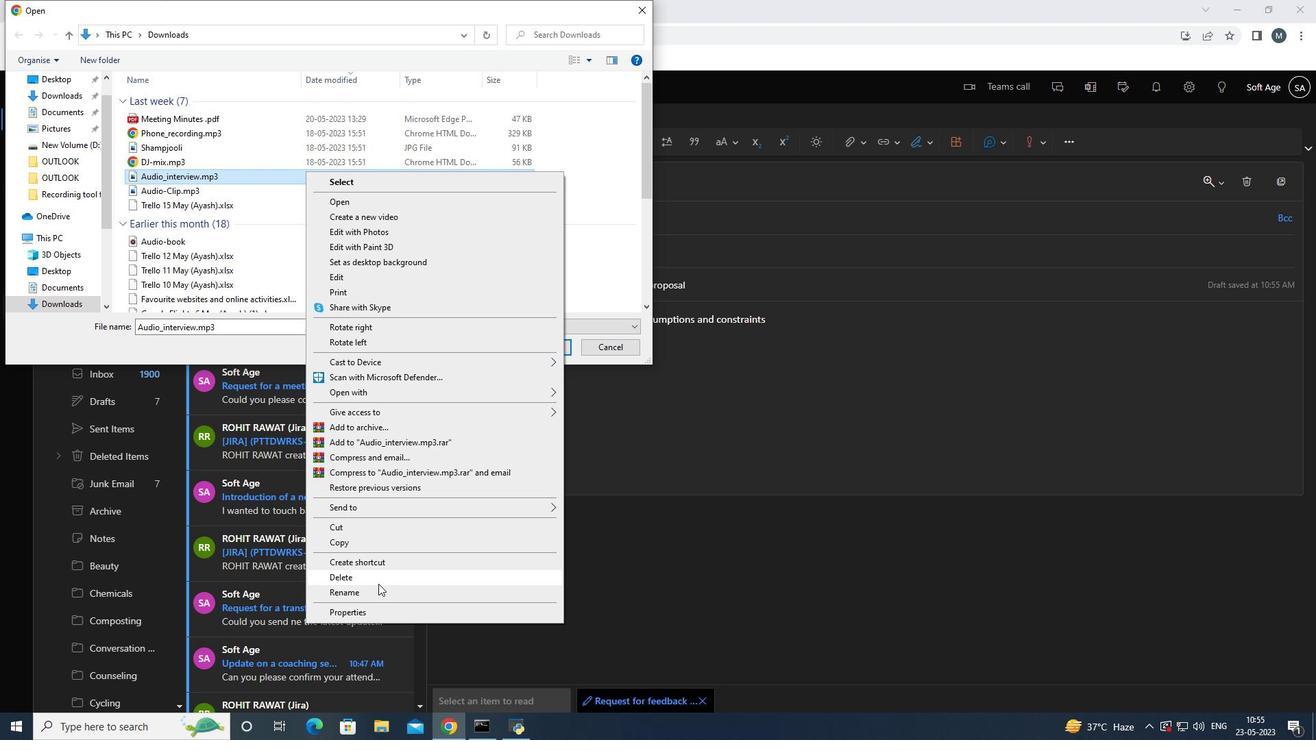 
Action: Mouse moved to (224, 179)
Screenshot: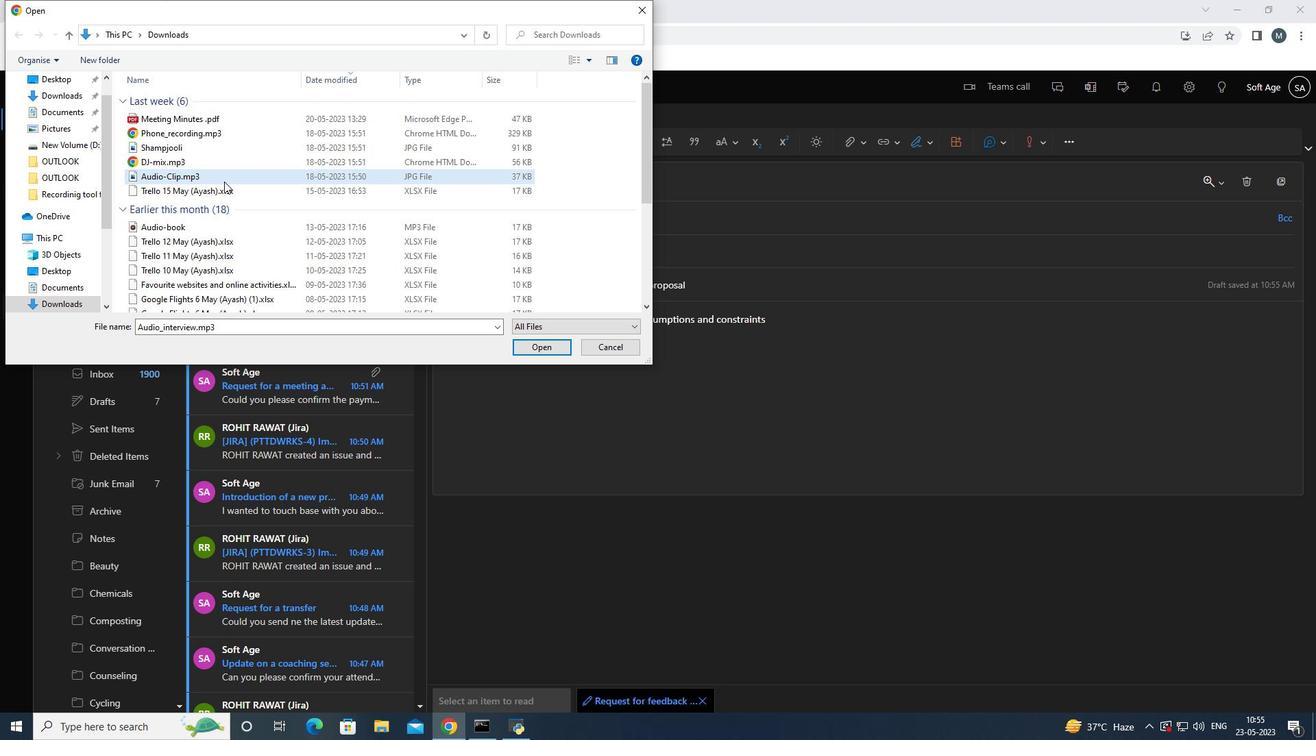 
Action: Mouse pressed left at (224, 179)
Screenshot: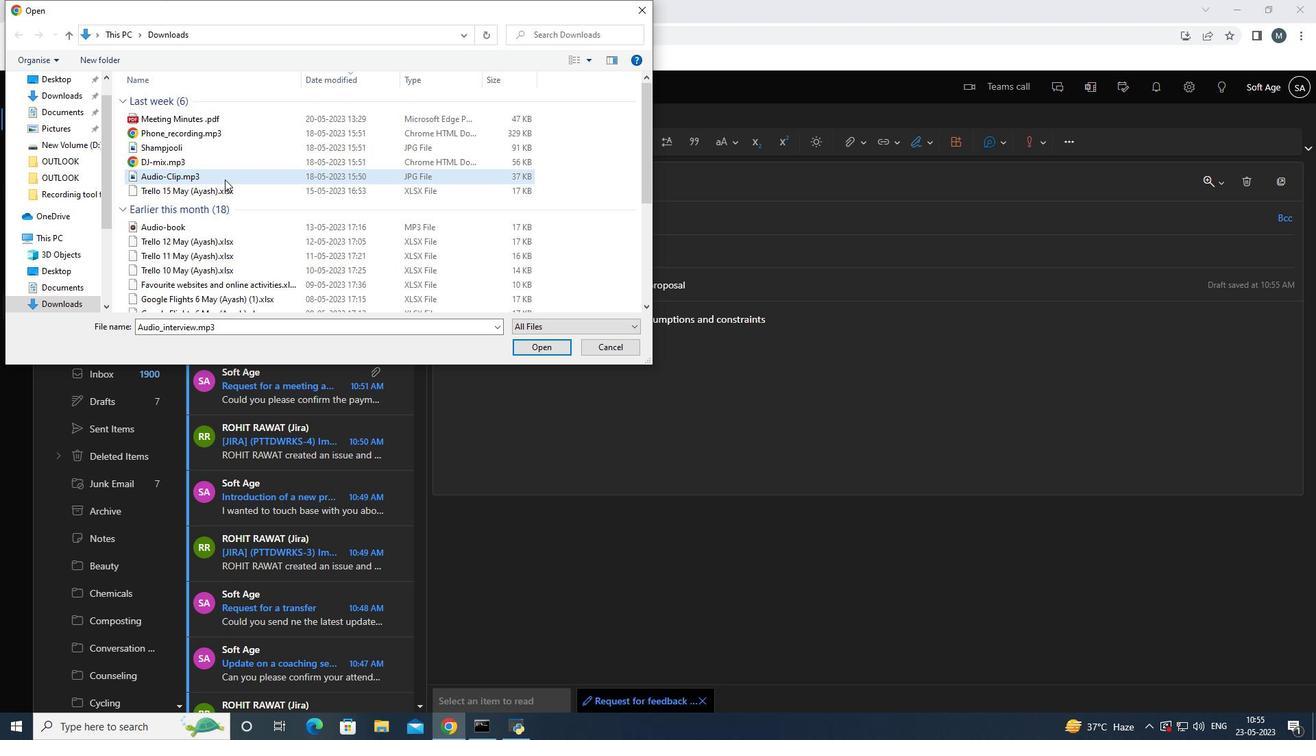 
Action: Mouse pressed right at (224, 179)
Screenshot: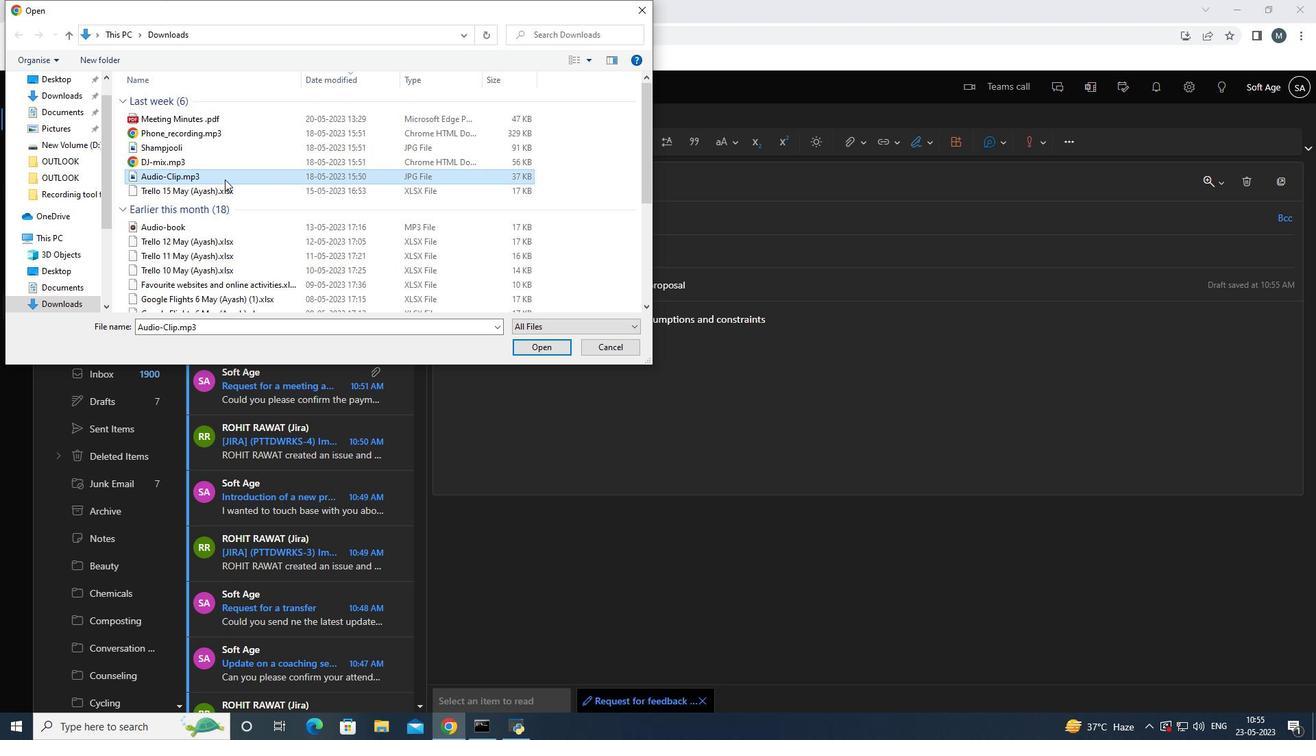 
Action: Mouse moved to (259, 603)
Screenshot: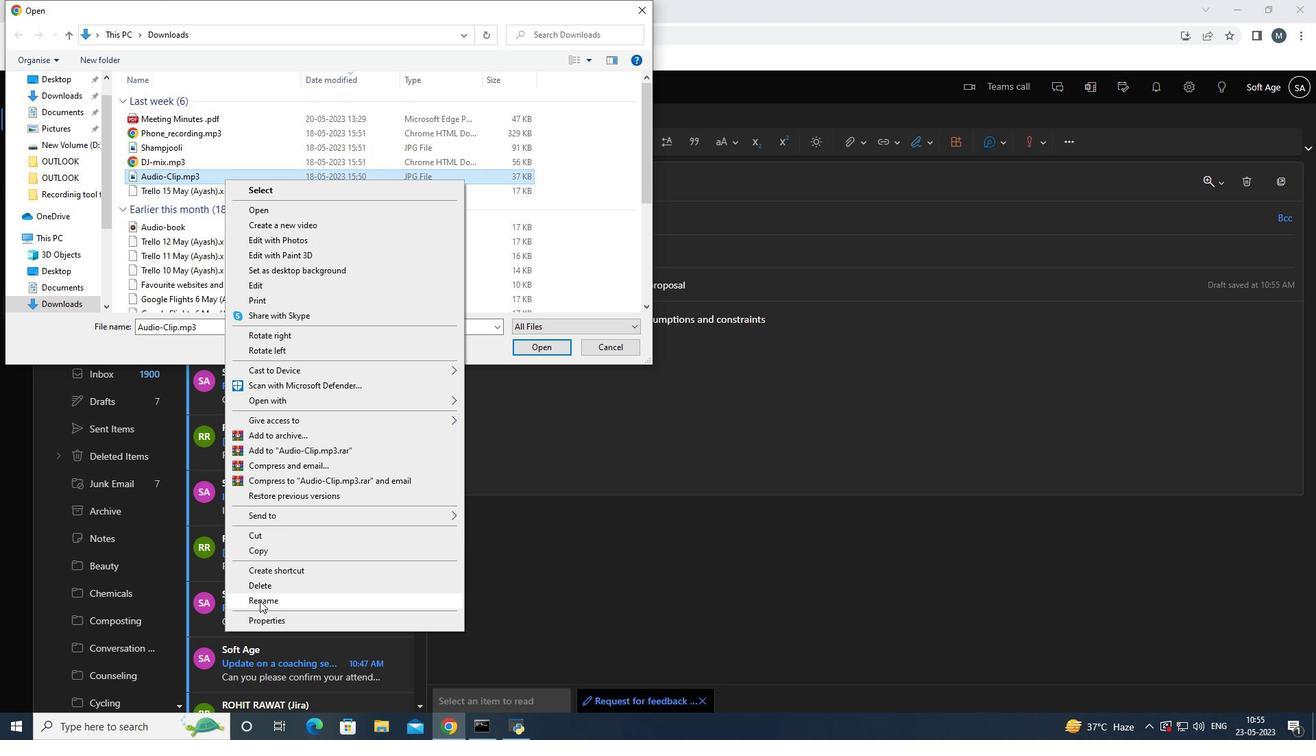 
Action: Mouse pressed left at (259, 603)
Screenshot: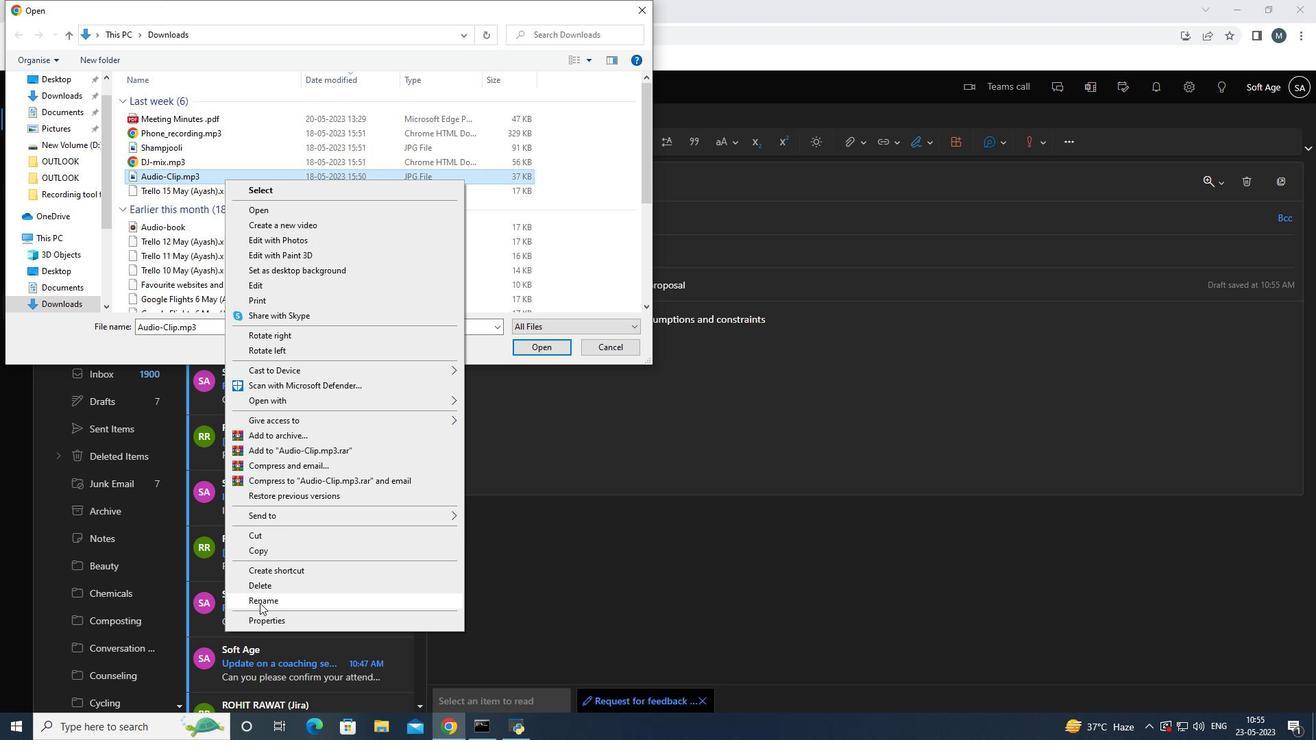 
Action: Key pressed <Key.shift>Audio<Key.shift><Key.shift><Key.shift>_resume.mp3
Screenshot: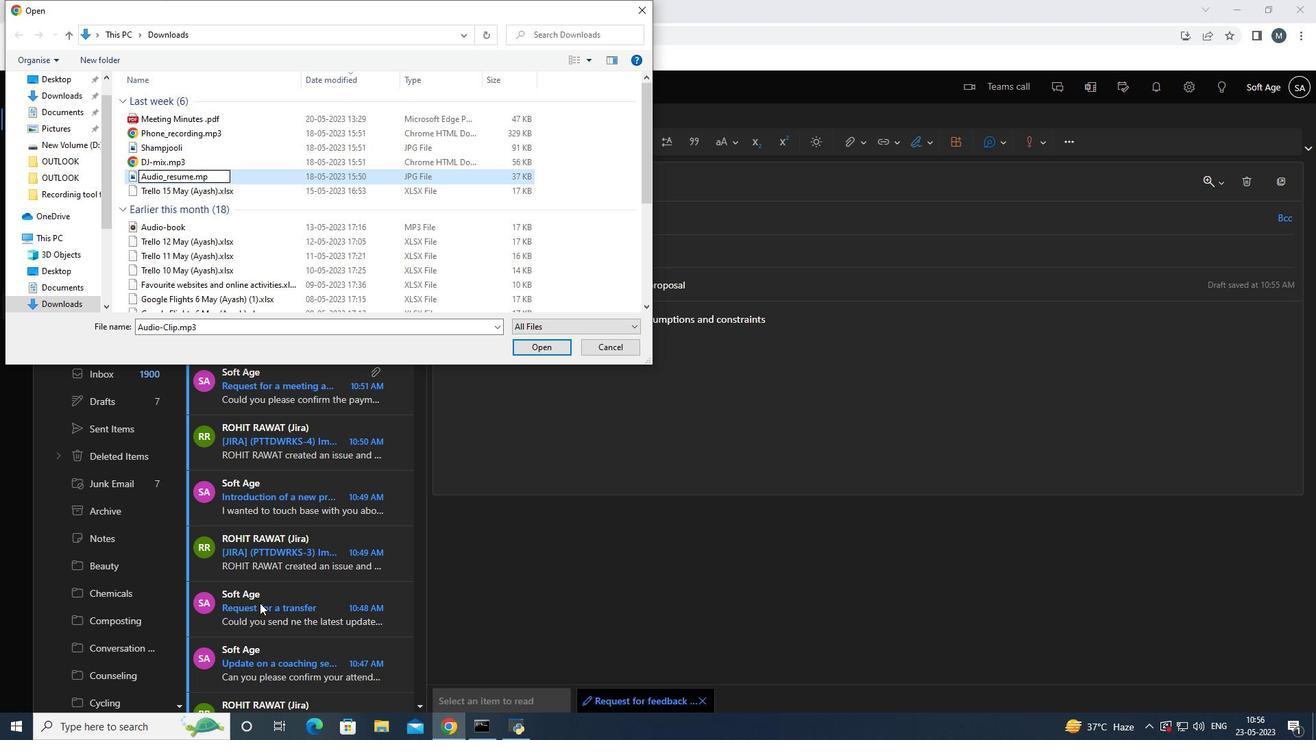
Action: Mouse moved to (288, 185)
Screenshot: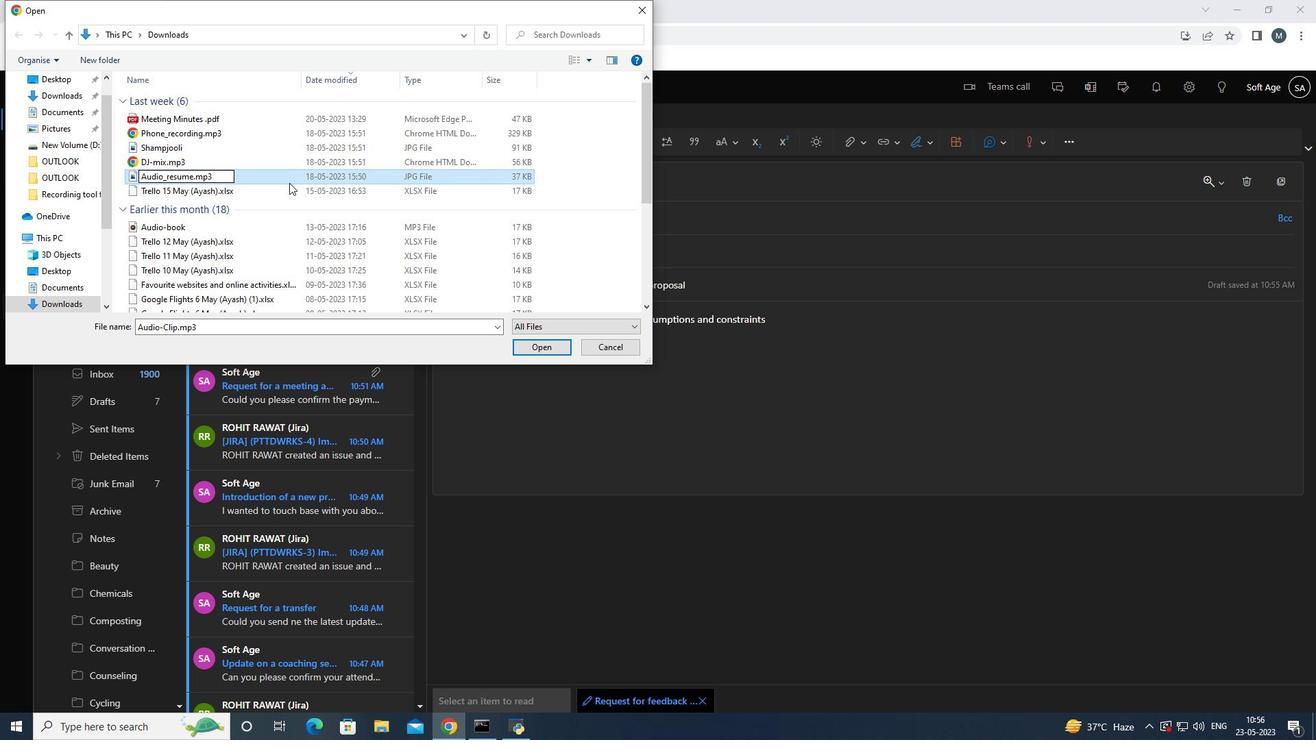 
Action: Mouse pressed left at (288, 185)
Screenshot: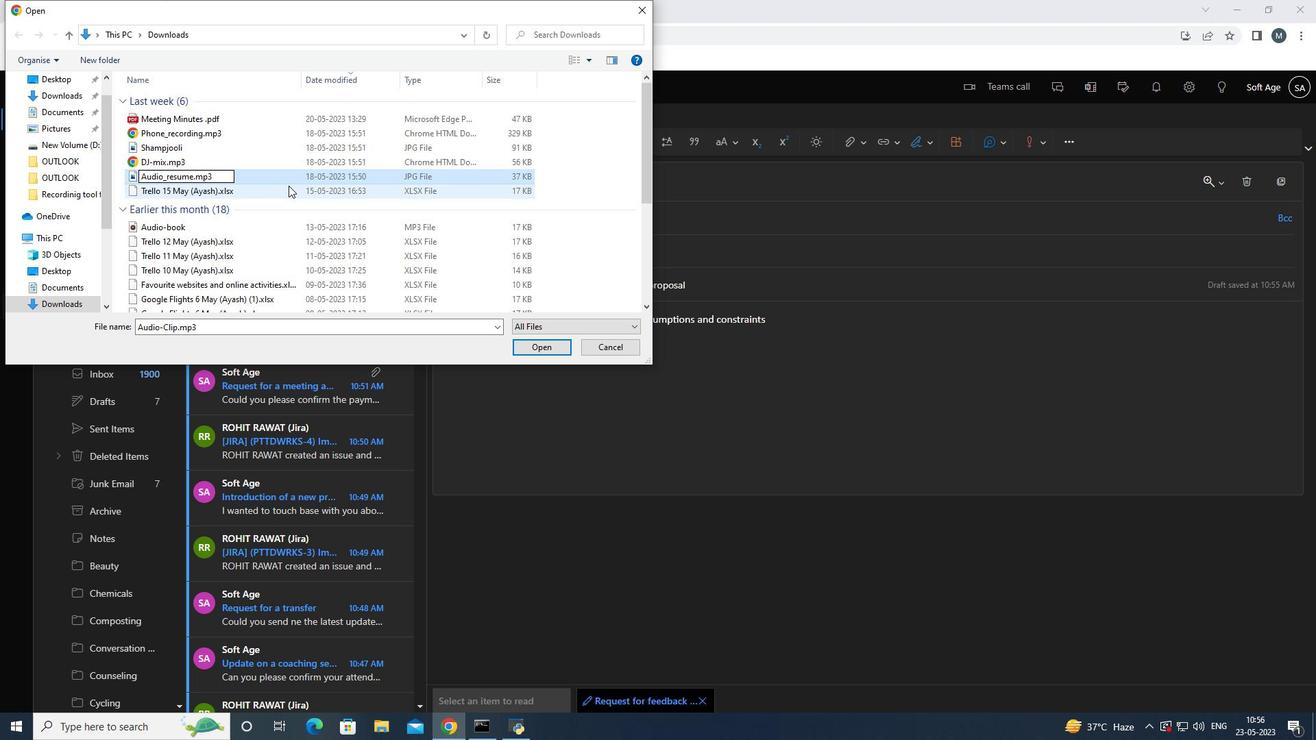 
Action: Mouse moved to (299, 176)
Screenshot: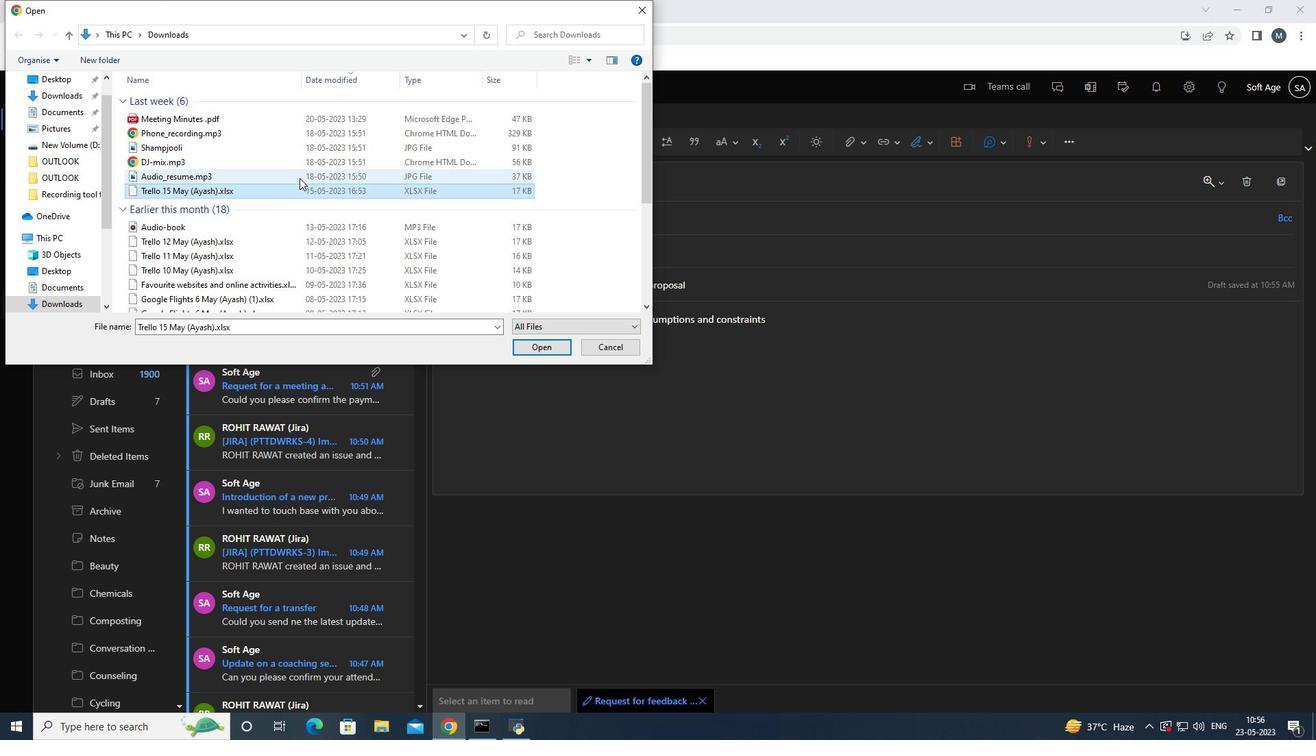 
Action: Mouse pressed left at (299, 176)
Screenshot: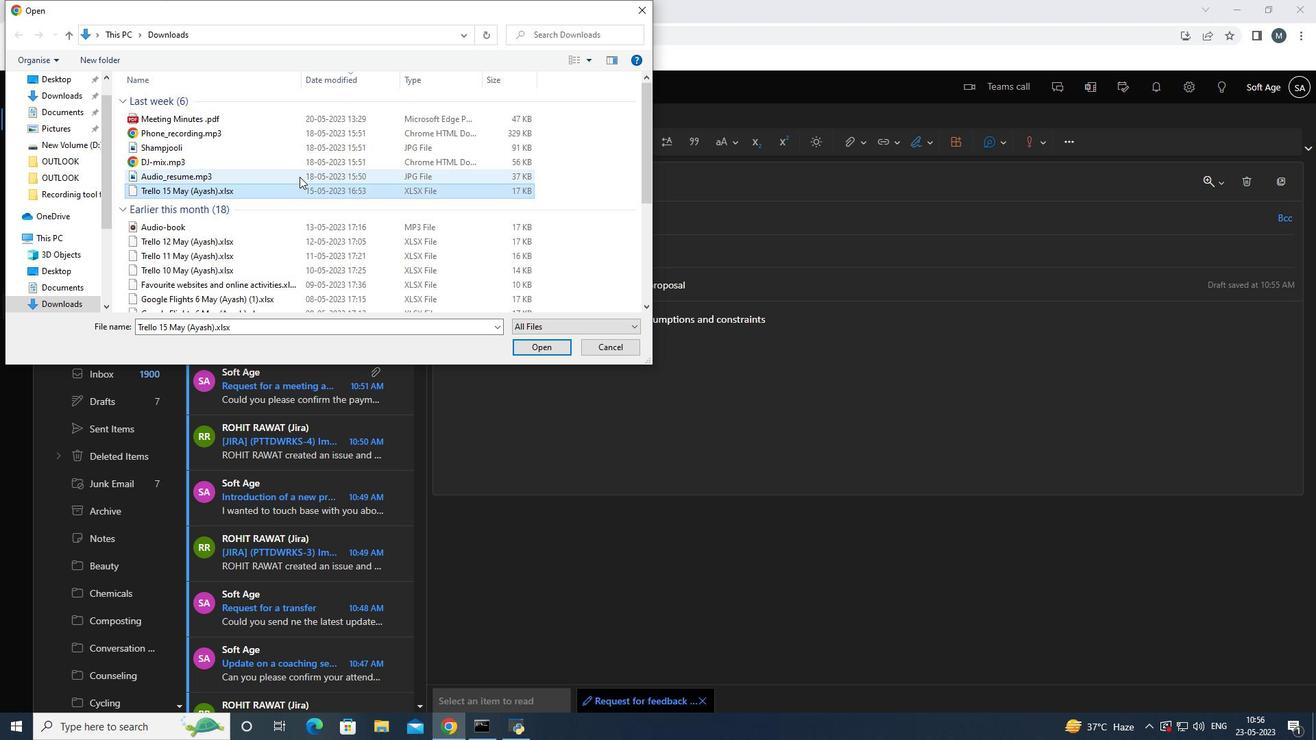 
Action: Mouse moved to (545, 353)
Screenshot: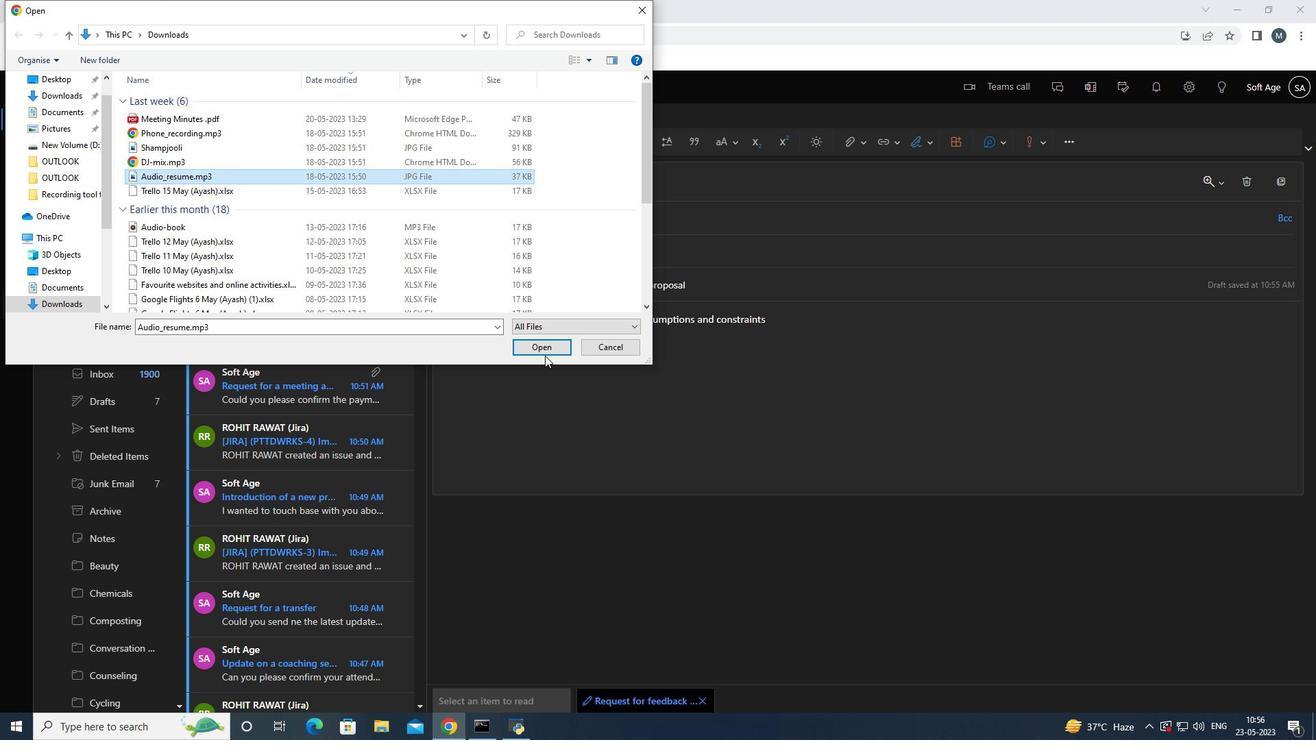 
Action: Mouse pressed left at (545, 353)
Screenshot: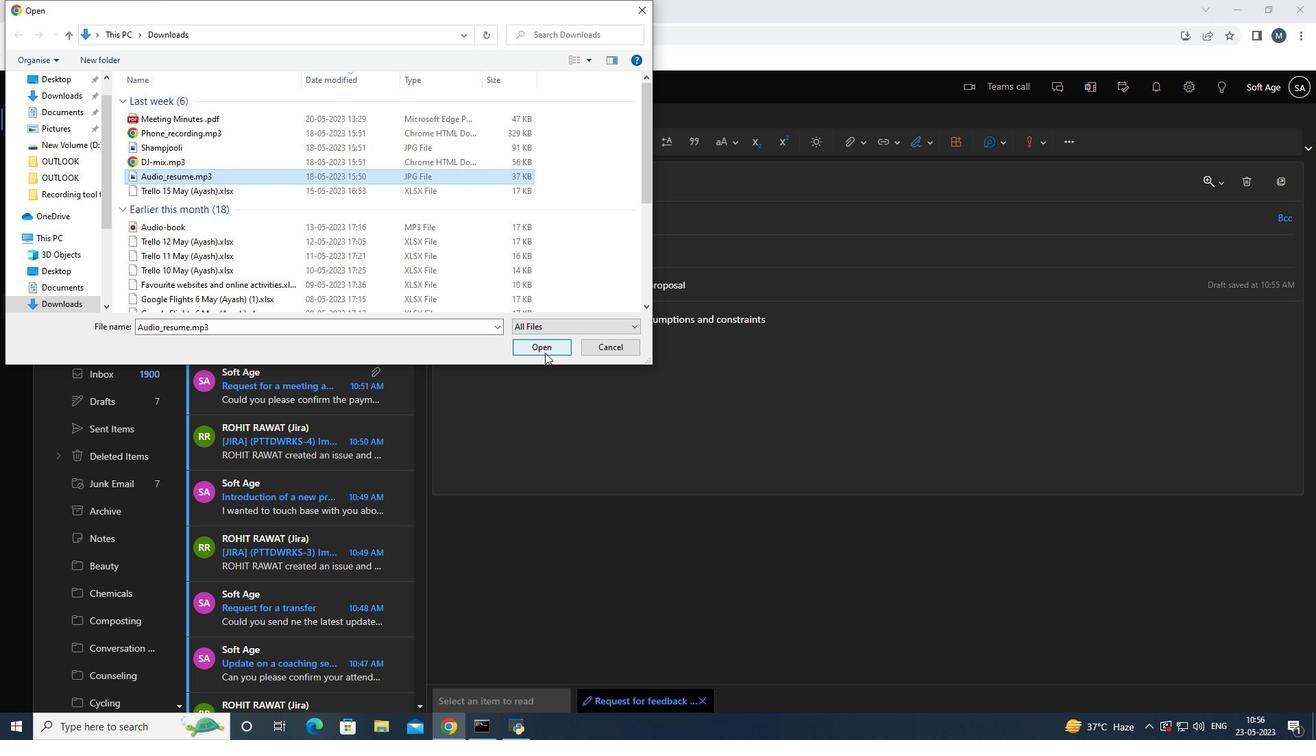 
Action: Mouse moved to (382, 377)
Screenshot: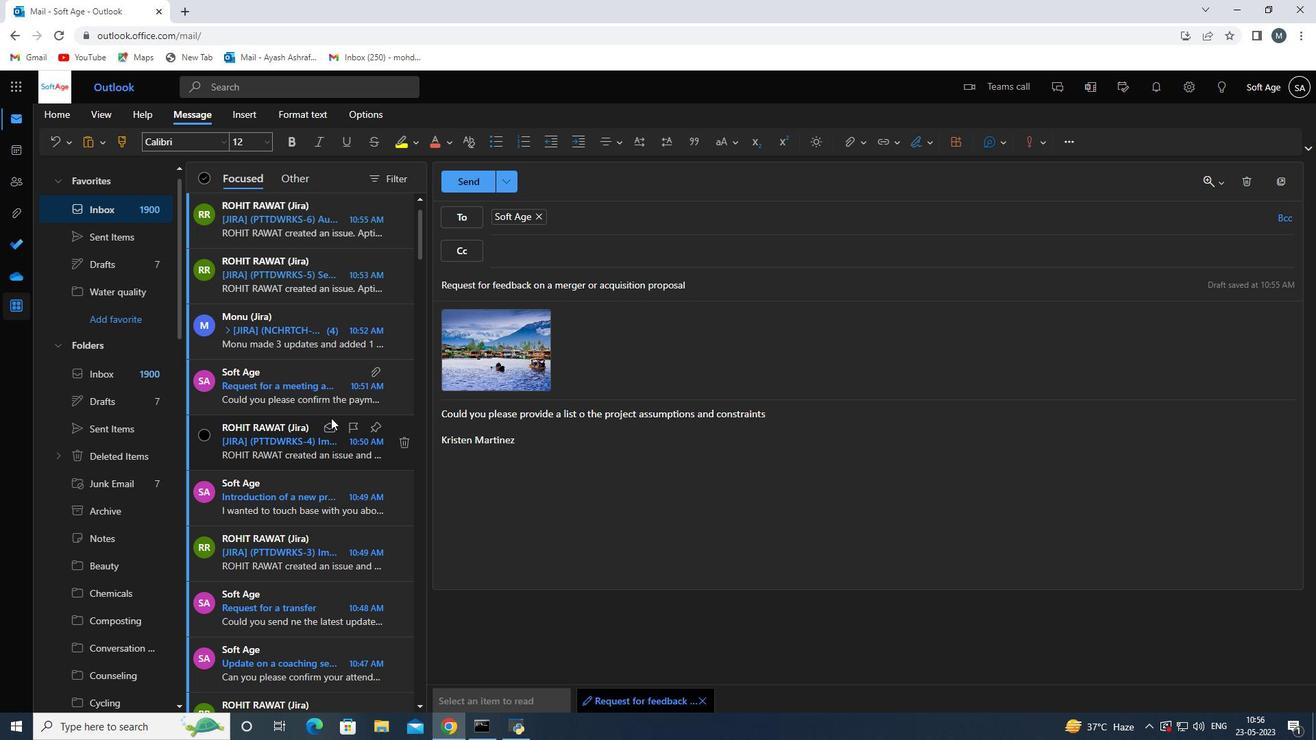 
Action: Mouse scrolled (382, 378) with delta (0, 0)
Screenshot: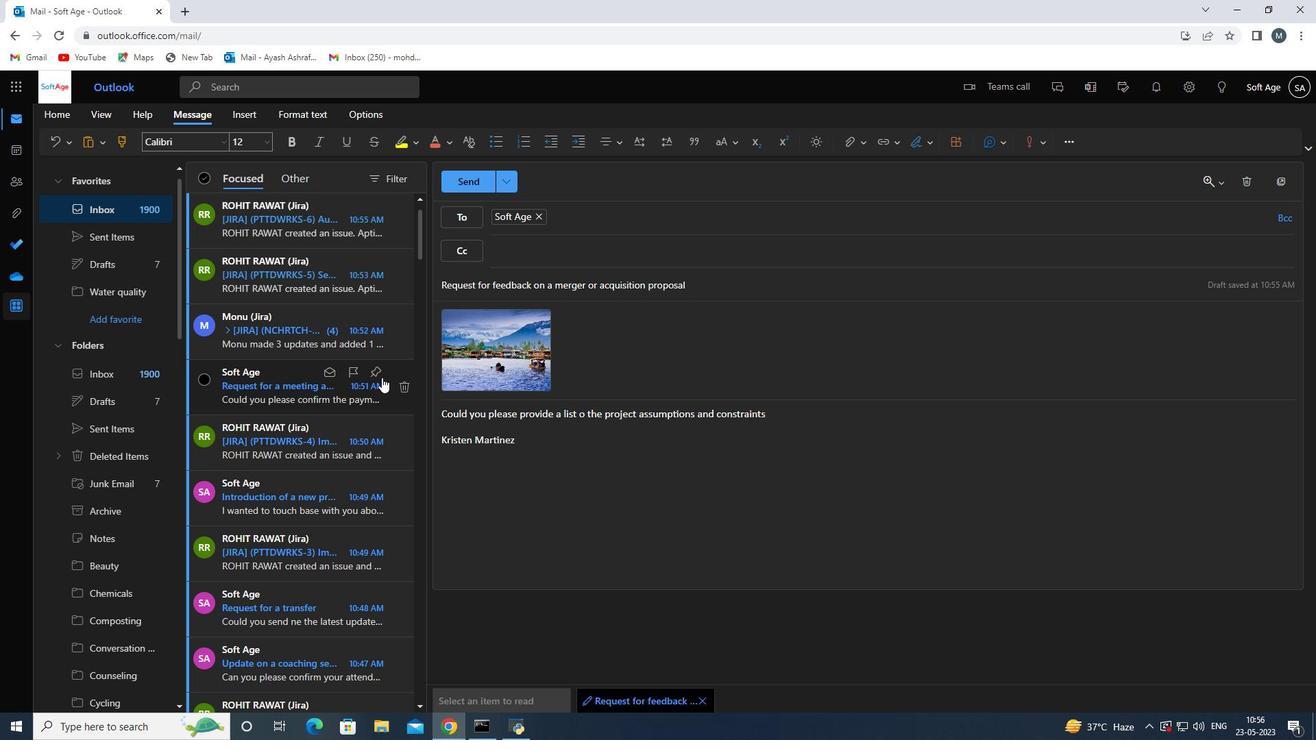 
Action: Mouse scrolled (382, 378) with delta (0, 0)
Screenshot: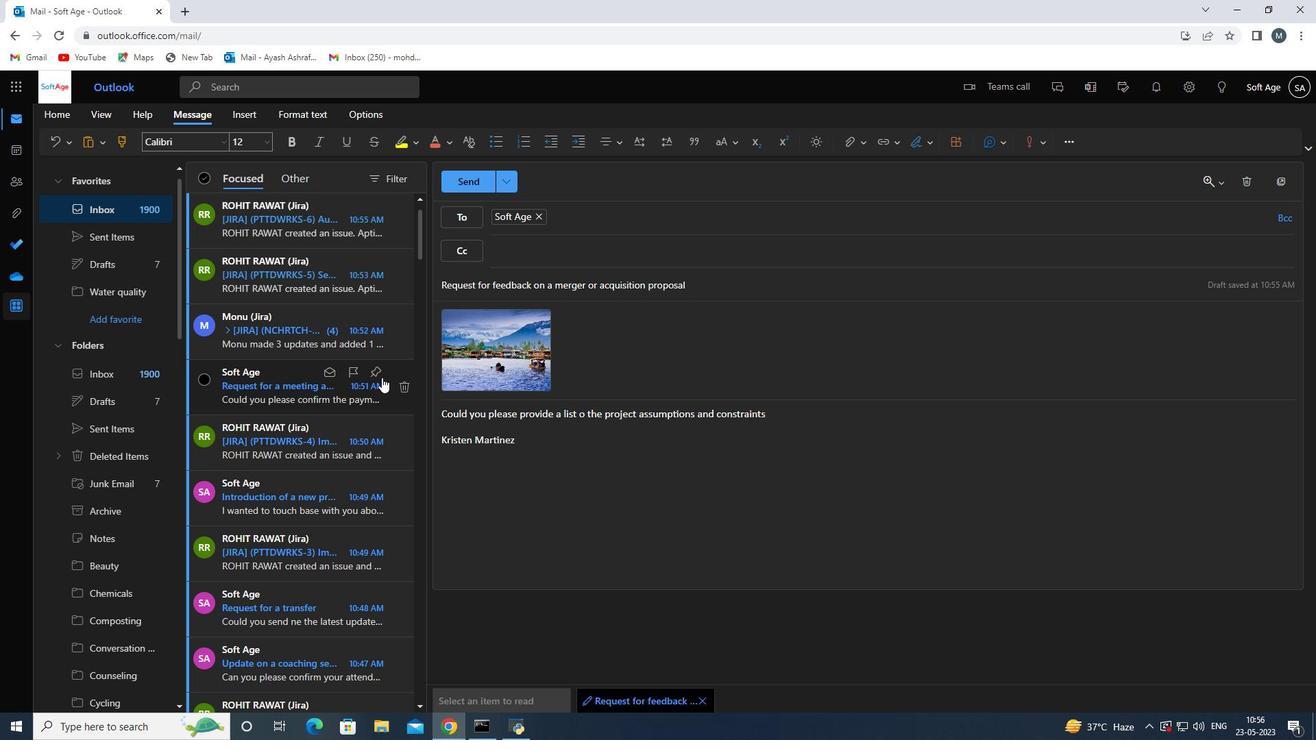
Action: Mouse scrolled (382, 378) with delta (0, 0)
Screenshot: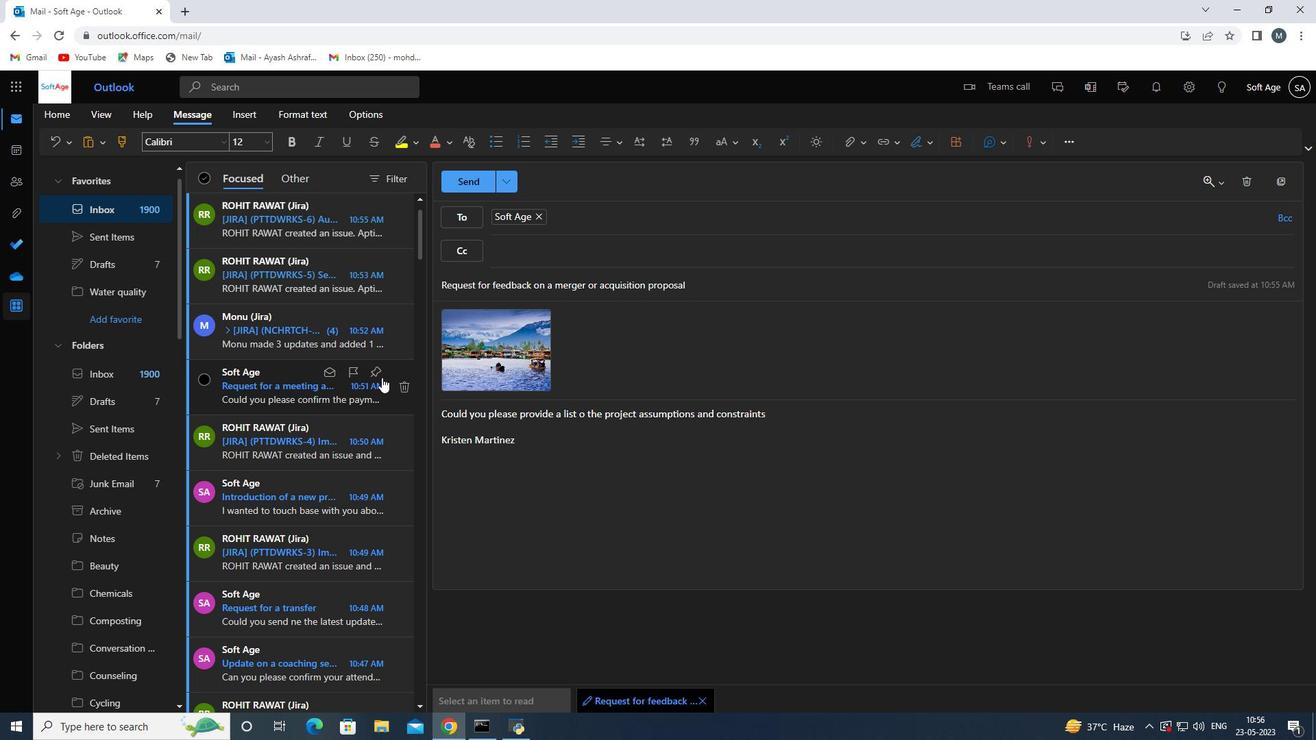 
Action: Mouse scrolled (382, 378) with delta (0, 0)
Screenshot: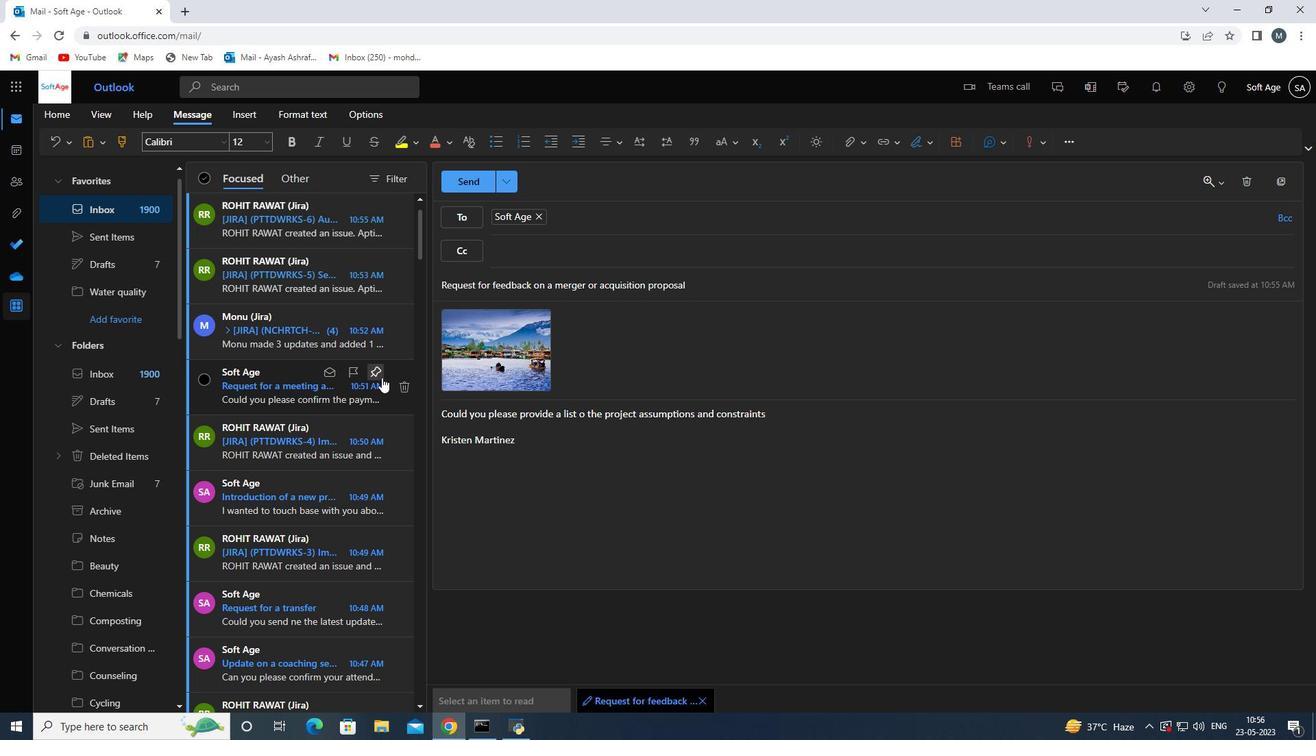 
Action: Mouse scrolled (382, 378) with delta (0, 0)
Screenshot: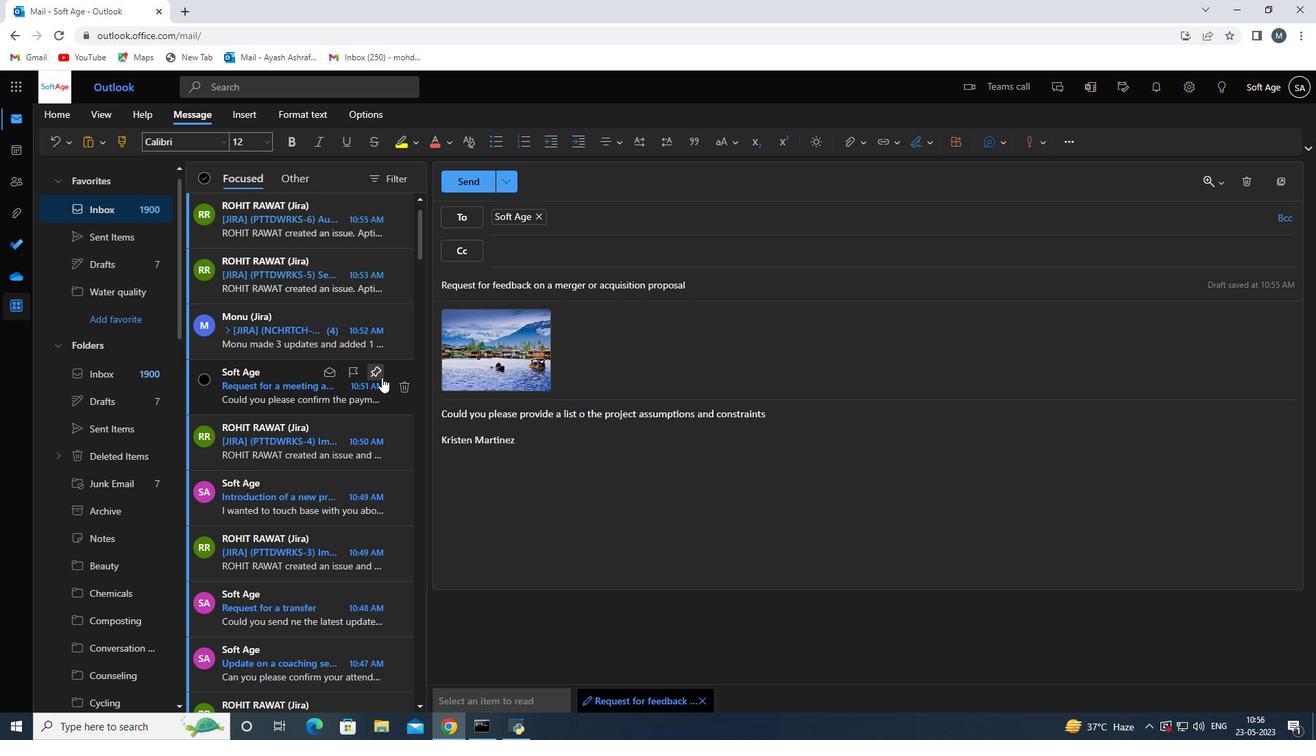 
Action: Mouse scrolled (382, 378) with delta (0, 0)
Screenshot: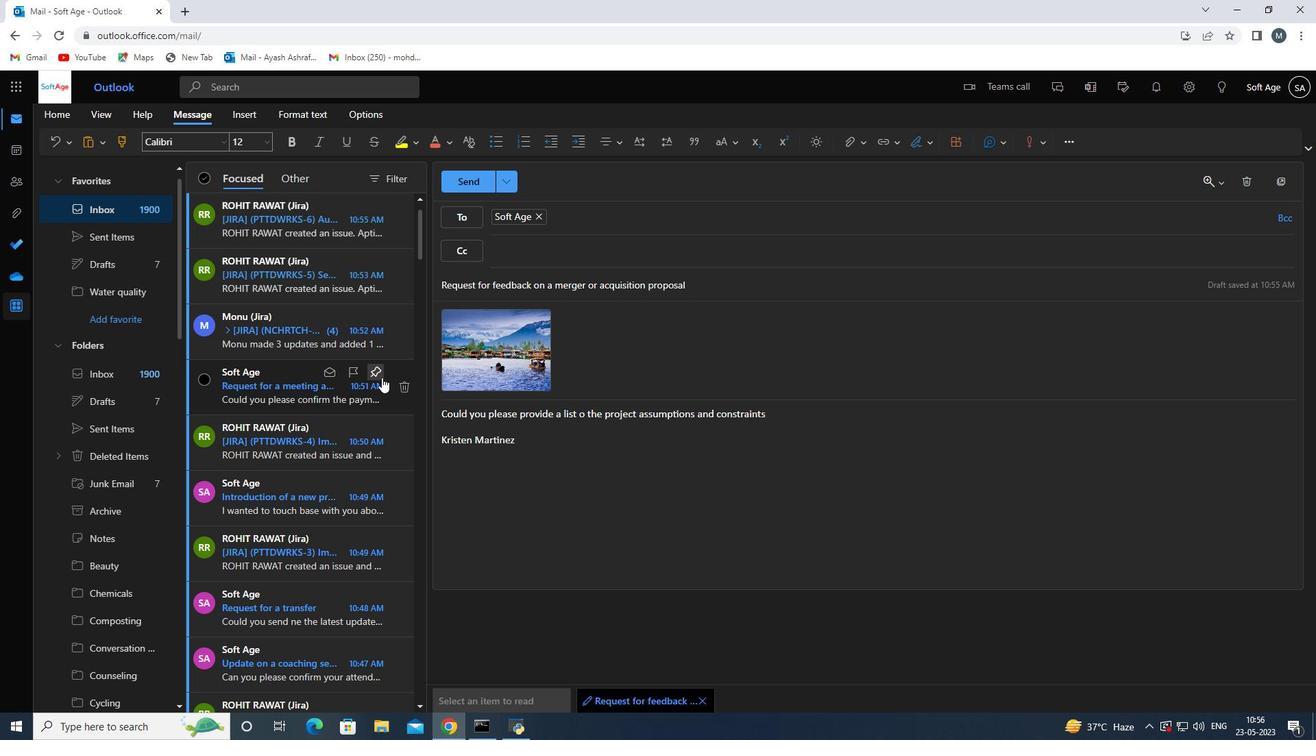 
Action: Mouse moved to (466, 174)
Screenshot: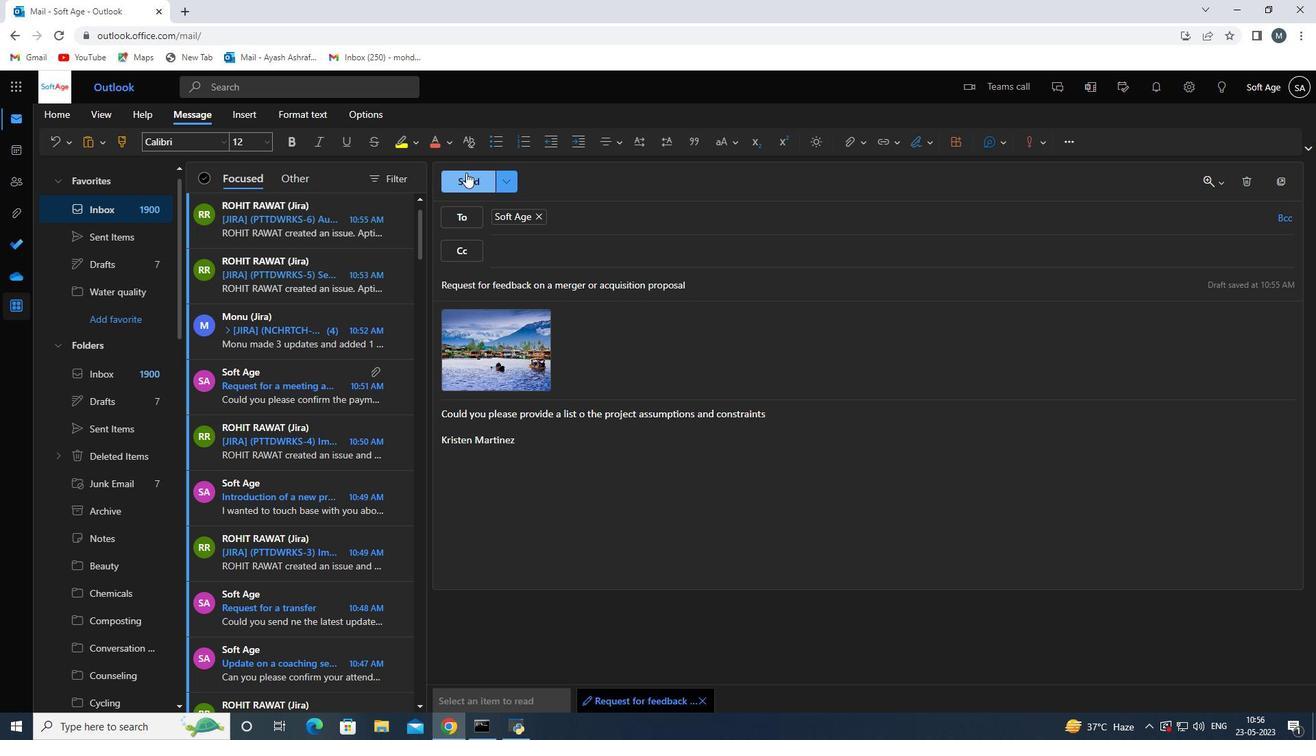 
Action: Mouse pressed left at (466, 174)
Screenshot: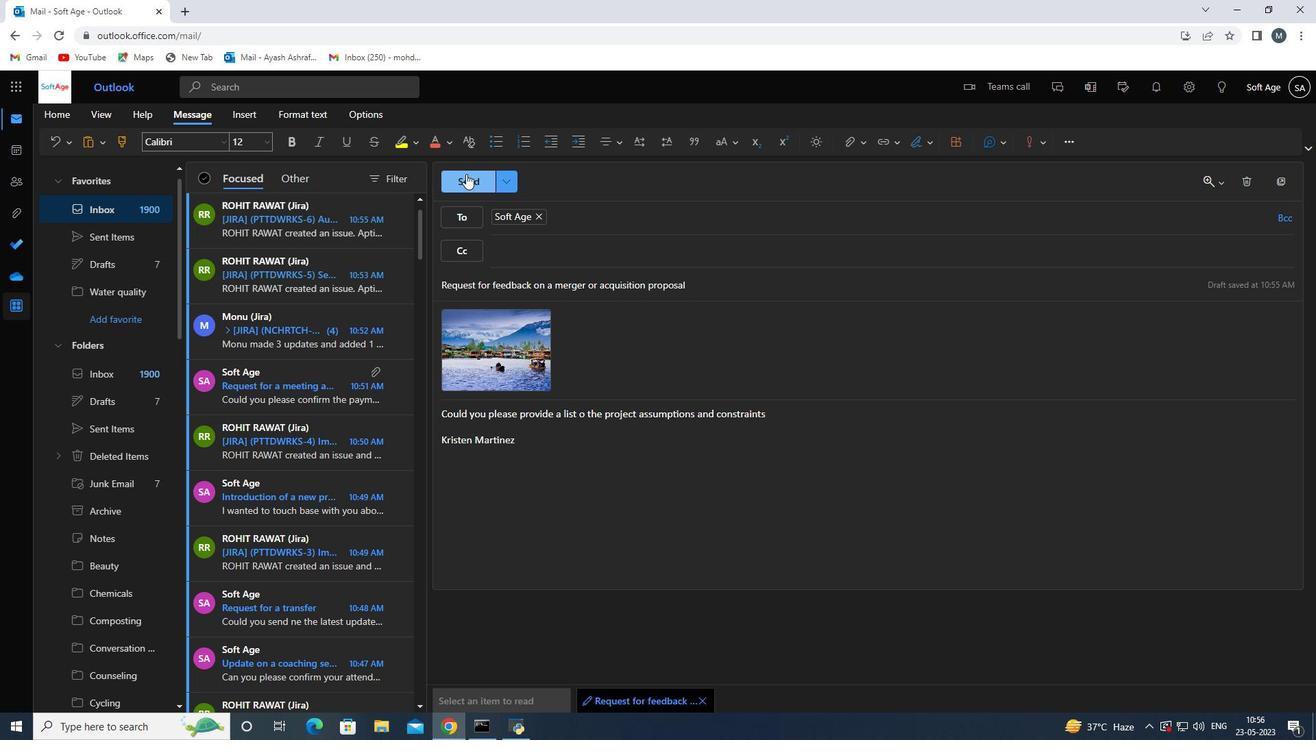 
Action: Mouse moved to (124, 402)
Screenshot: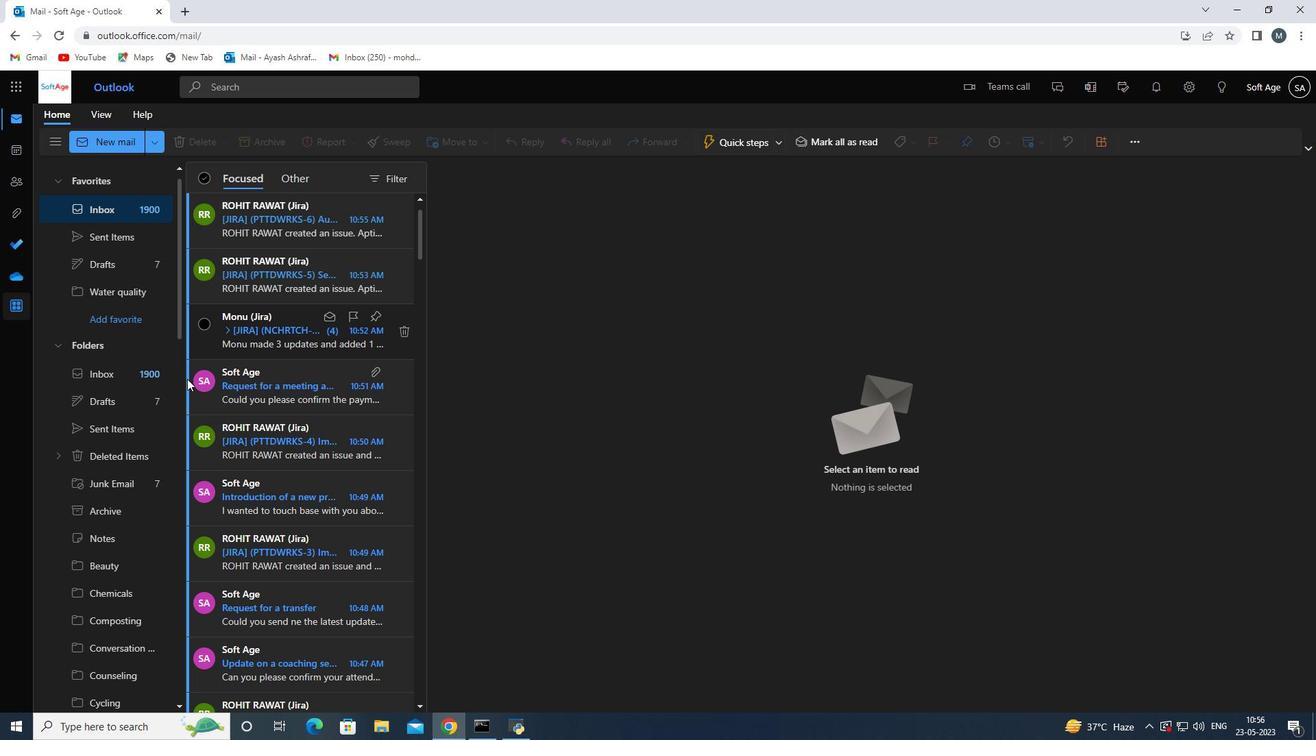 
Action: Mouse scrolled (124, 403) with delta (0, 0)
Screenshot: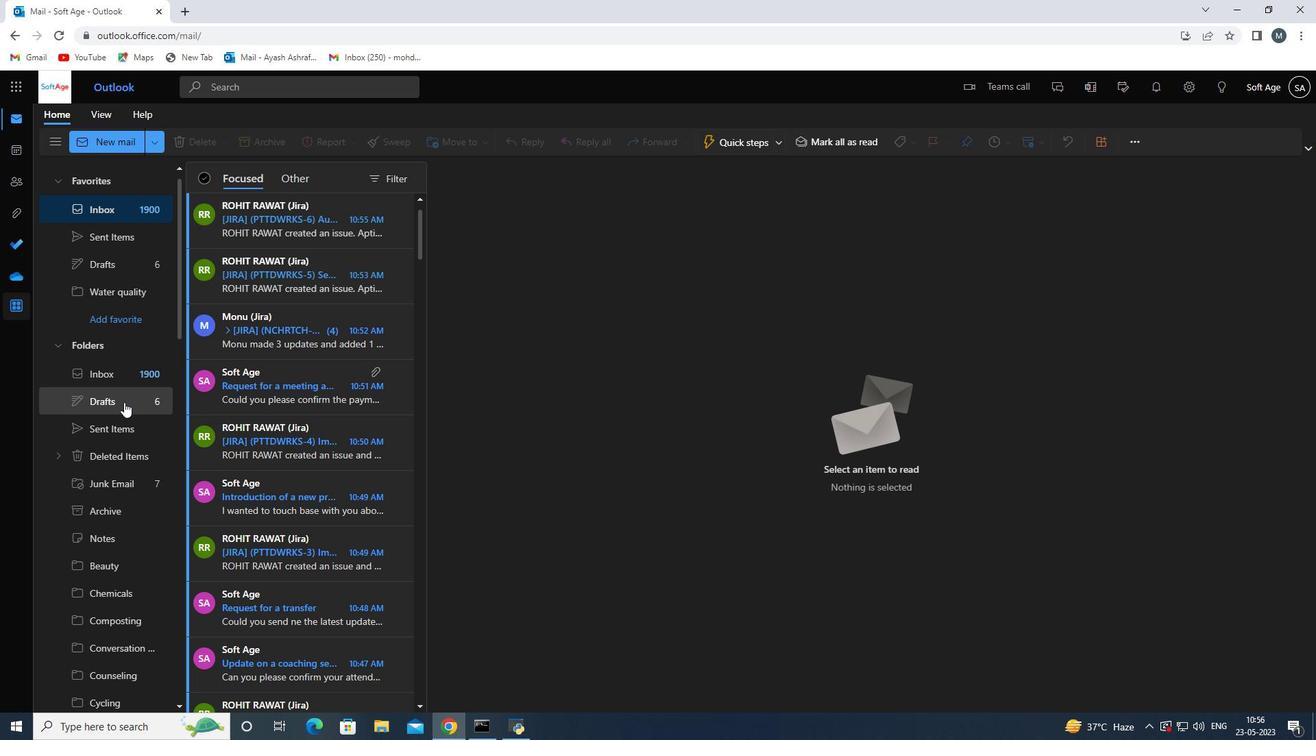 
Action: Mouse scrolled (124, 403) with delta (0, 0)
Screenshot: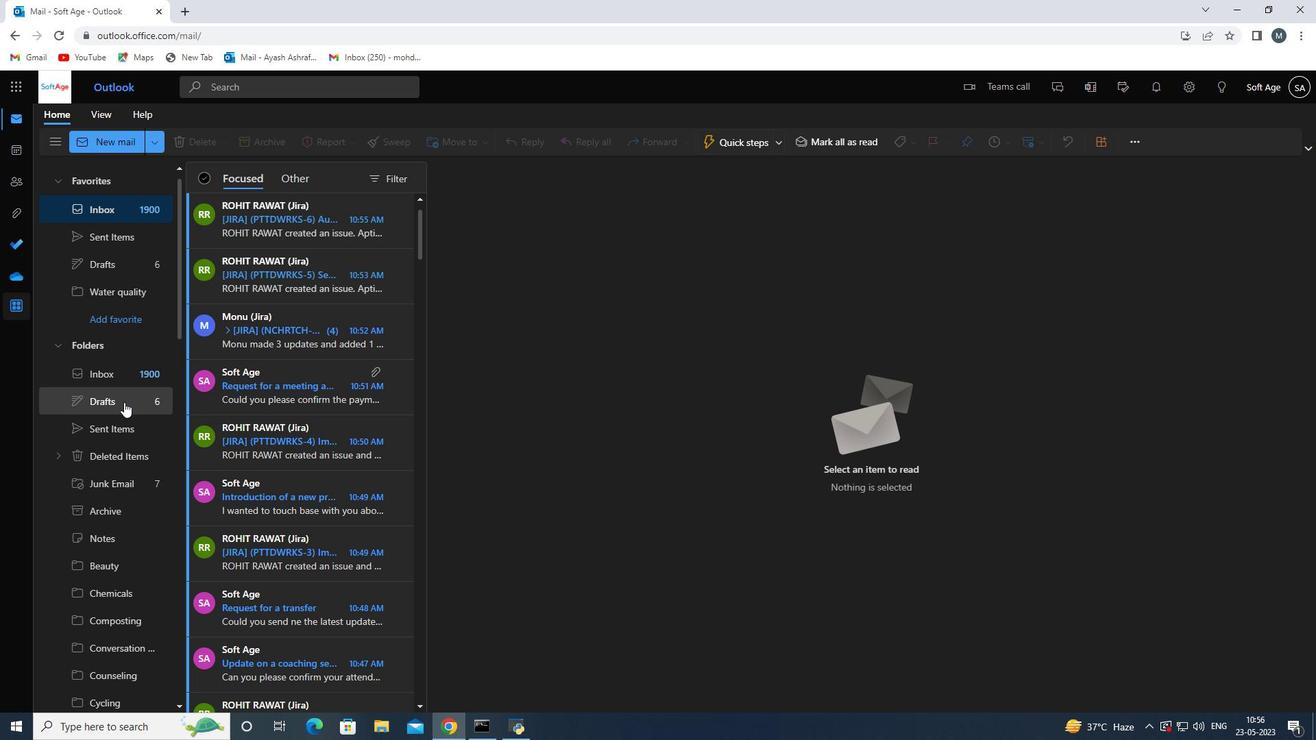 
Action: Mouse scrolled (124, 403) with delta (0, 0)
Screenshot: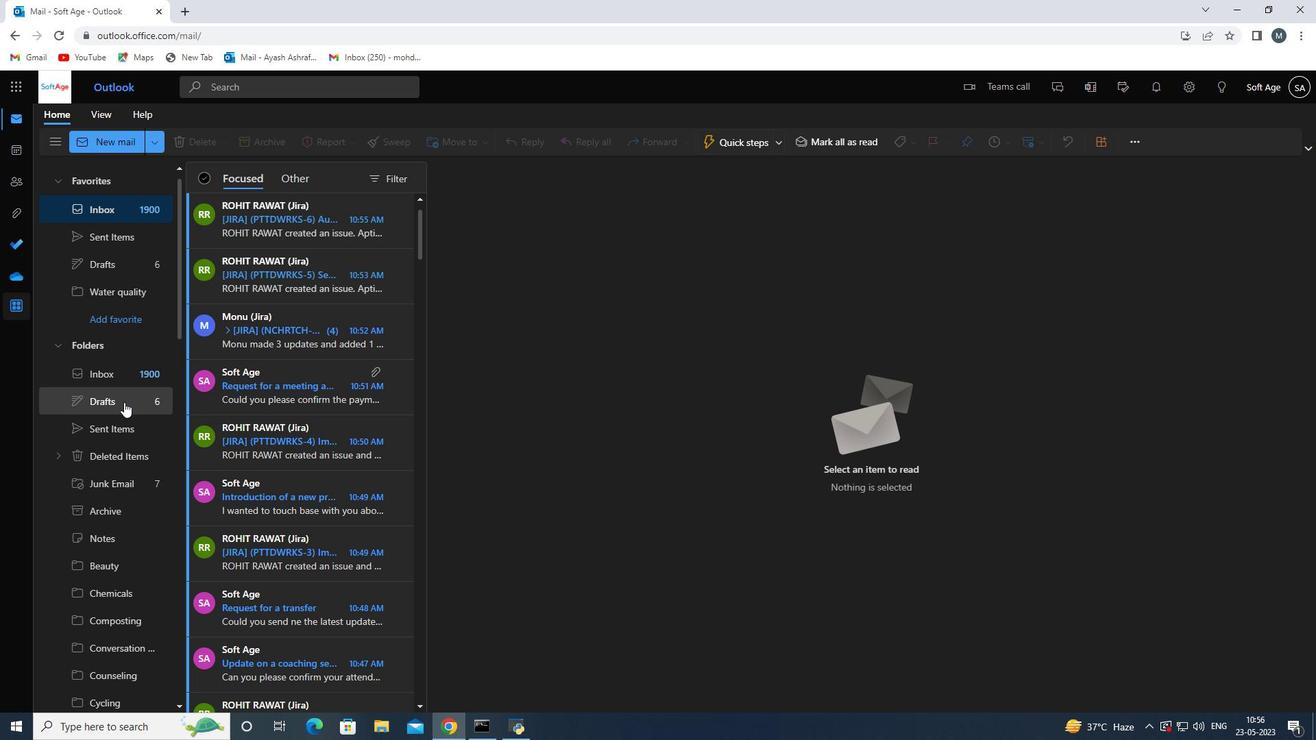 
Action: Mouse scrolled (124, 403) with delta (0, 0)
Screenshot: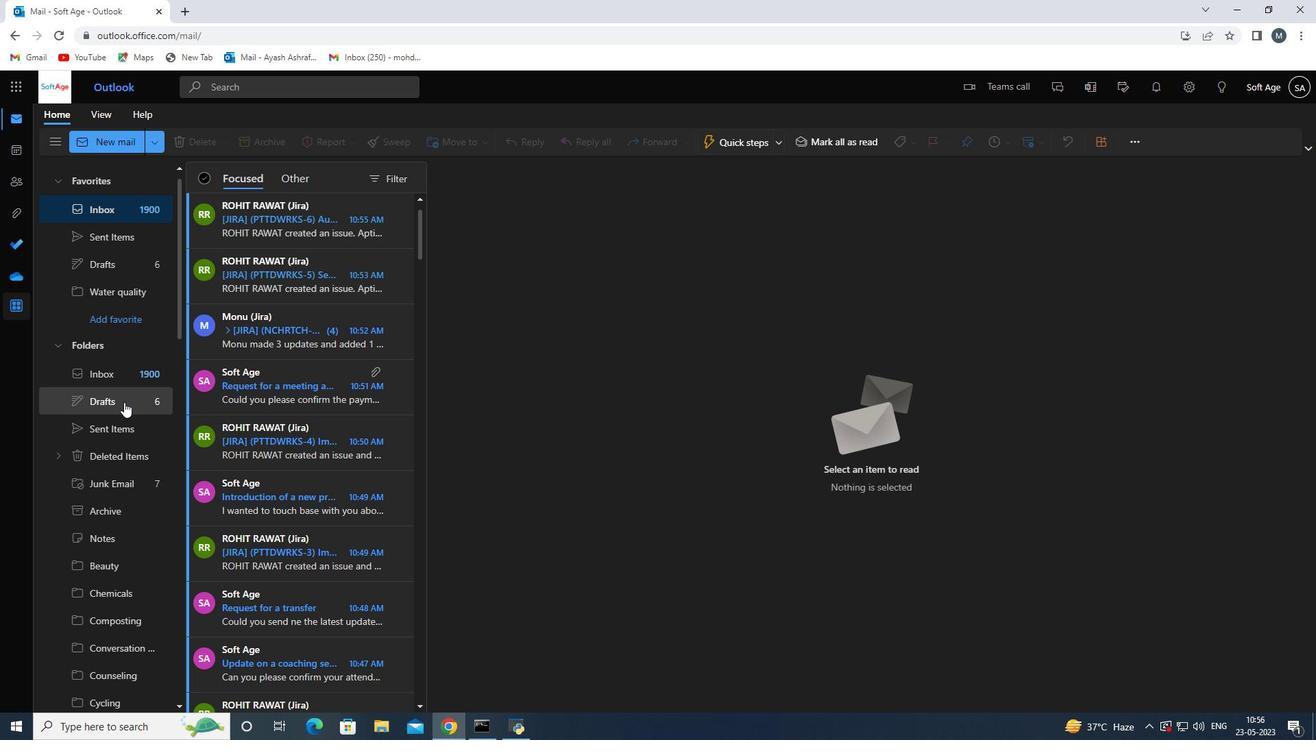 
Action: Mouse scrolled (124, 403) with delta (0, 0)
Screenshot: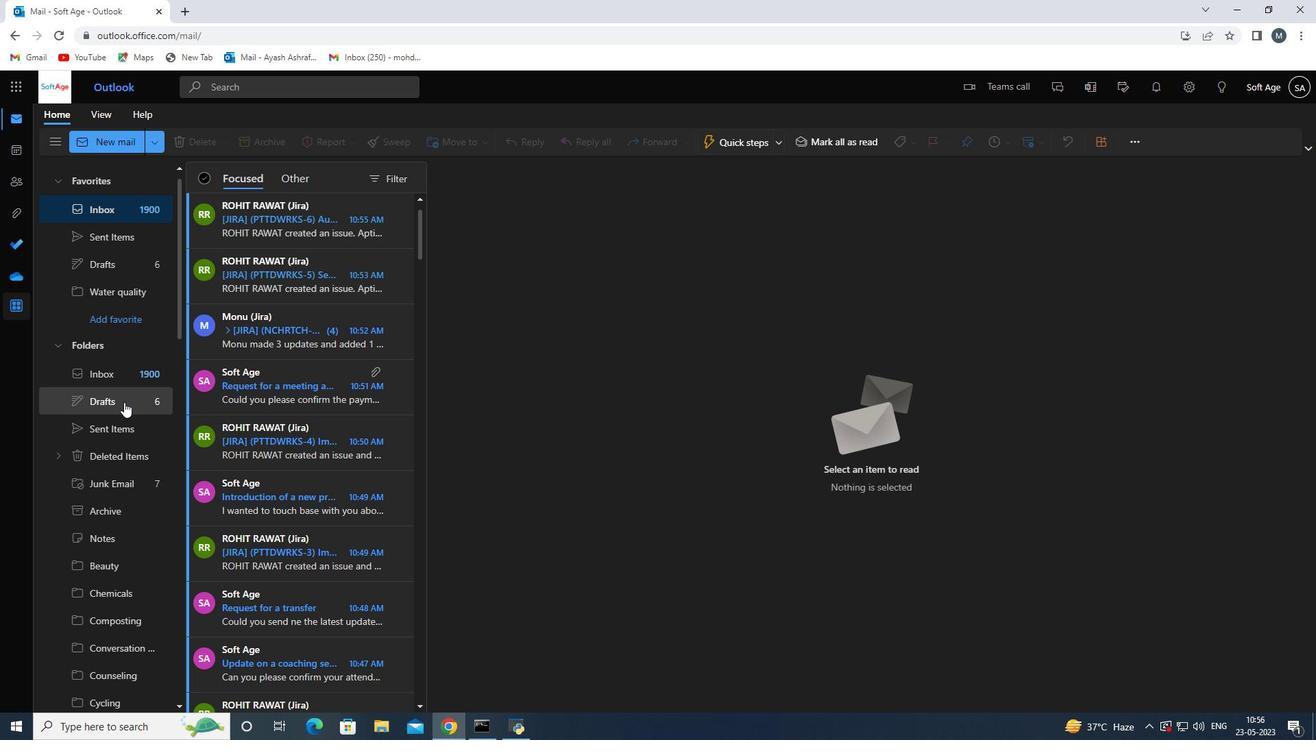 
Action: Mouse moved to (122, 244)
Screenshot: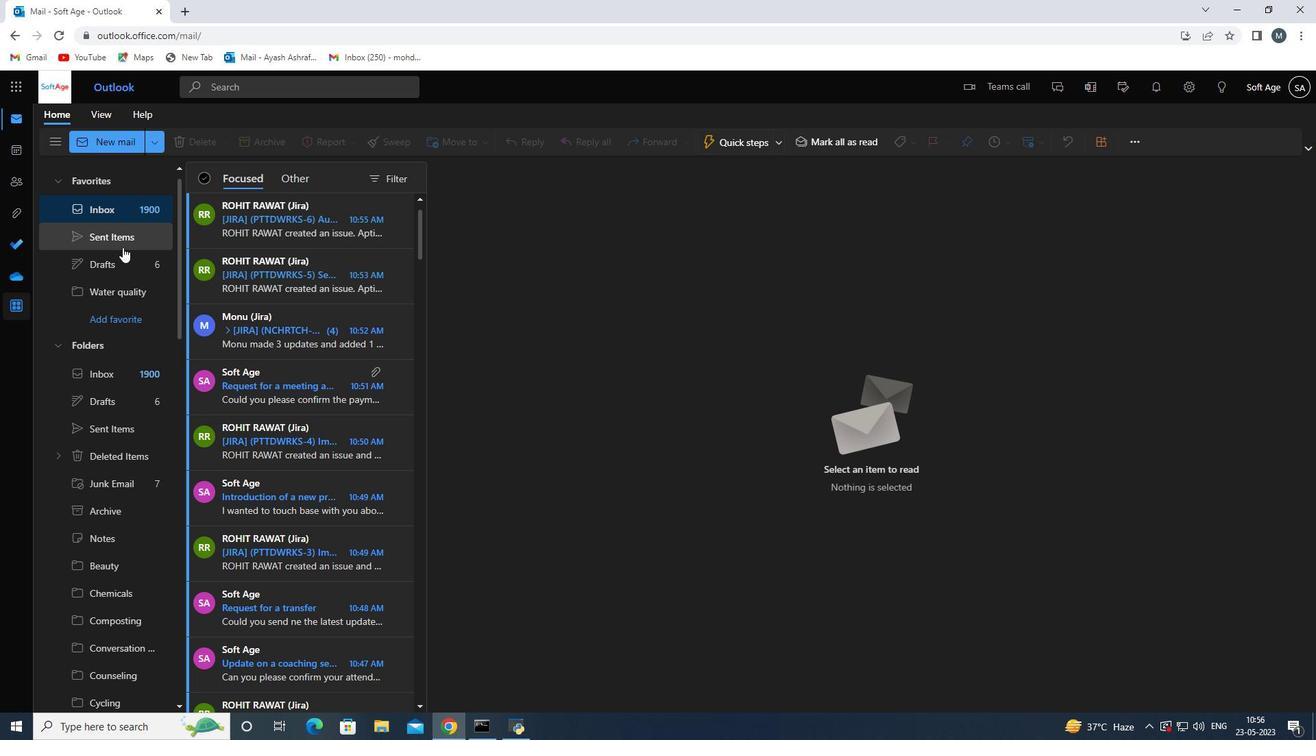 
Action: Mouse pressed left at (122, 244)
Screenshot: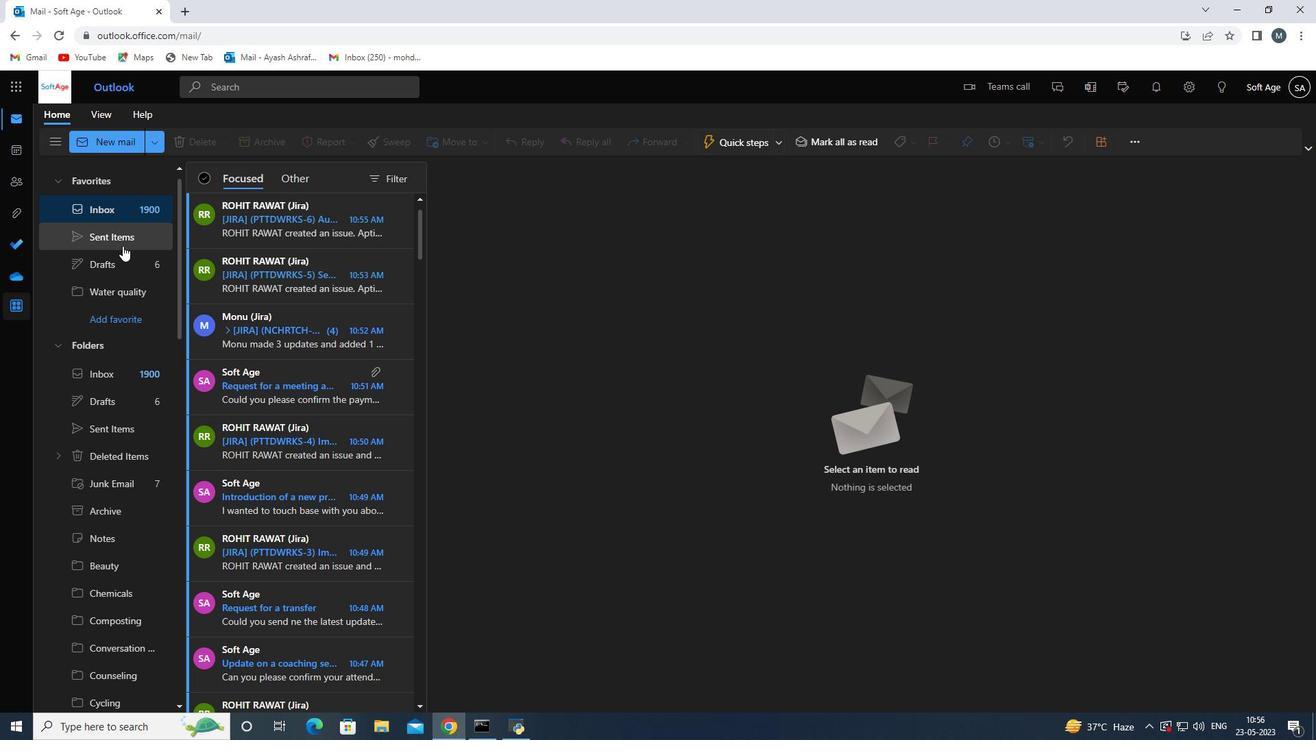 
Action: Mouse moved to (299, 255)
Screenshot: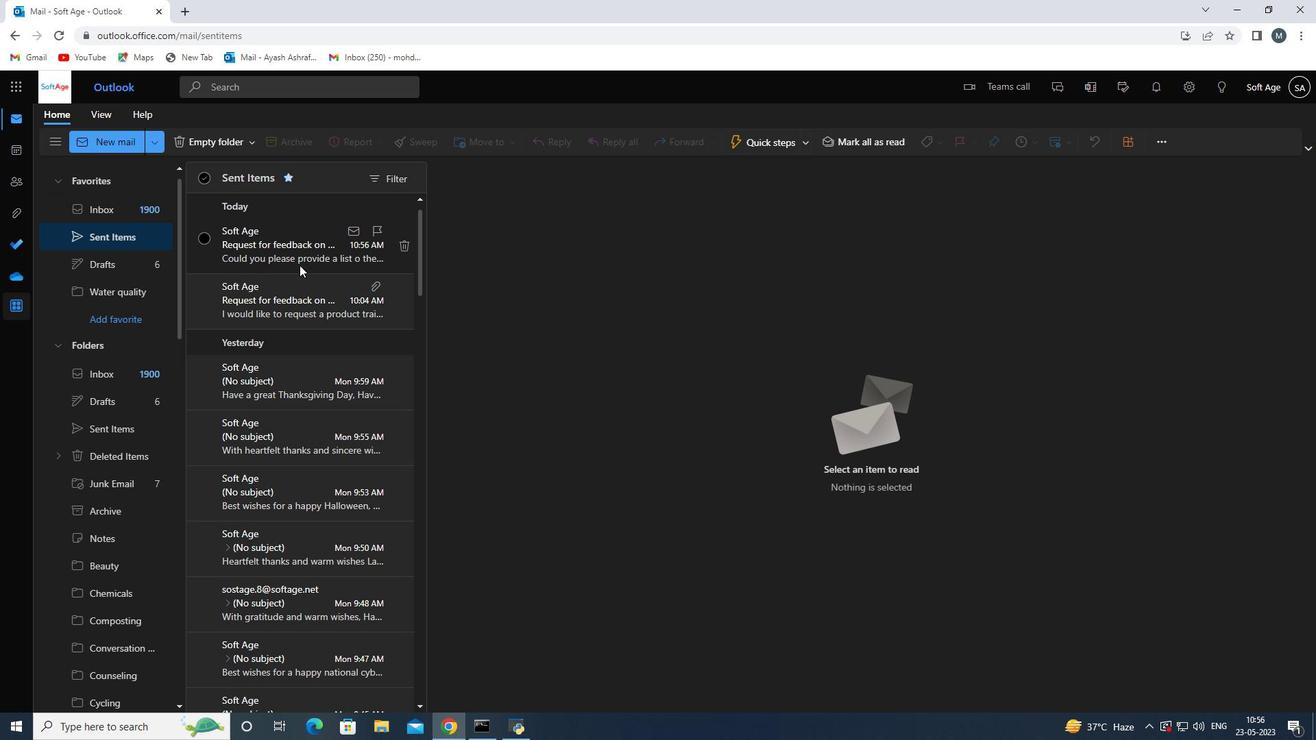 
Action: Mouse pressed left at (299, 255)
Screenshot: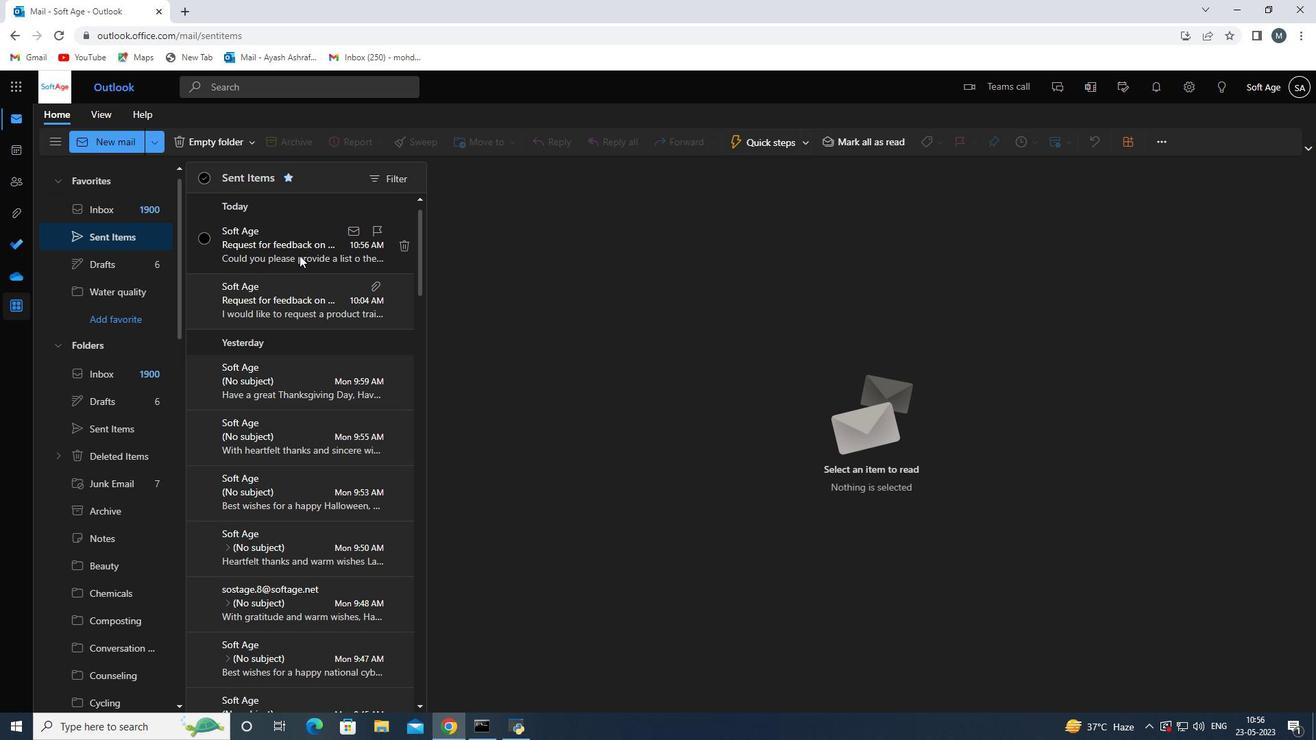 
Action: Mouse moved to (465, 141)
Screenshot: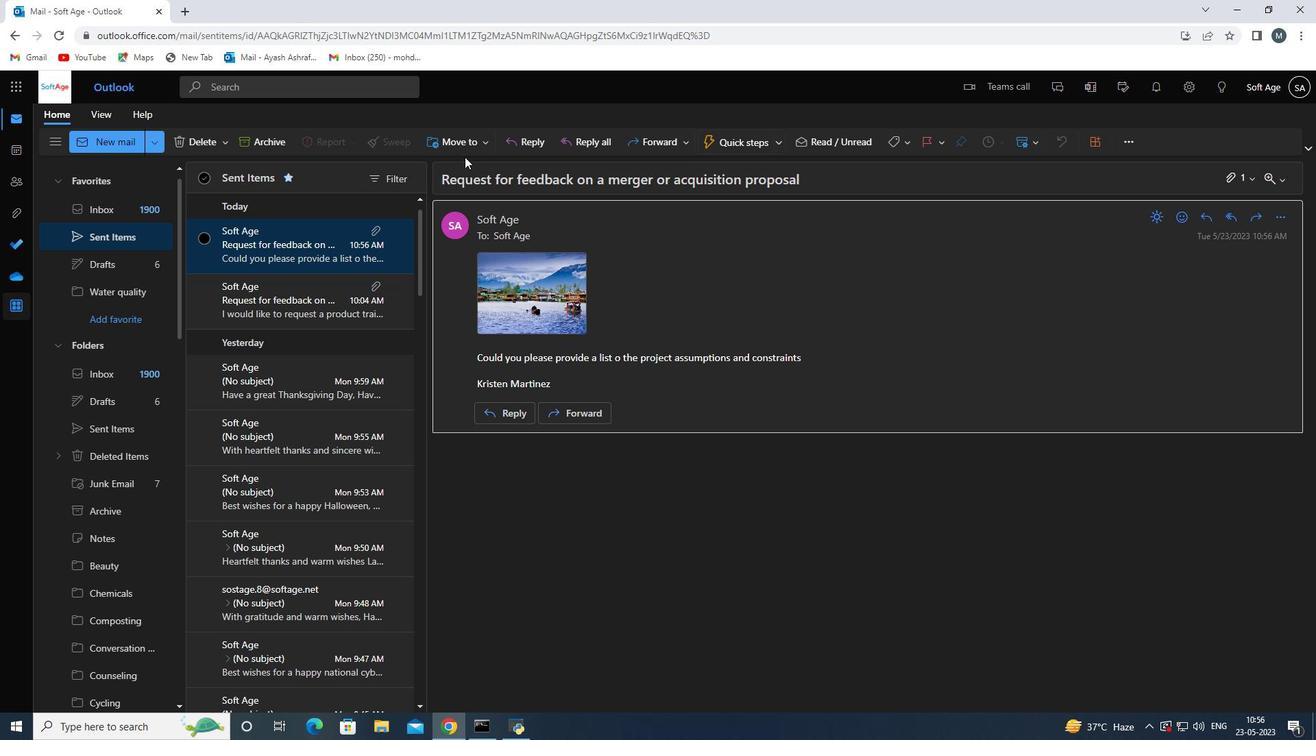 
Action: Mouse pressed left at (465, 141)
Screenshot: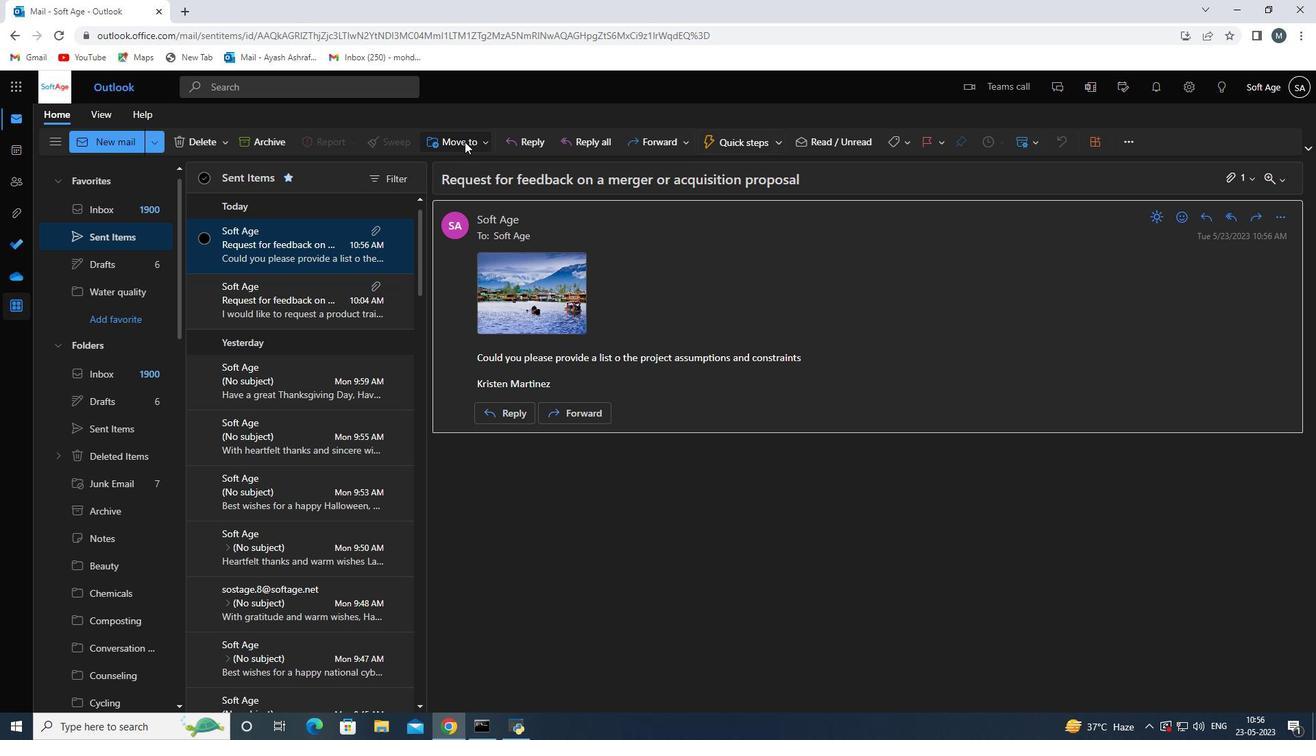 
Action: Mouse moved to (490, 167)
Screenshot: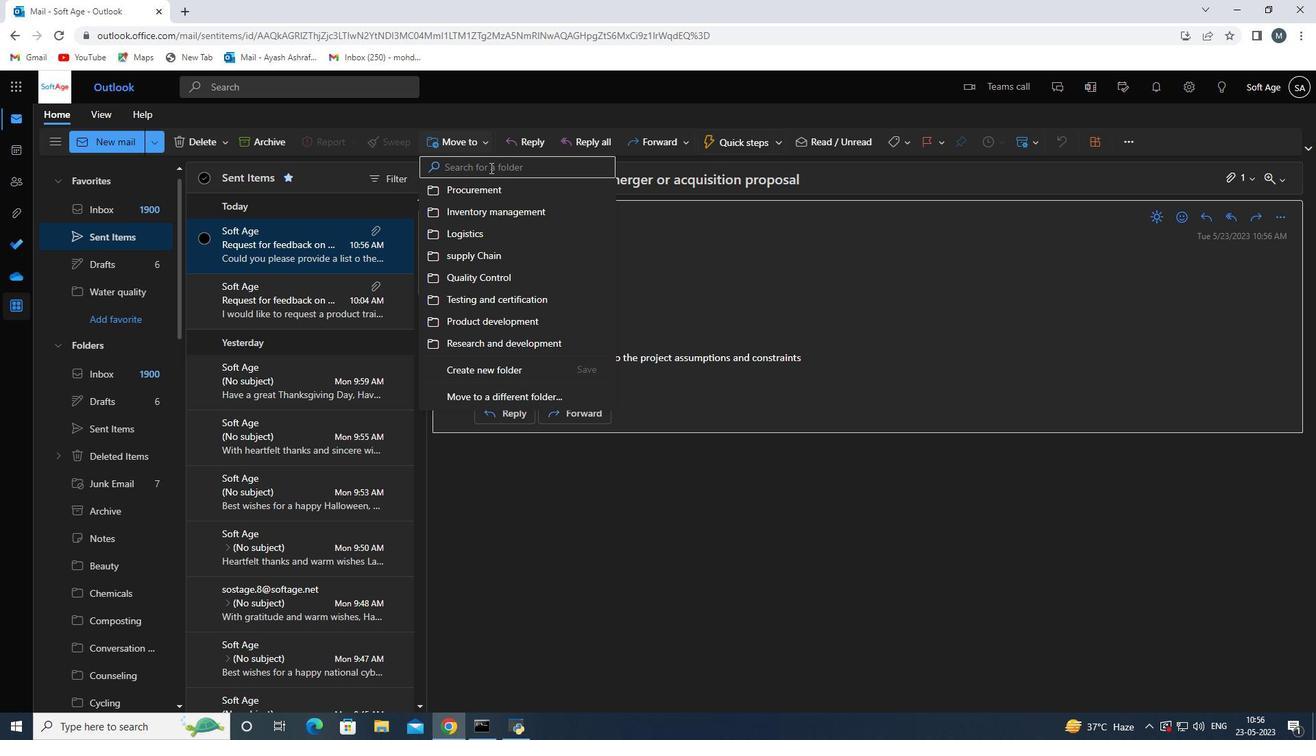 
Action: Mouse pressed left at (490, 167)
Screenshot: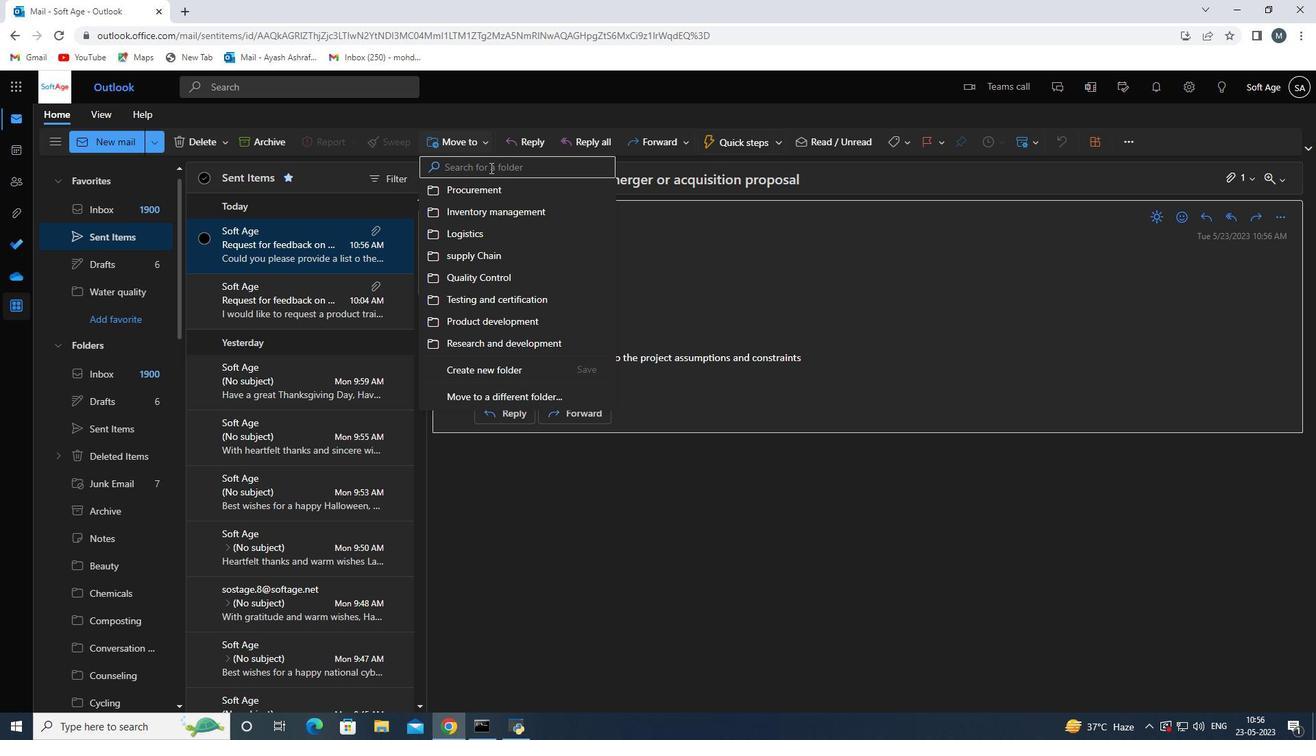 
Action: Key pressed shipp<Key.backspace><Key.backspace><Key.backspace><Key.backspace><Key.backspace><Key.backspace><Key.backspace><Key.backspace><Key.backspace><Key.backspace><Key.backspace><Key.shift>Shi<Key.backspace><Key.backspace><Key.backspace>
Screenshot: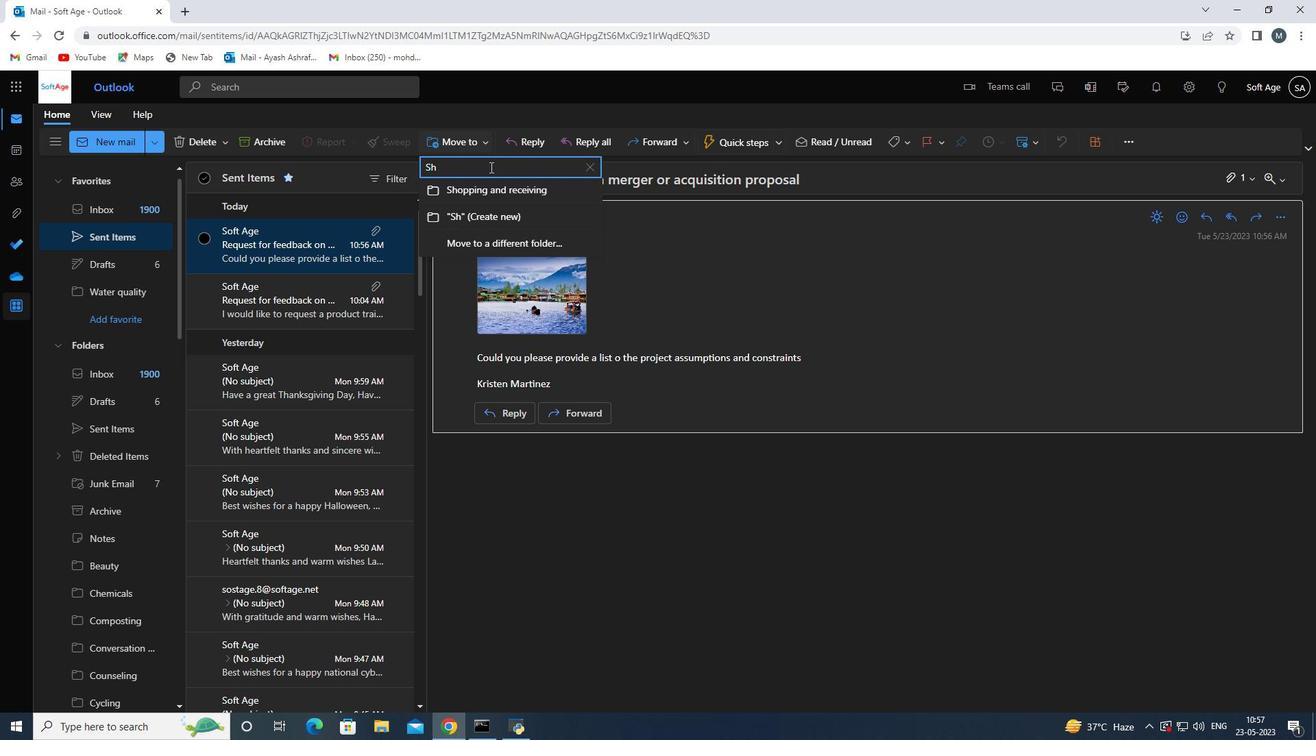 
Action: Mouse moved to (497, 375)
Screenshot: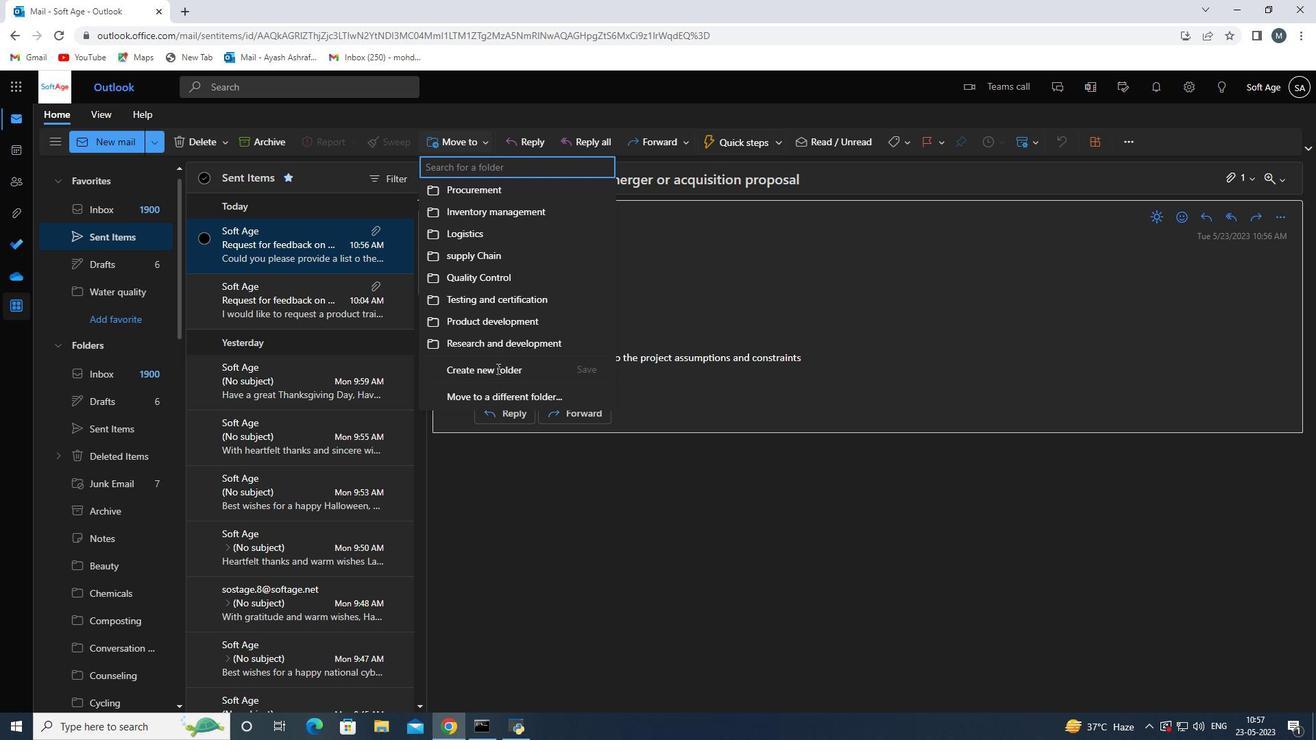 
Action: Mouse pressed left at (497, 375)
Screenshot: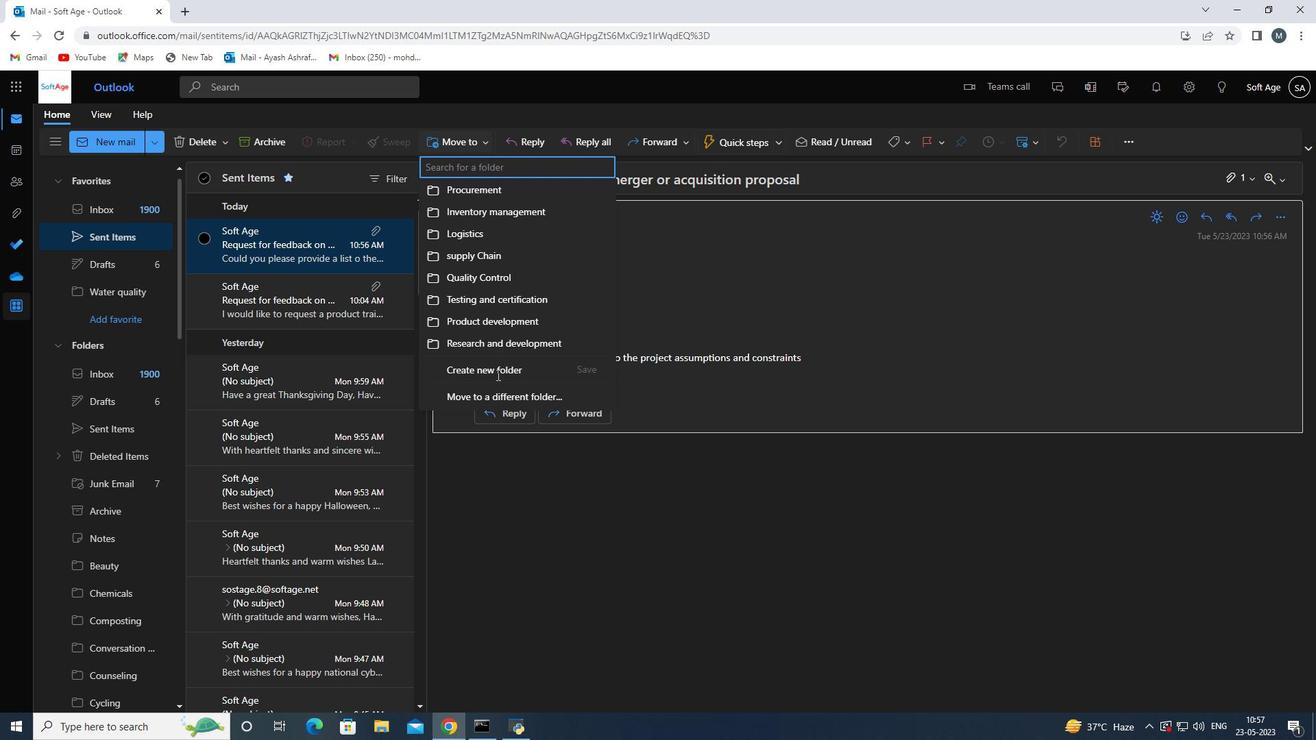 
Action: Mouse moved to (504, 377)
Screenshot: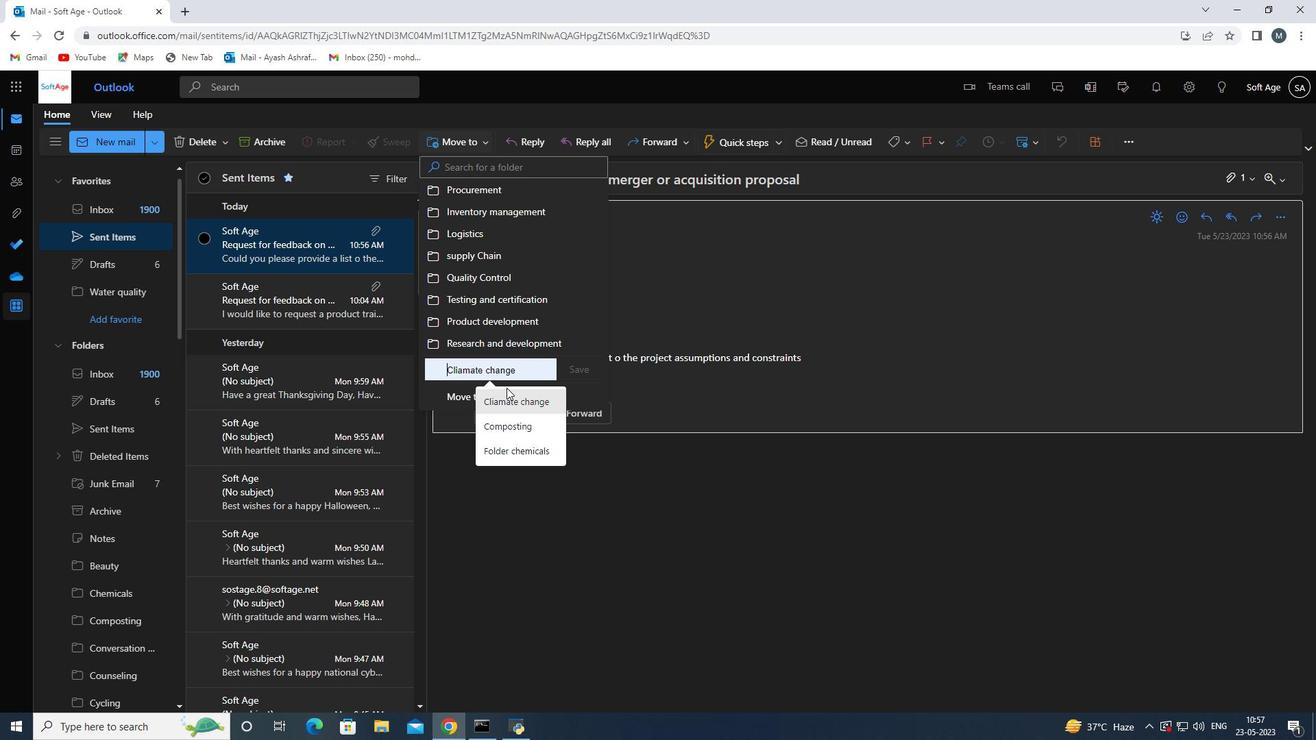 
Action: Key pressed <Key.shift>Shipping<Key.space>and<Key.space>receib<Key.backspace>ving
Screenshot: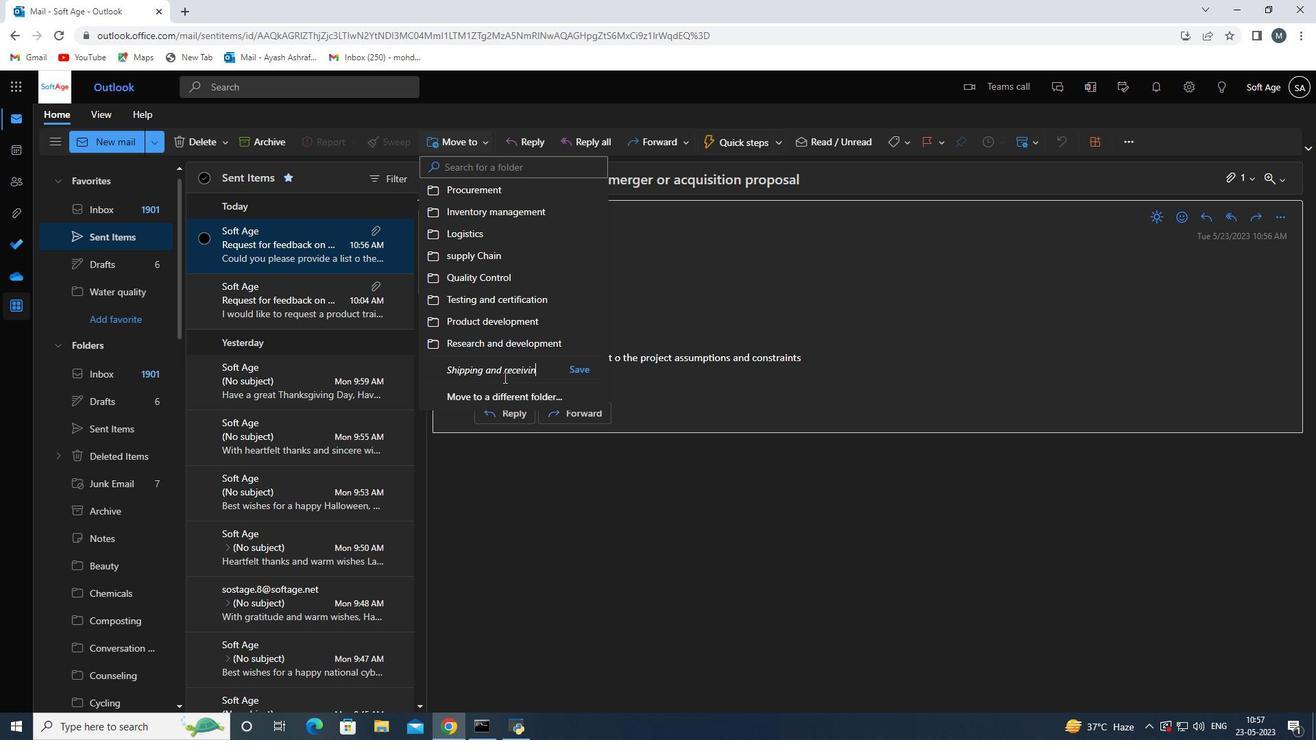 
Action: Mouse moved to (581, 372)
Screenshot: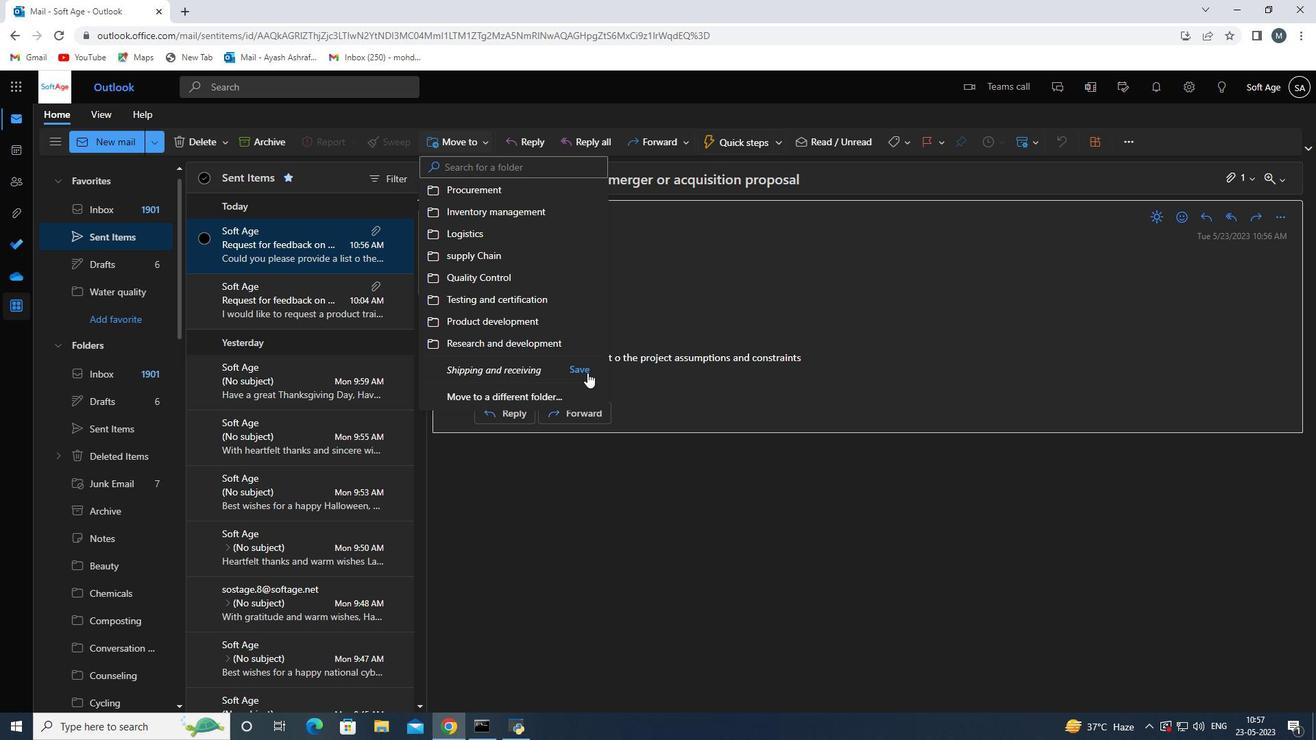 
Action: Mouse pressed left at (581, 372)
Screenshot: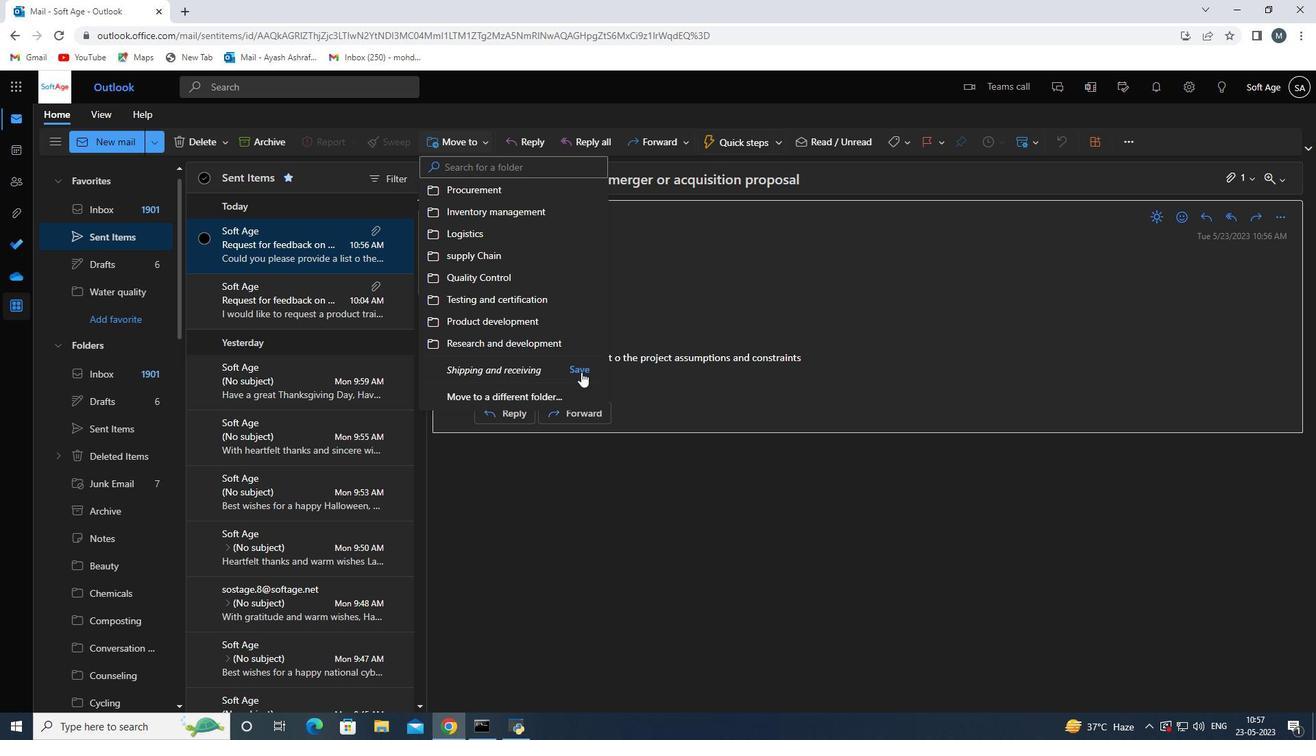 
Action: Mouse moved to (467, 478)
Screenshot: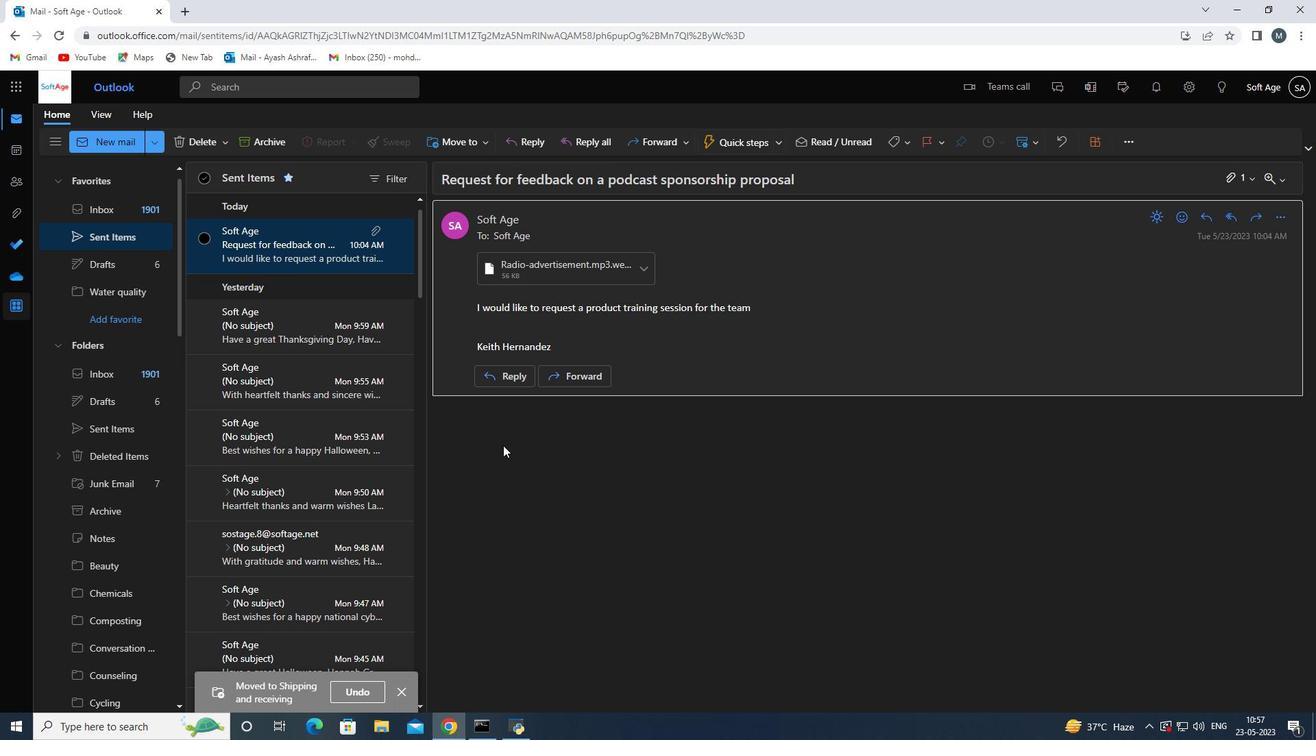 
Action: Mouse scrolled (467, 479) with delta (0, 0)
Screenshot: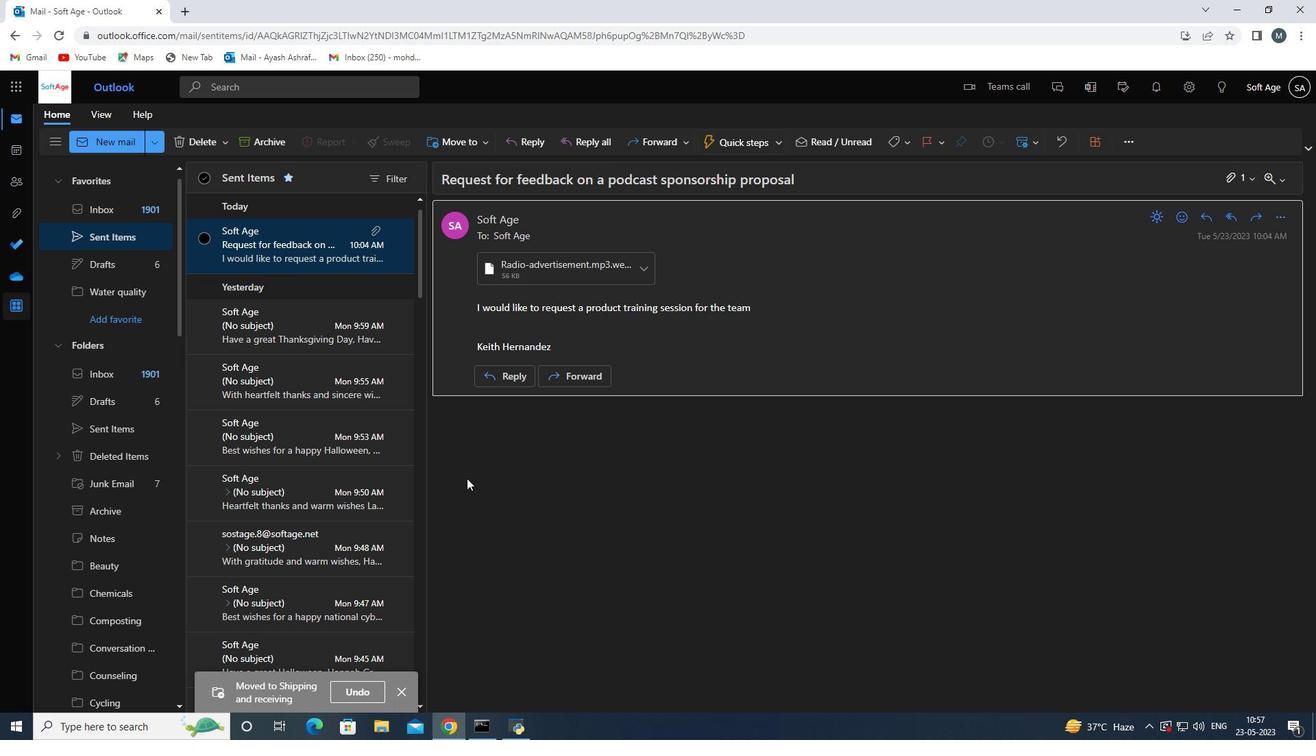 
Action: Mouse scrolled (467, 479) with delta (0, 0)
Screenshot: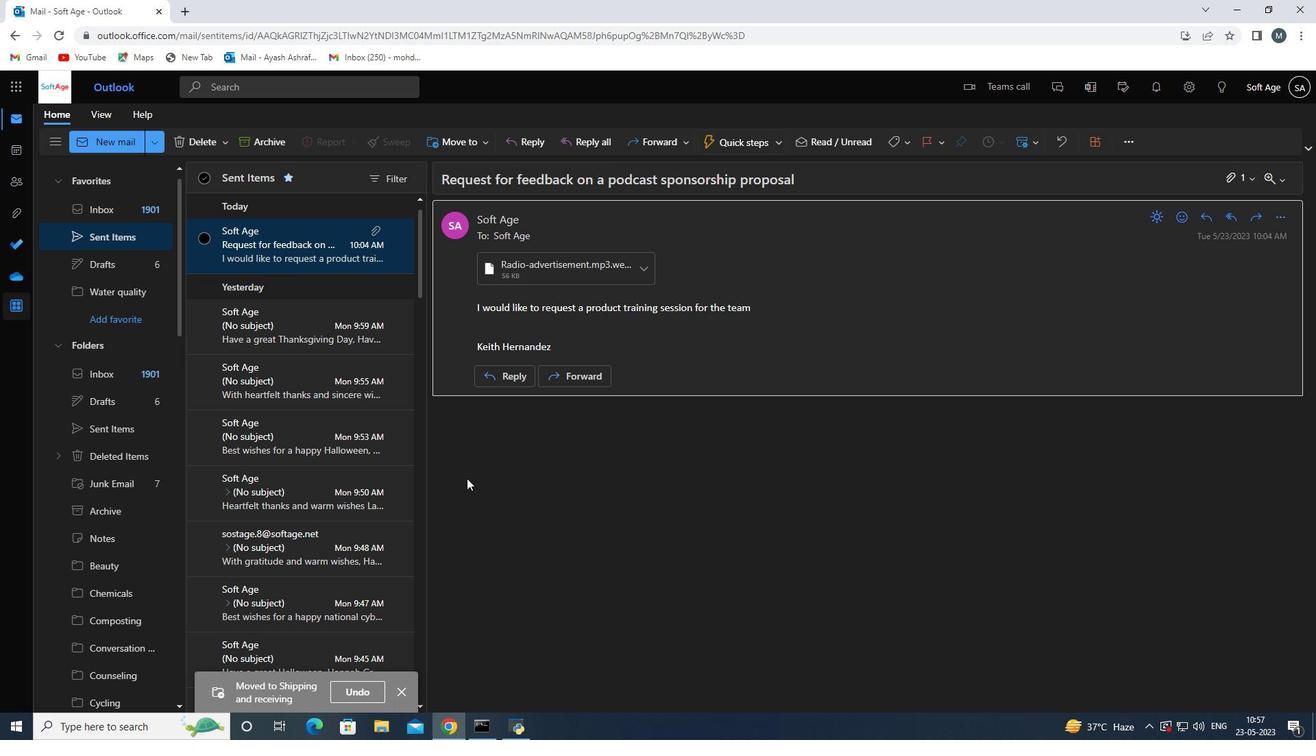 
Action: Mouse scrolled (467, 479) with delta (0, 0)
Screenshot: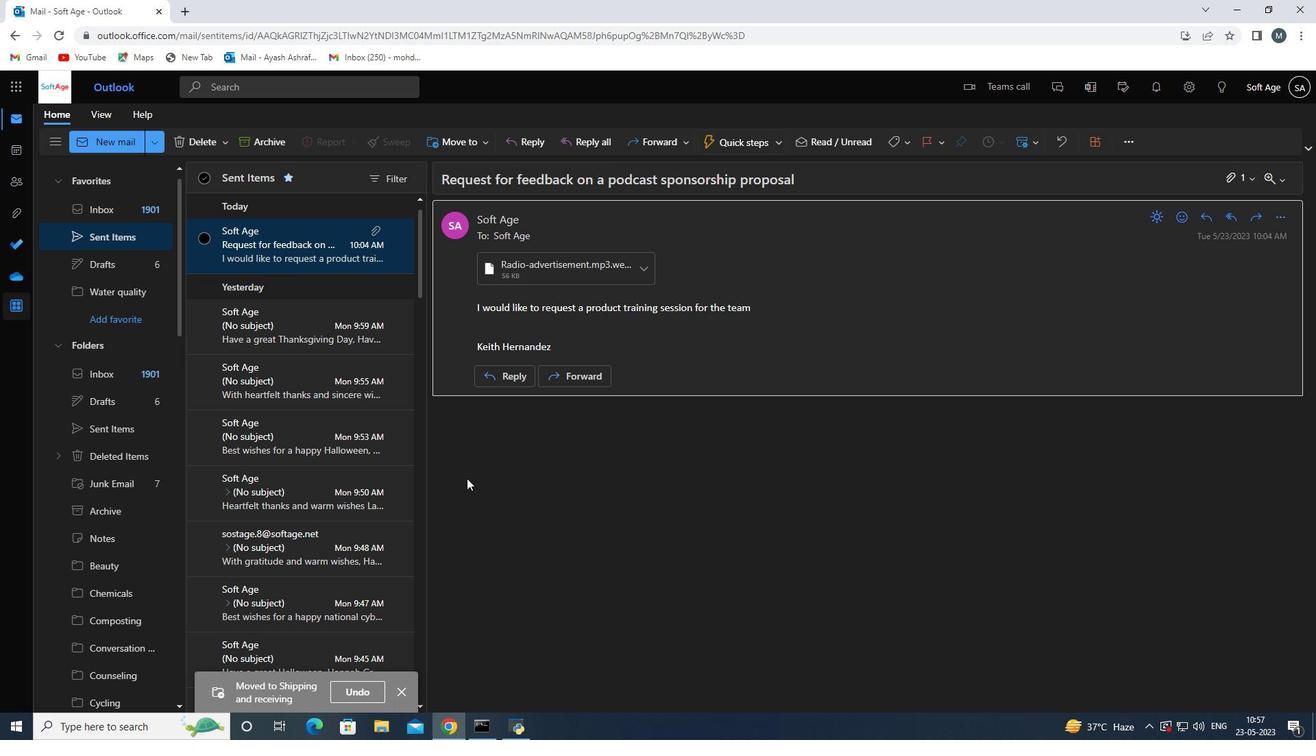 
